 Task: Open Card Business Continuity Planning in Board Customer Retention Strategy and Program Development to Workspace Business Process Management and add a team member Softage.1@softage.net, a label Yellow, a checklist Editing, an attachment from Trello, a color Yellow and finally, add a card description 'Develop and launch new customer acquisition strategy for new market segment' and a comment 'Let us approach this task with a sense of transparency and open communication, ensuring that all stakeholders are informed and involved.'. Add a start date 'Jan 09, 1900' with a due date 'Jan 16, 1900'
Action: Mouse moved to (126, 463)
Screenshot: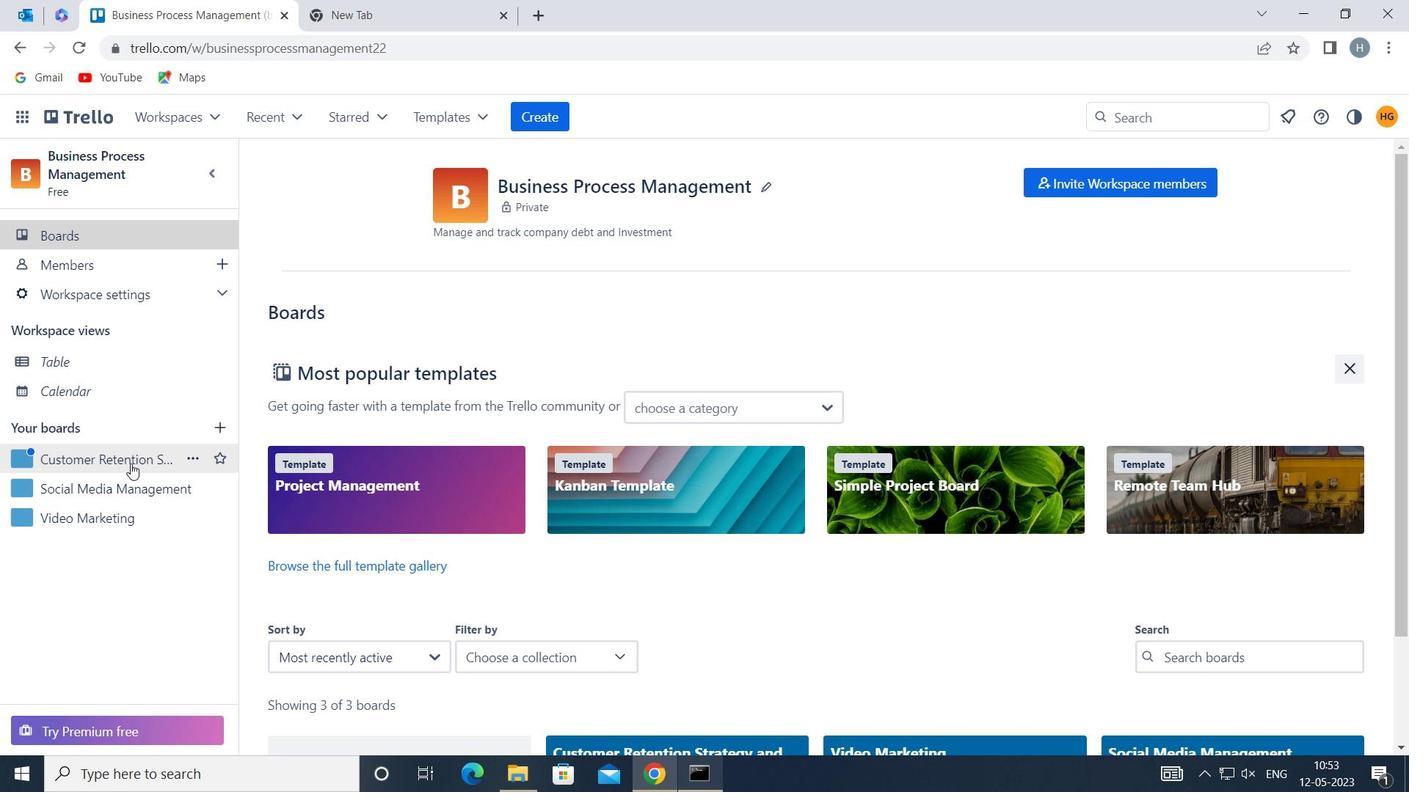 
Action: Mouse pressed left at (126, 463)
Screenshot: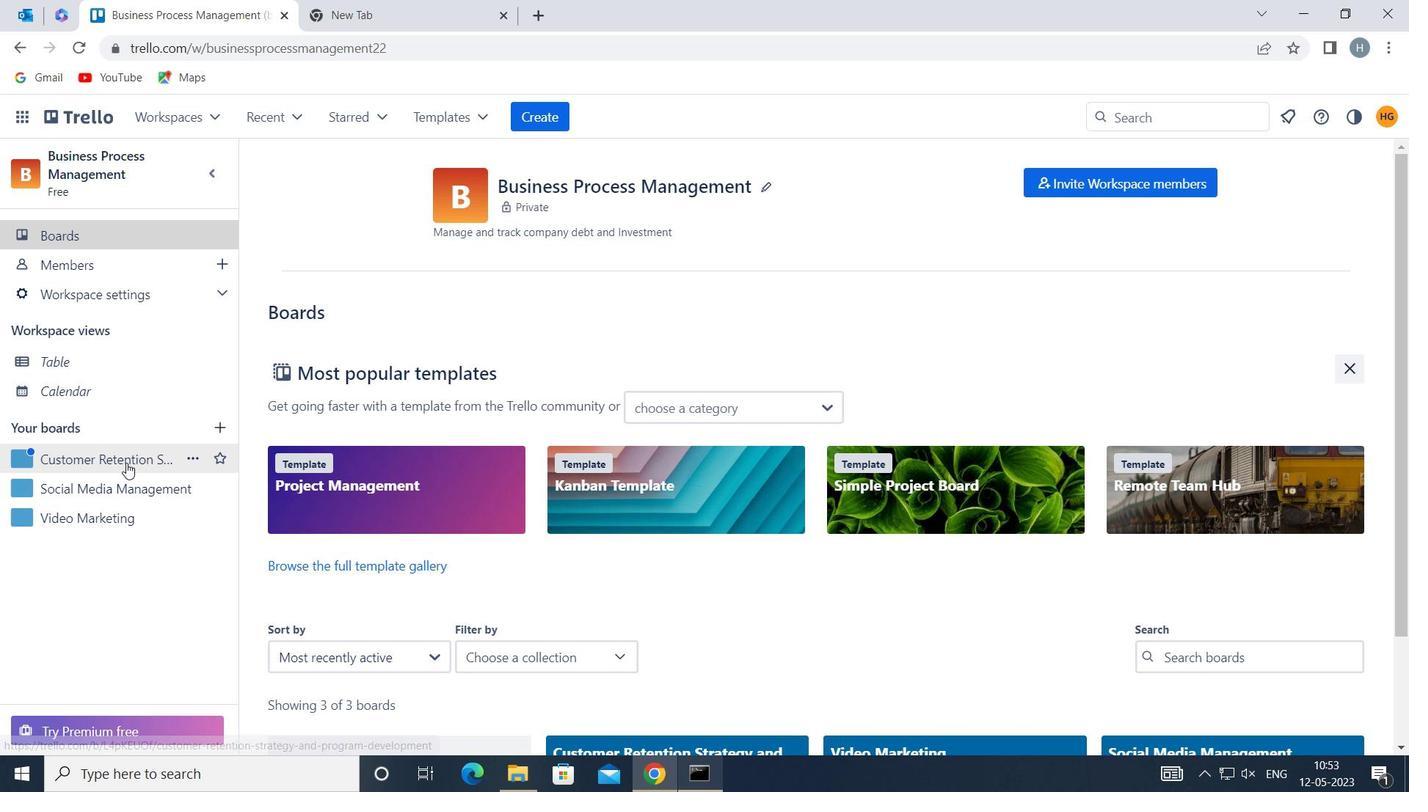 
Action: Mouse moved to (888, 262)
Screenshot: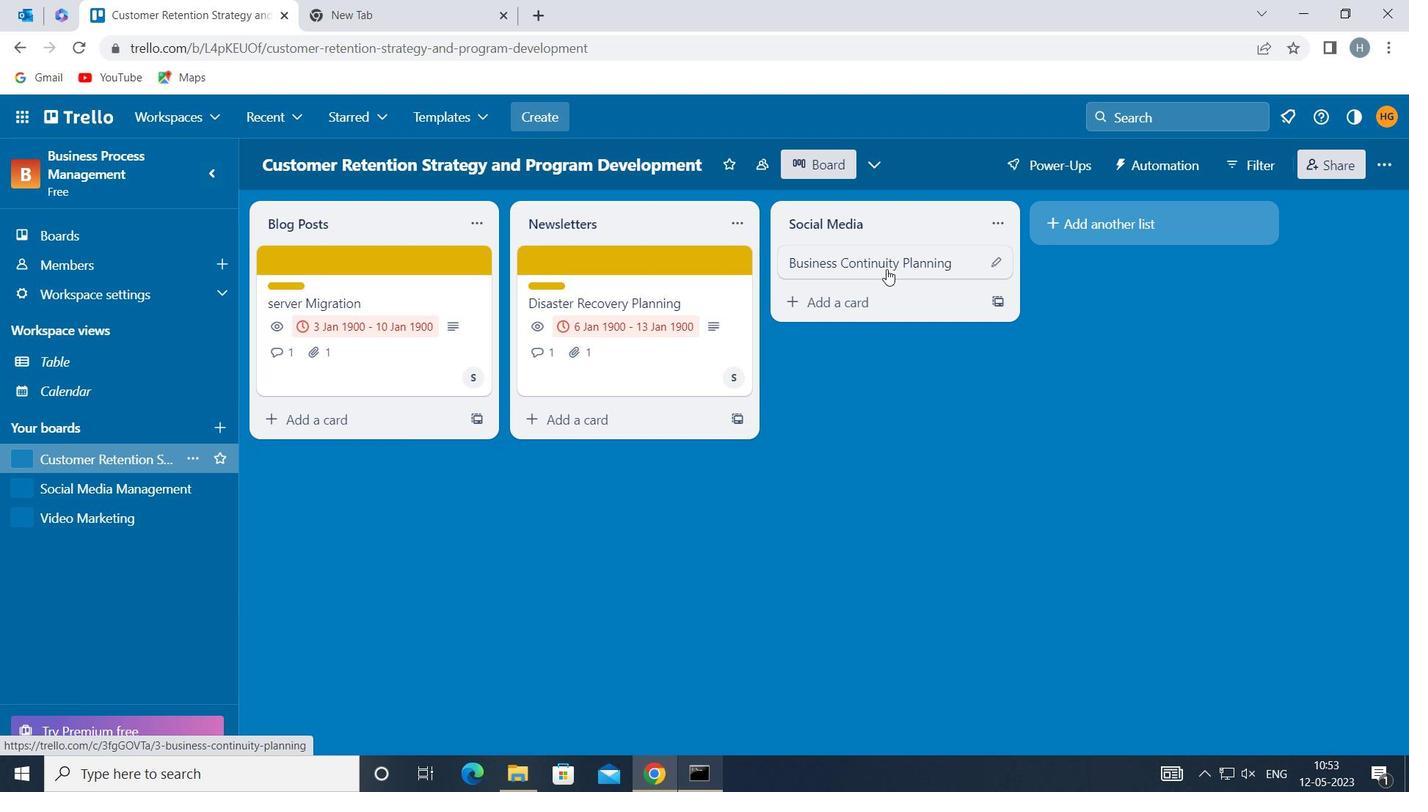 
Action: Mouse pressed left at (888, 262)
Screenshot: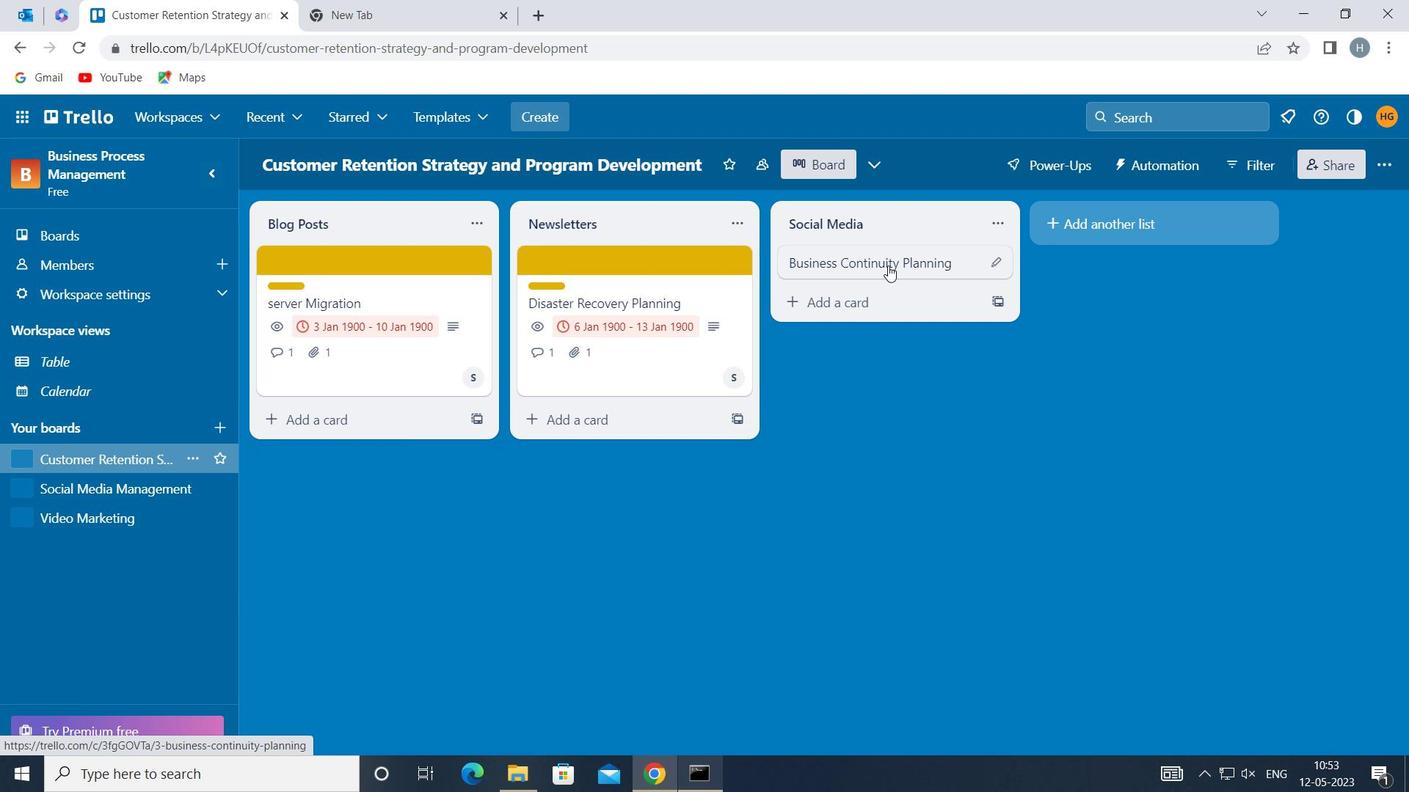
Action: Mouse moved to (924, 322)
Screenshot: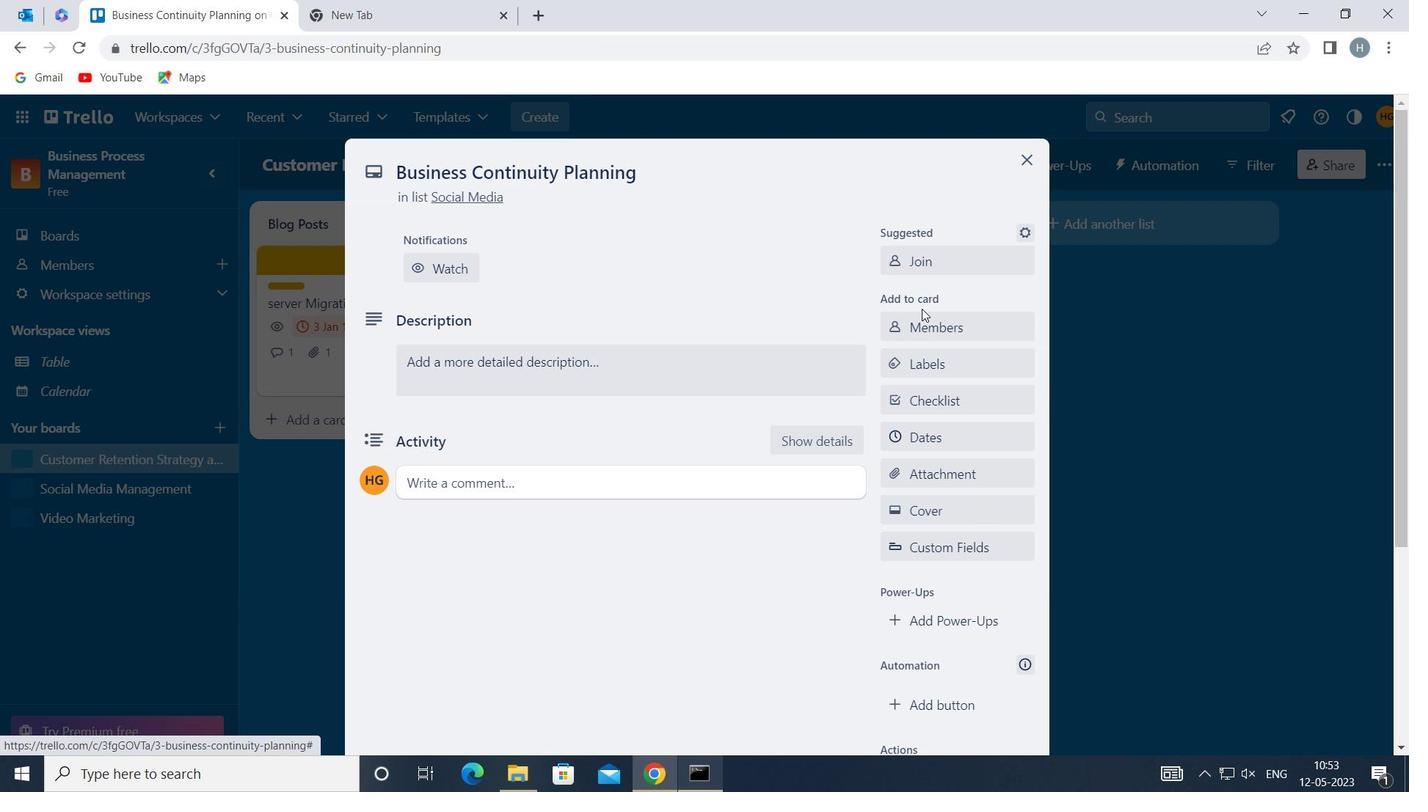 
Action: Mouse pressed left at (924, 322)
Screenshot: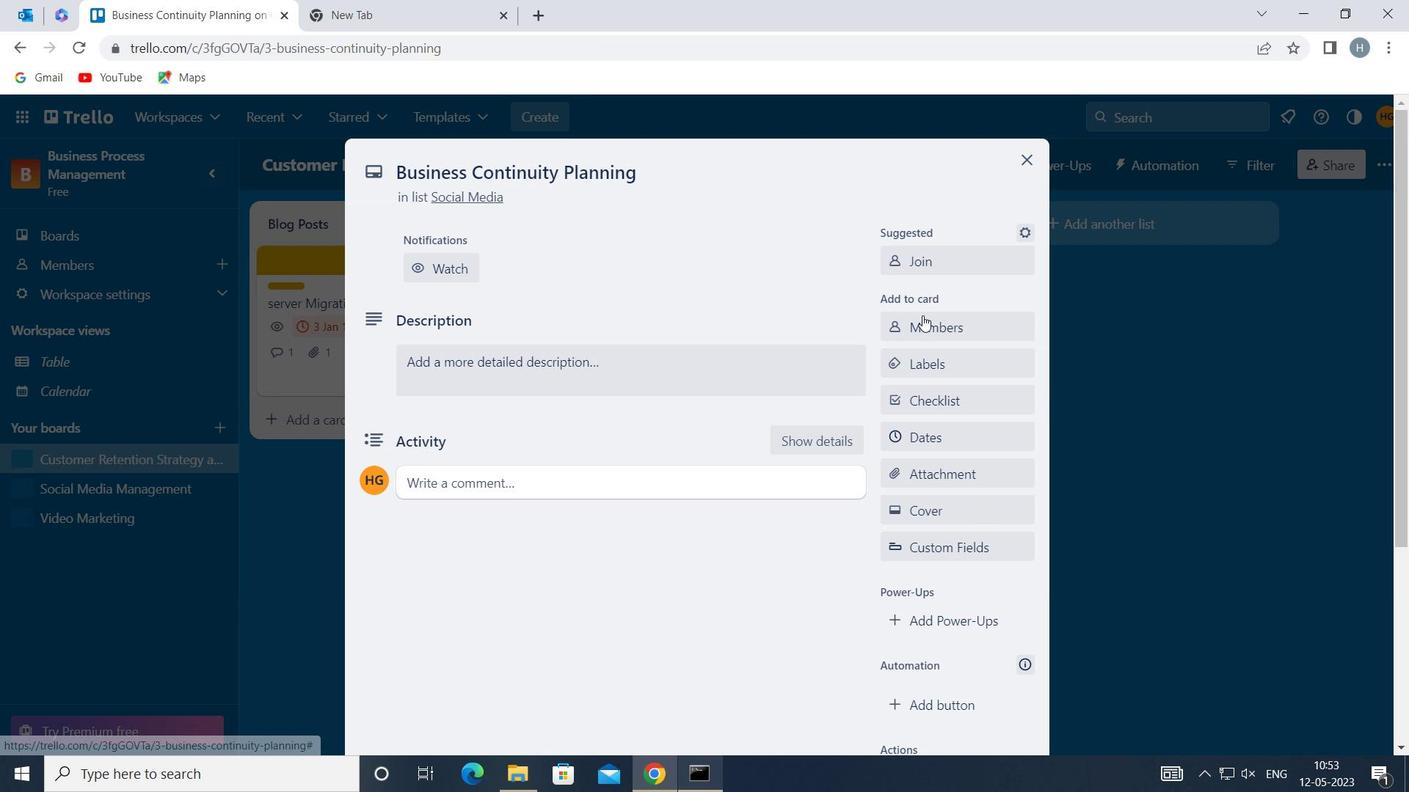 
Action: Key pressed softage
Screenshot: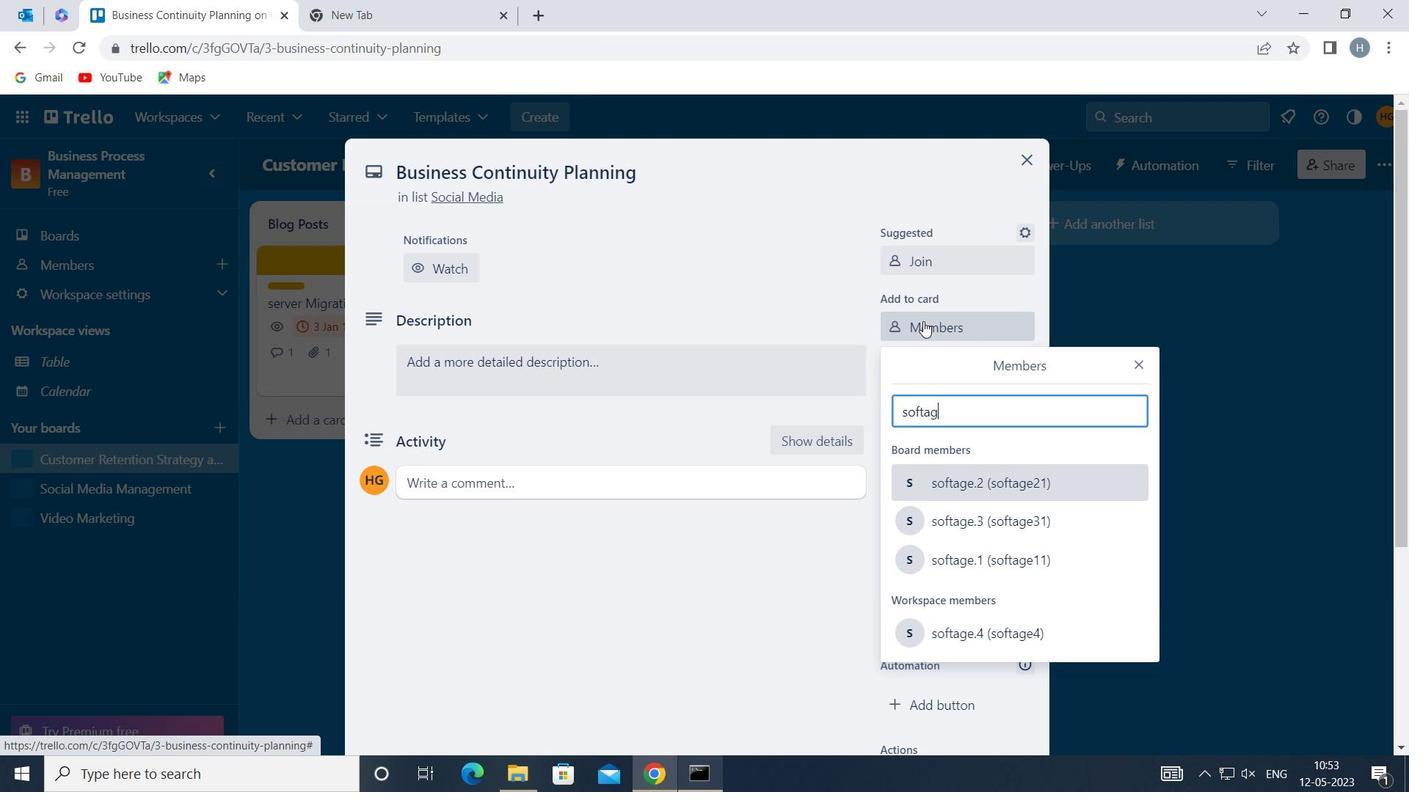 
Action: Mouse moved to (982, 554)
Screenshot: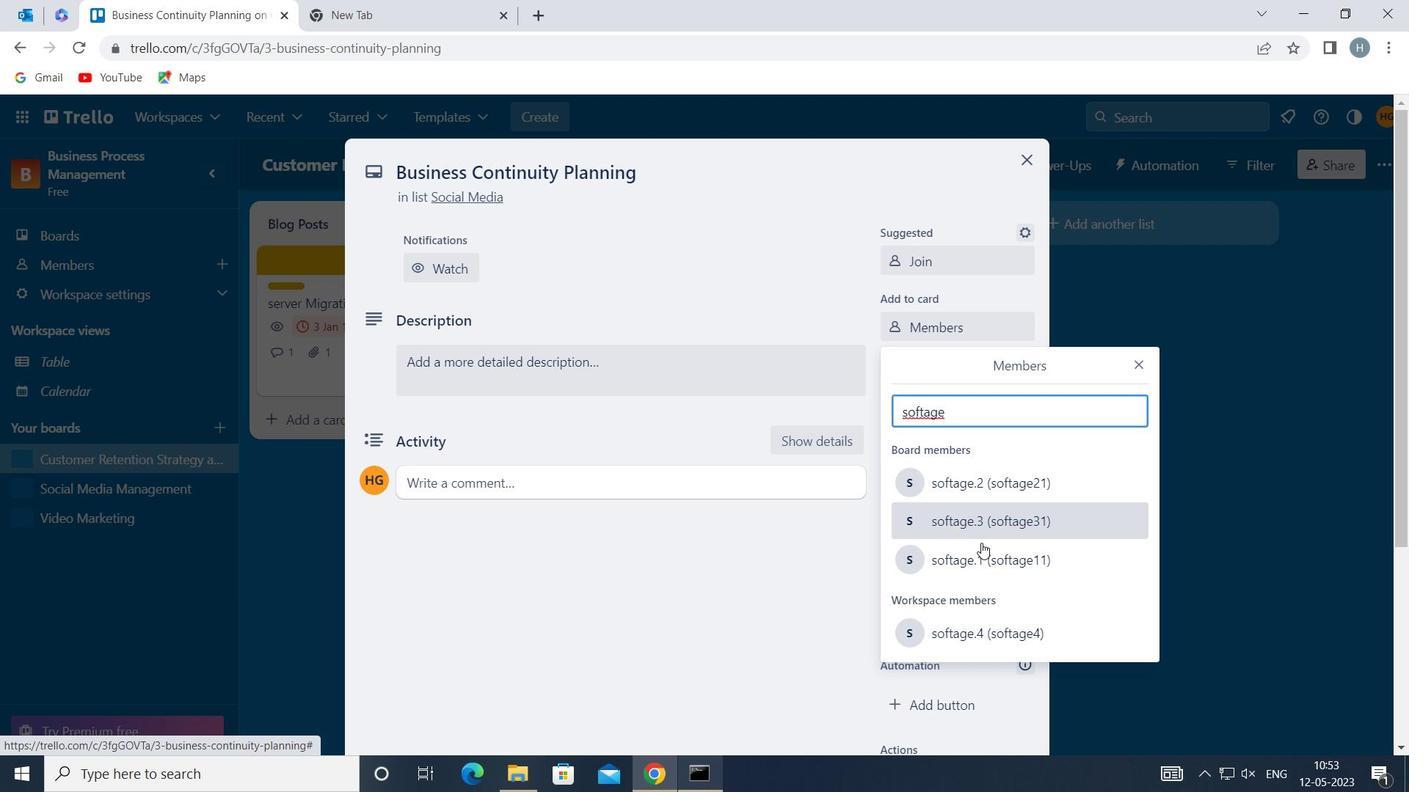 
Action: Mouse pressed left at (982, 554)
Screenshot: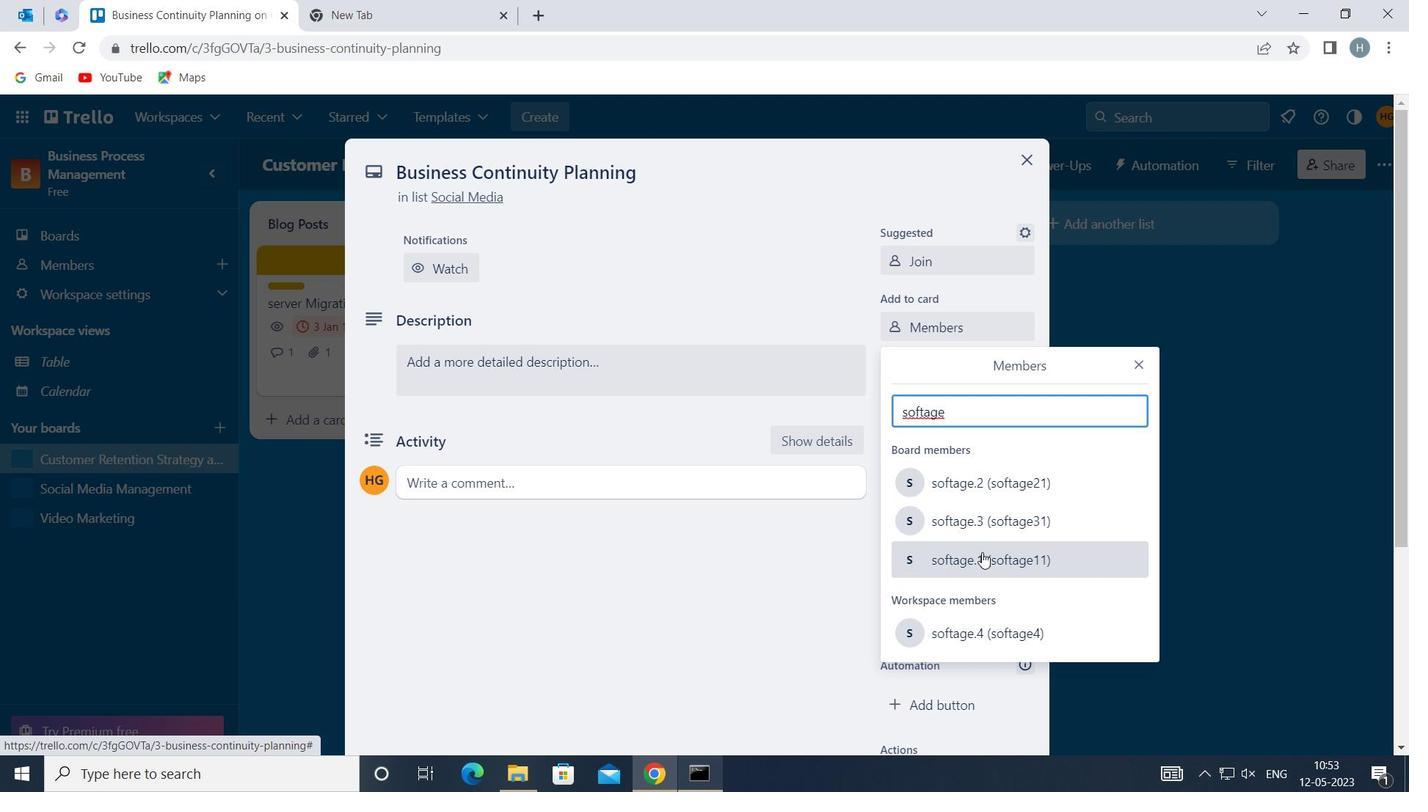 
Action: Mouse moved to (1139, 358)
Screenshot: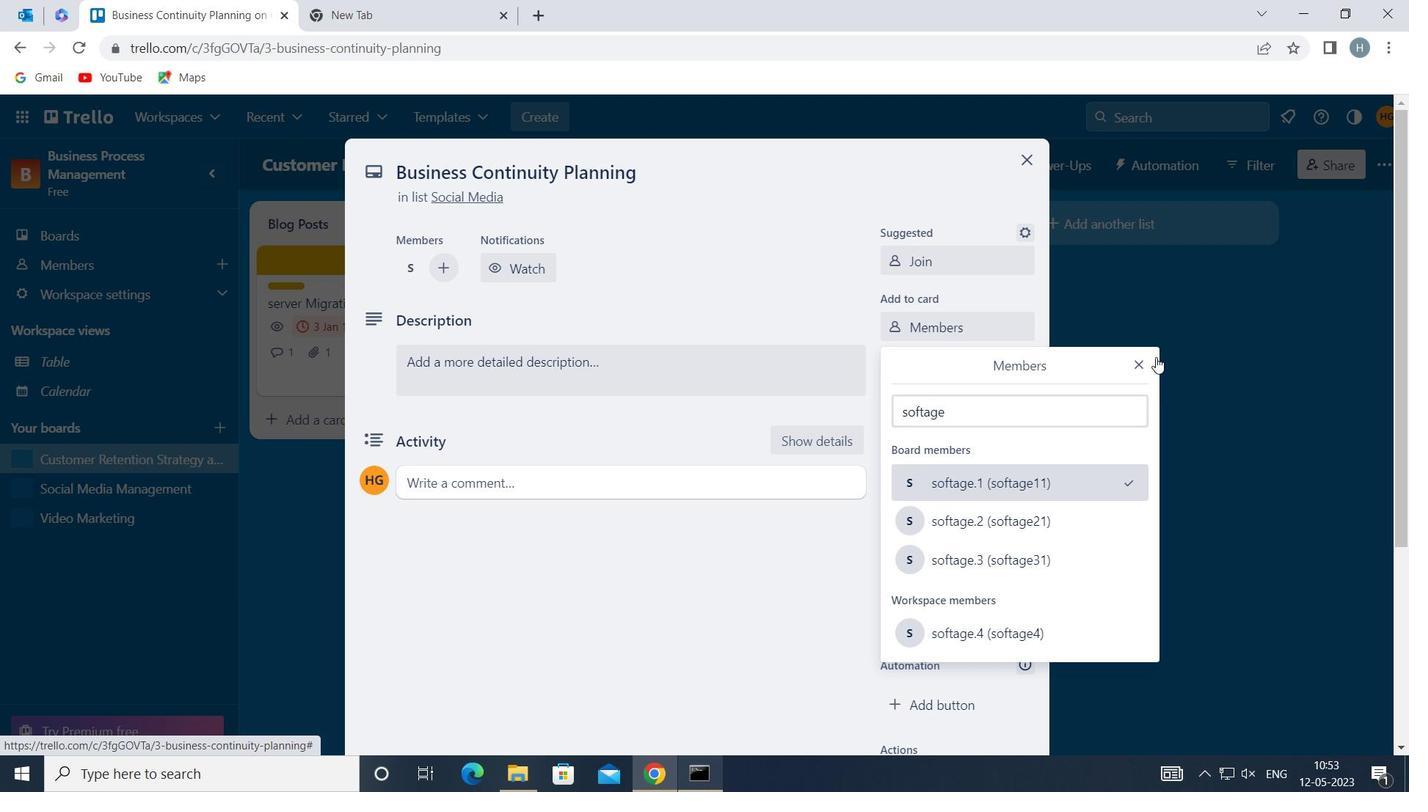 
Action: Mouse pressed left at (1139, 358)
Screenshot: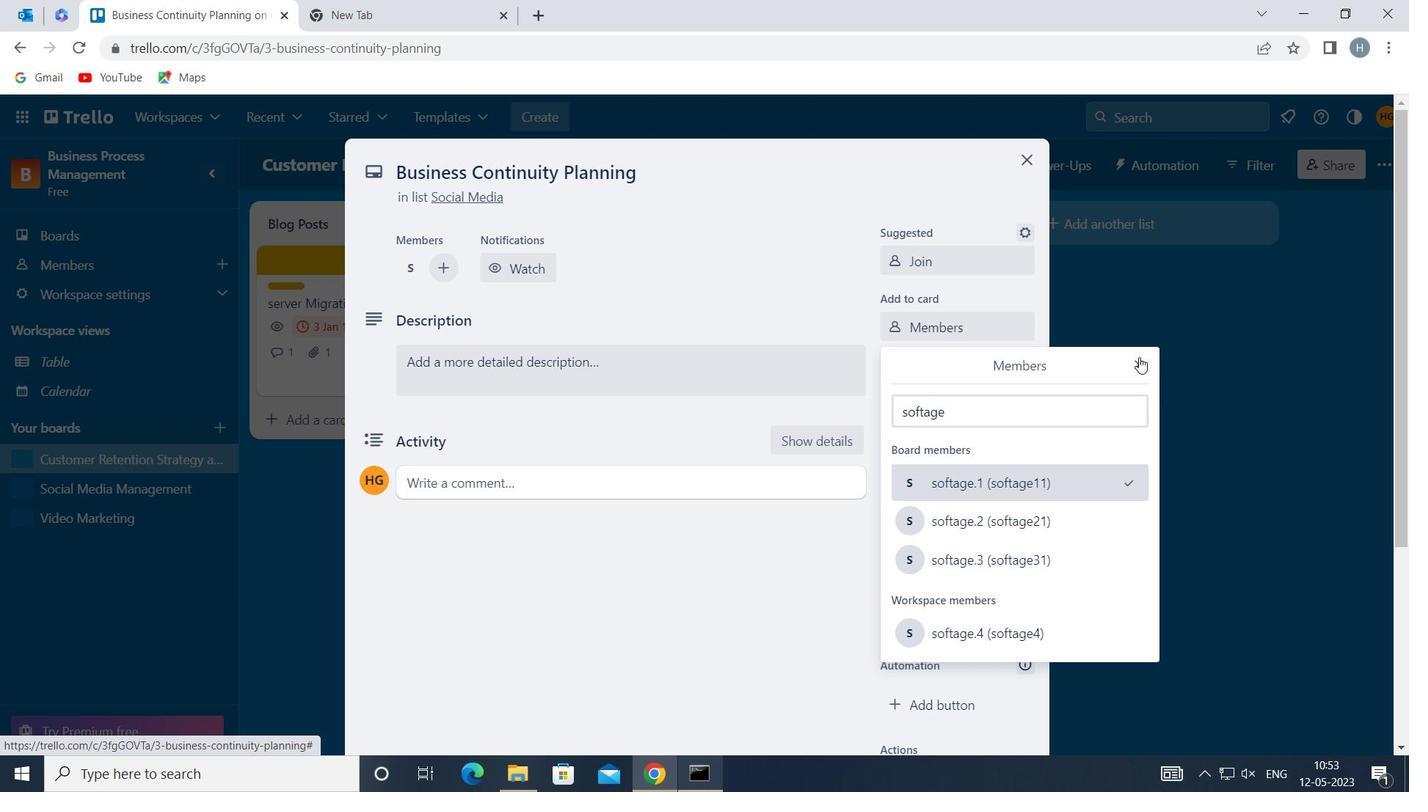 
Action: Mouse moved to (968, 366)
Screenshot: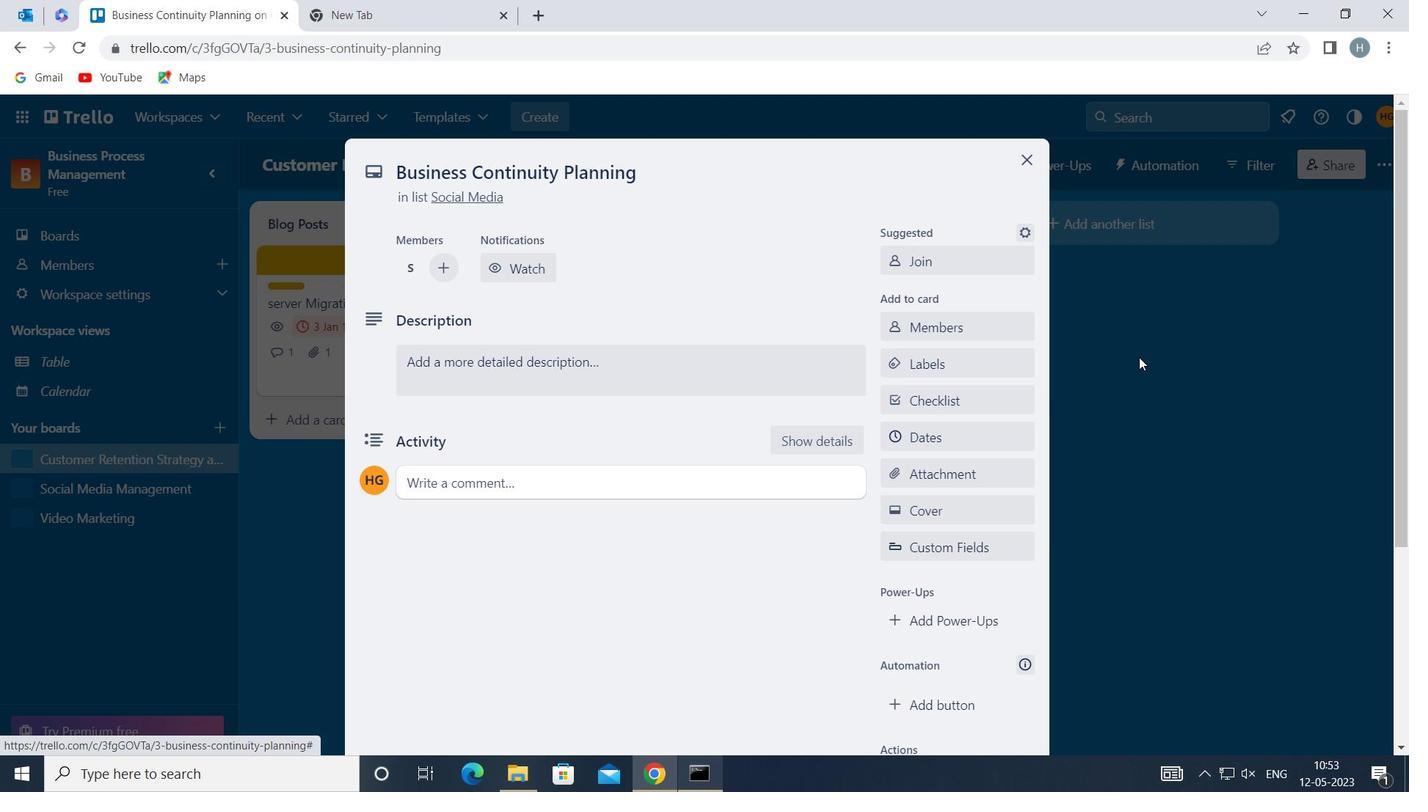 
Action: Mouse pressed left at (968, 366)
Screenshot: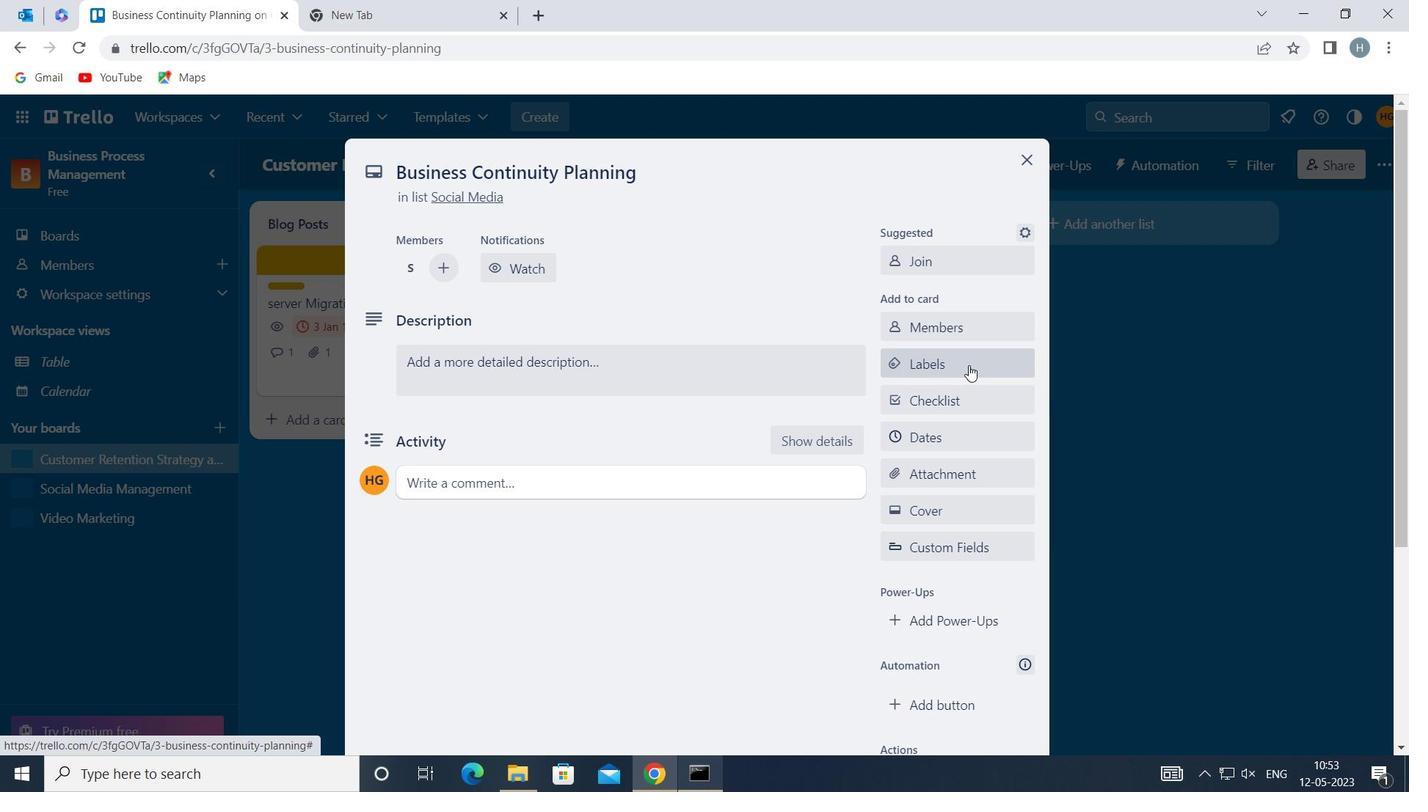 
Action: Mouse moved to (989, 303)
Screenshot: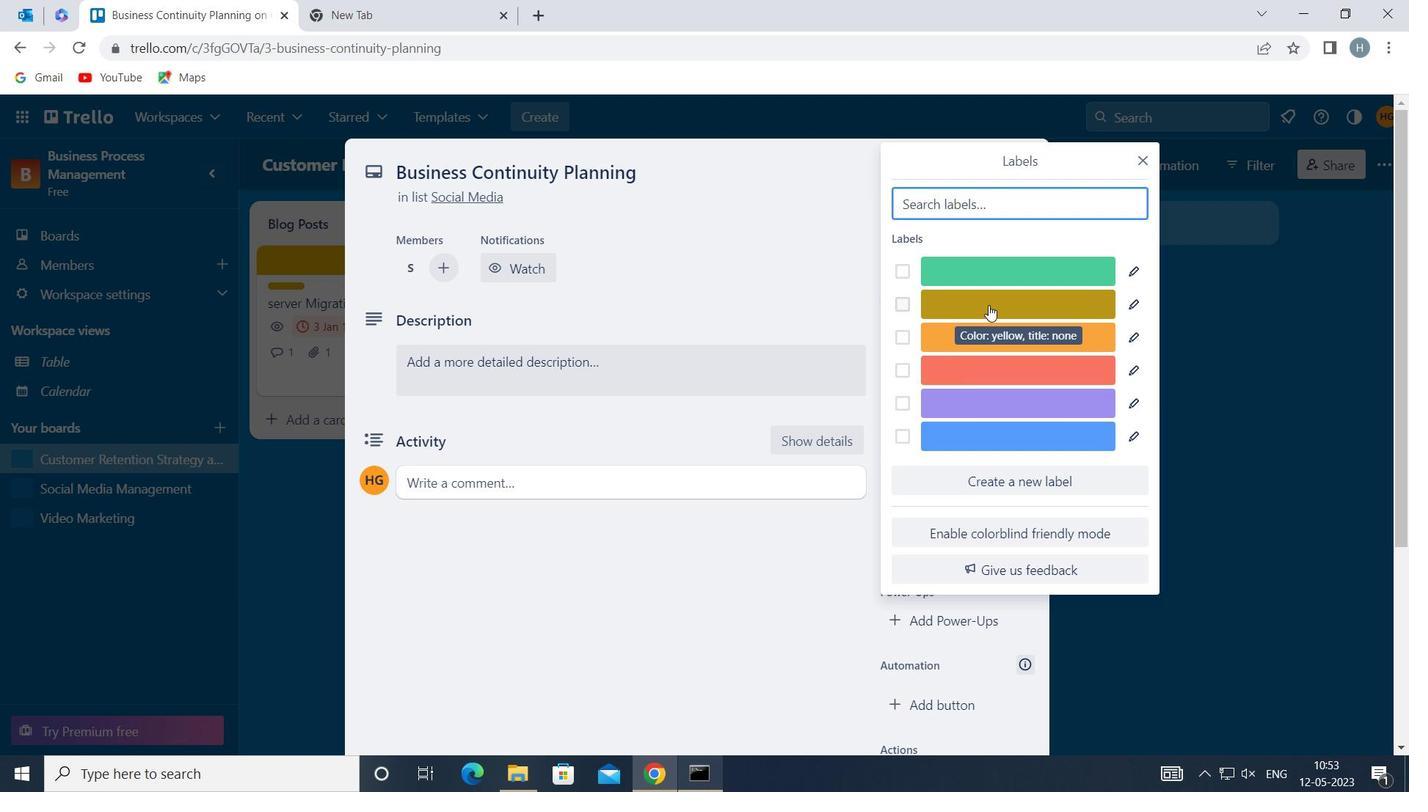 
Action: Mouse pressed left at (989, 303)
Screenshot: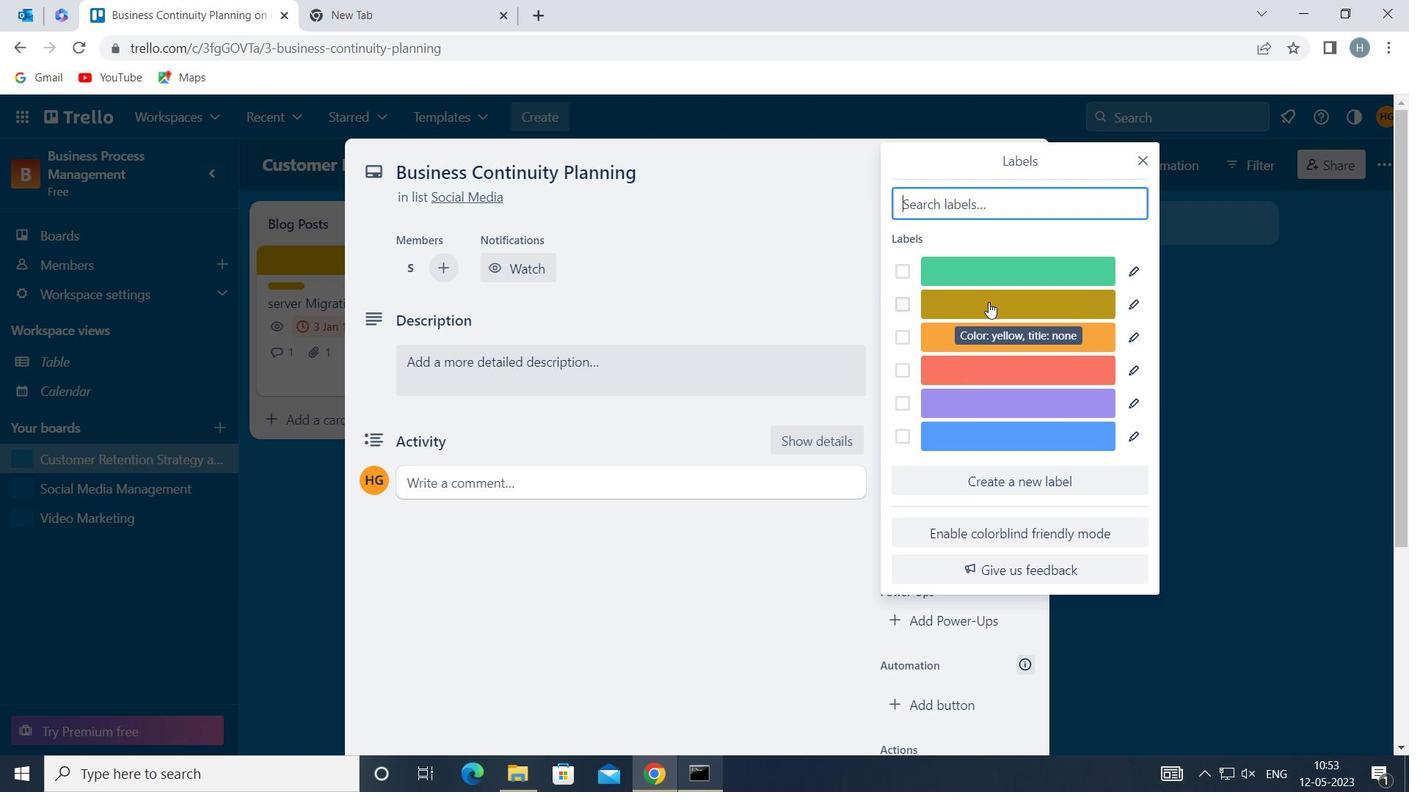 
Action: Mouse moved to (1146, 150)
Screenshot: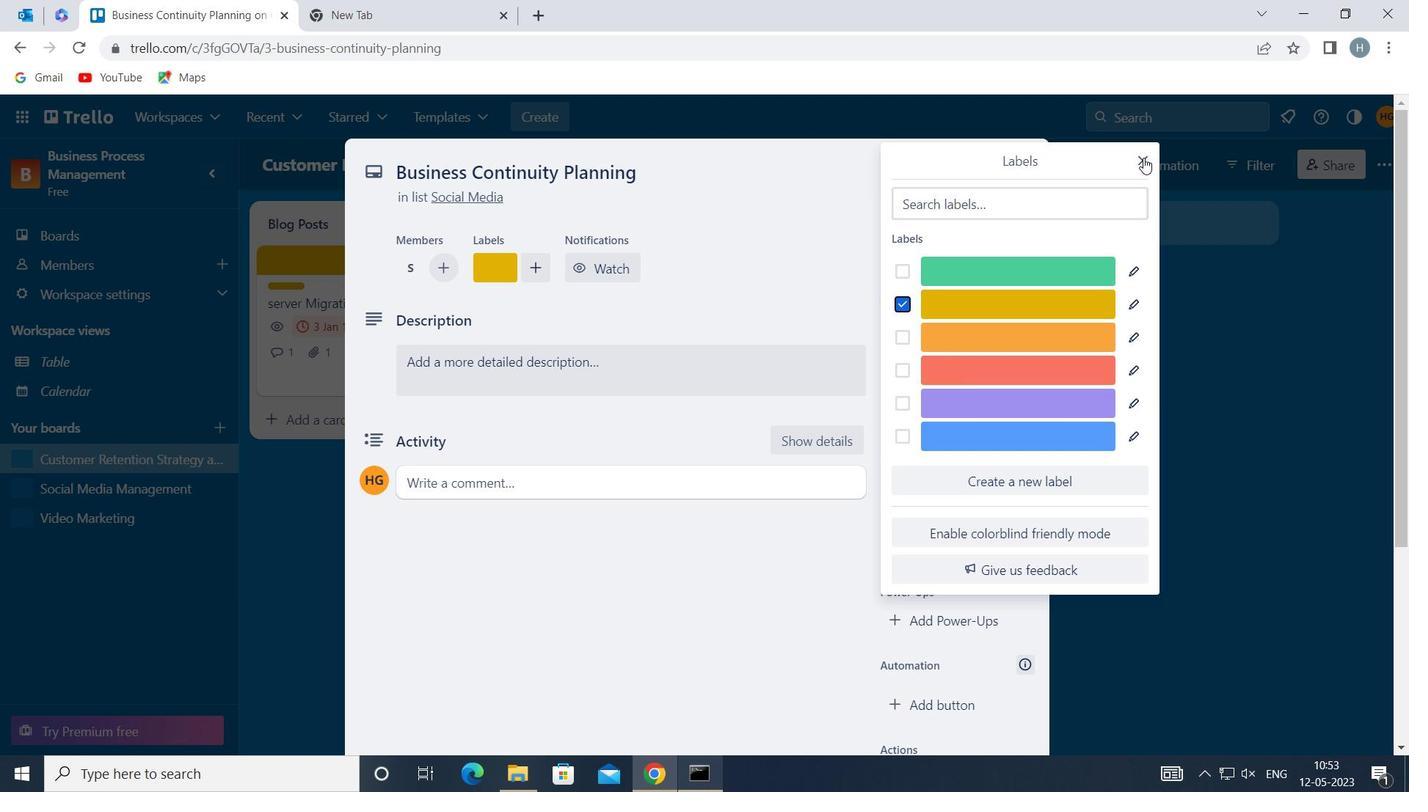 
Action: Mouse pressed left at (1146, 150)
Screenshot: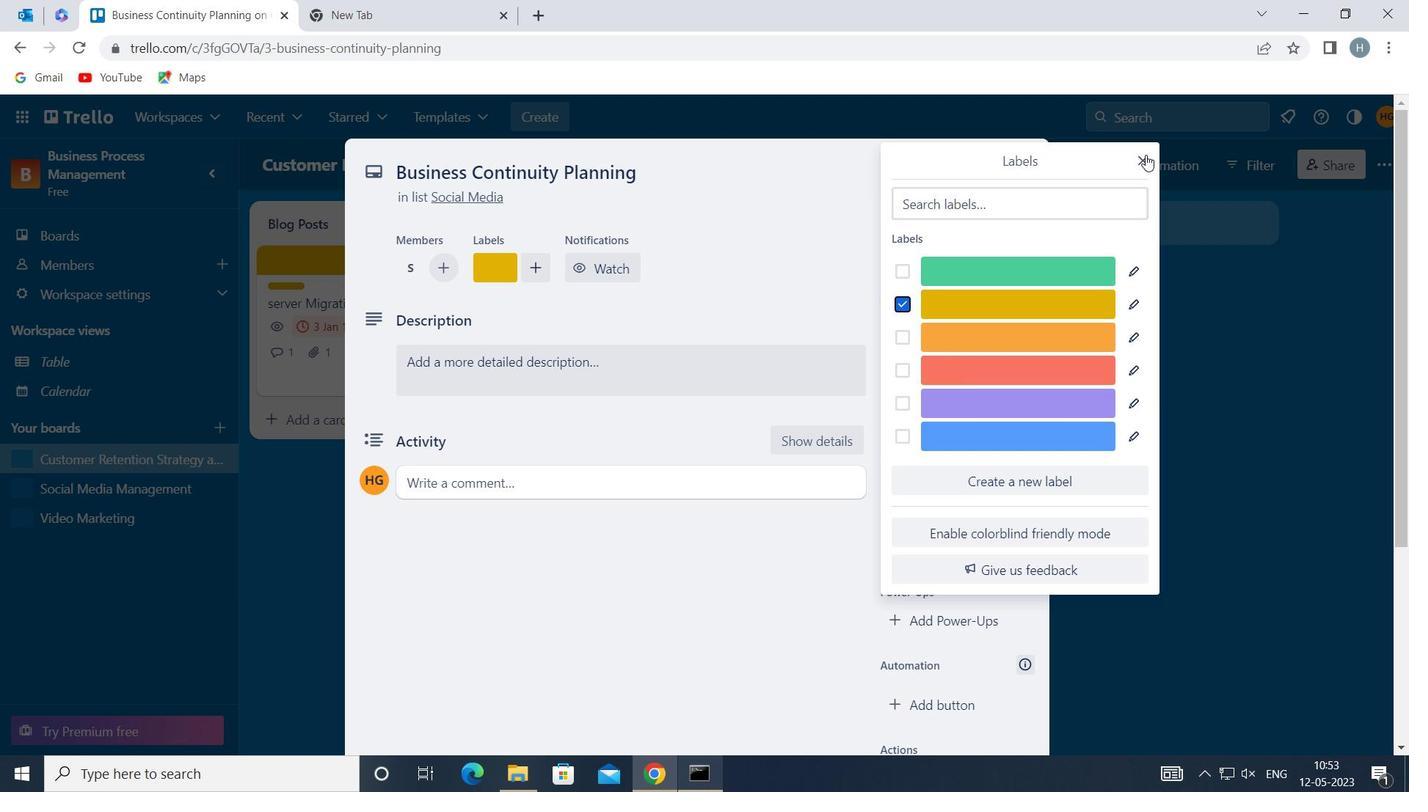 
Action: Mouse moved to (1144, 160)
Screenshot: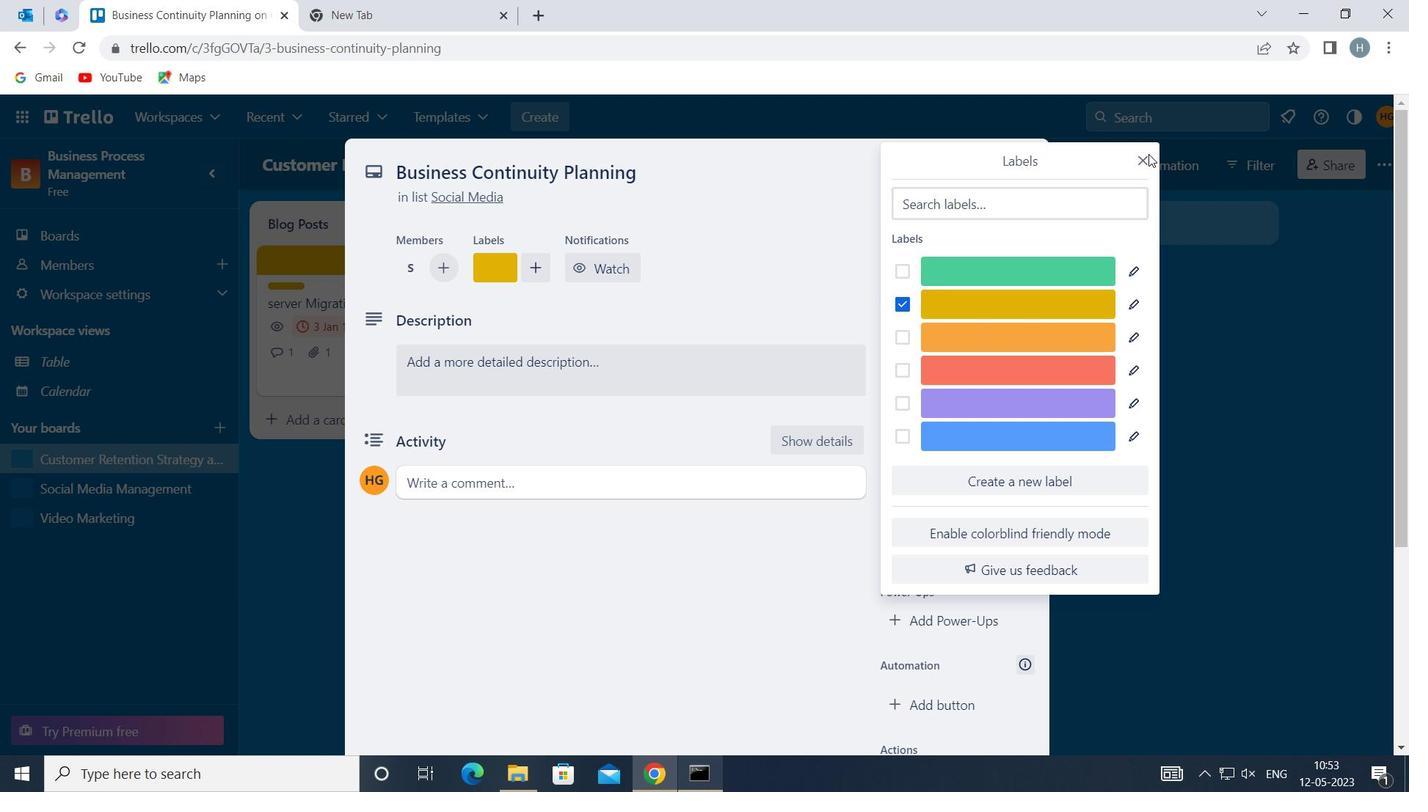 
Action: Mouse pressed left at (1144, 160)
Screenshot: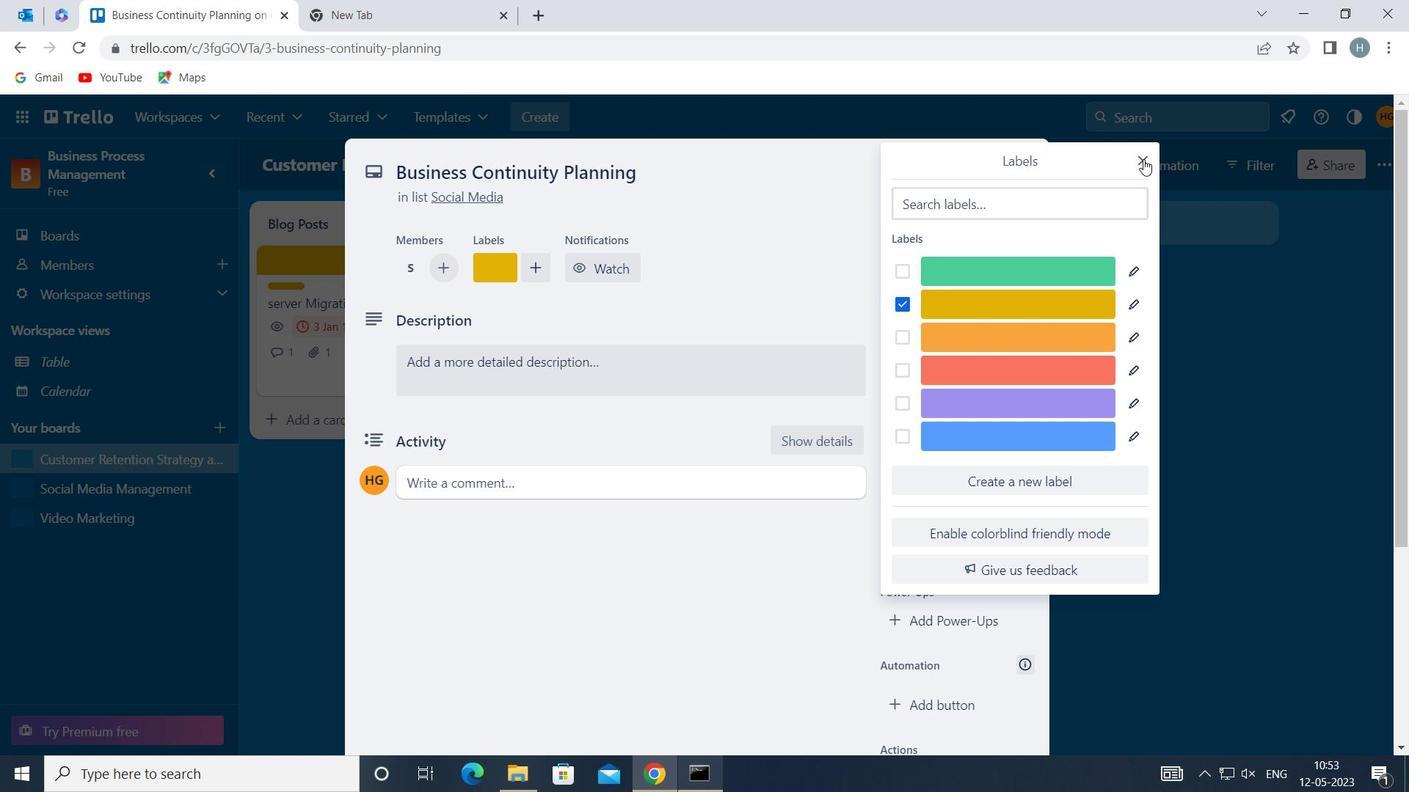 
Action: Mouse moved to (978, 391)
Screenshot: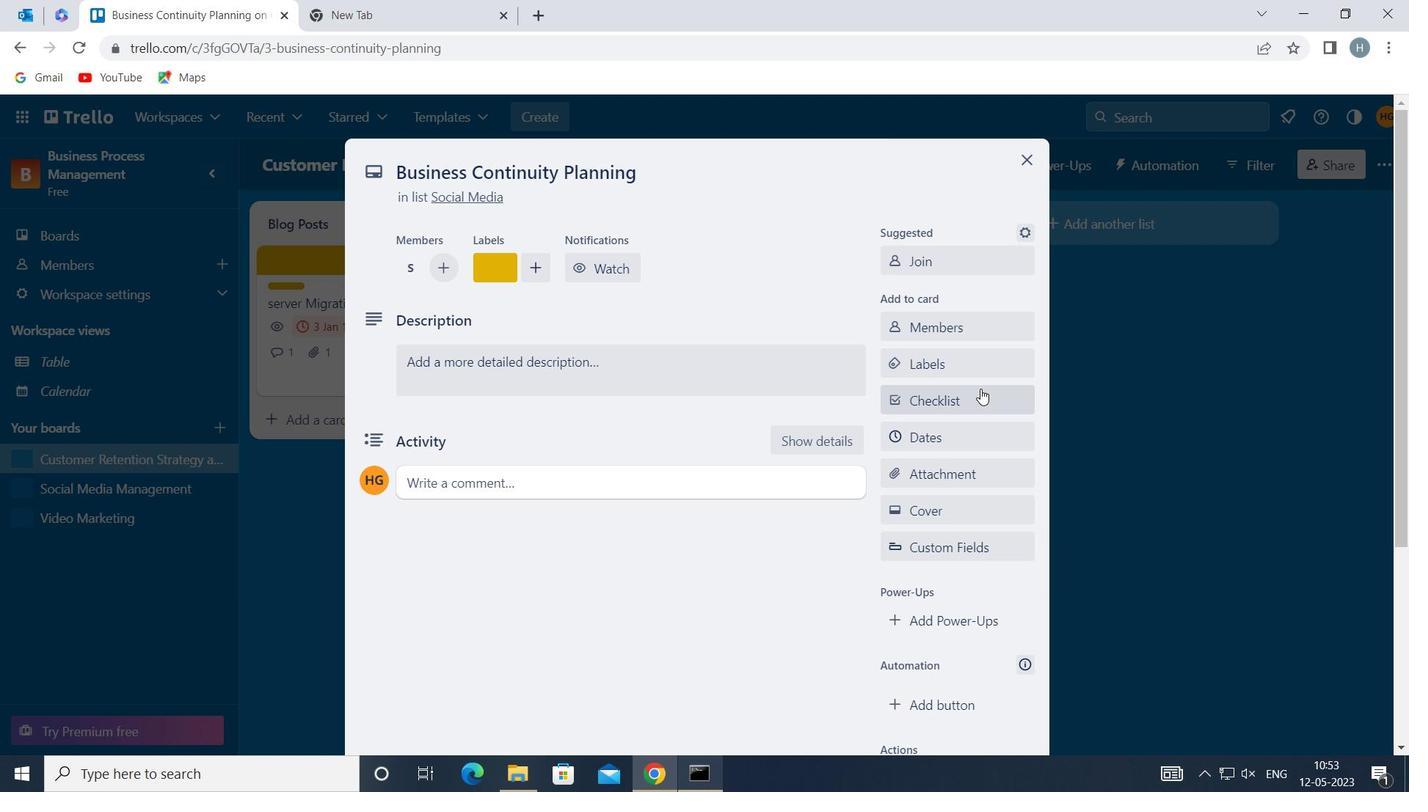 
Action: Mouse pressed left at (978, 391)
Screenshot: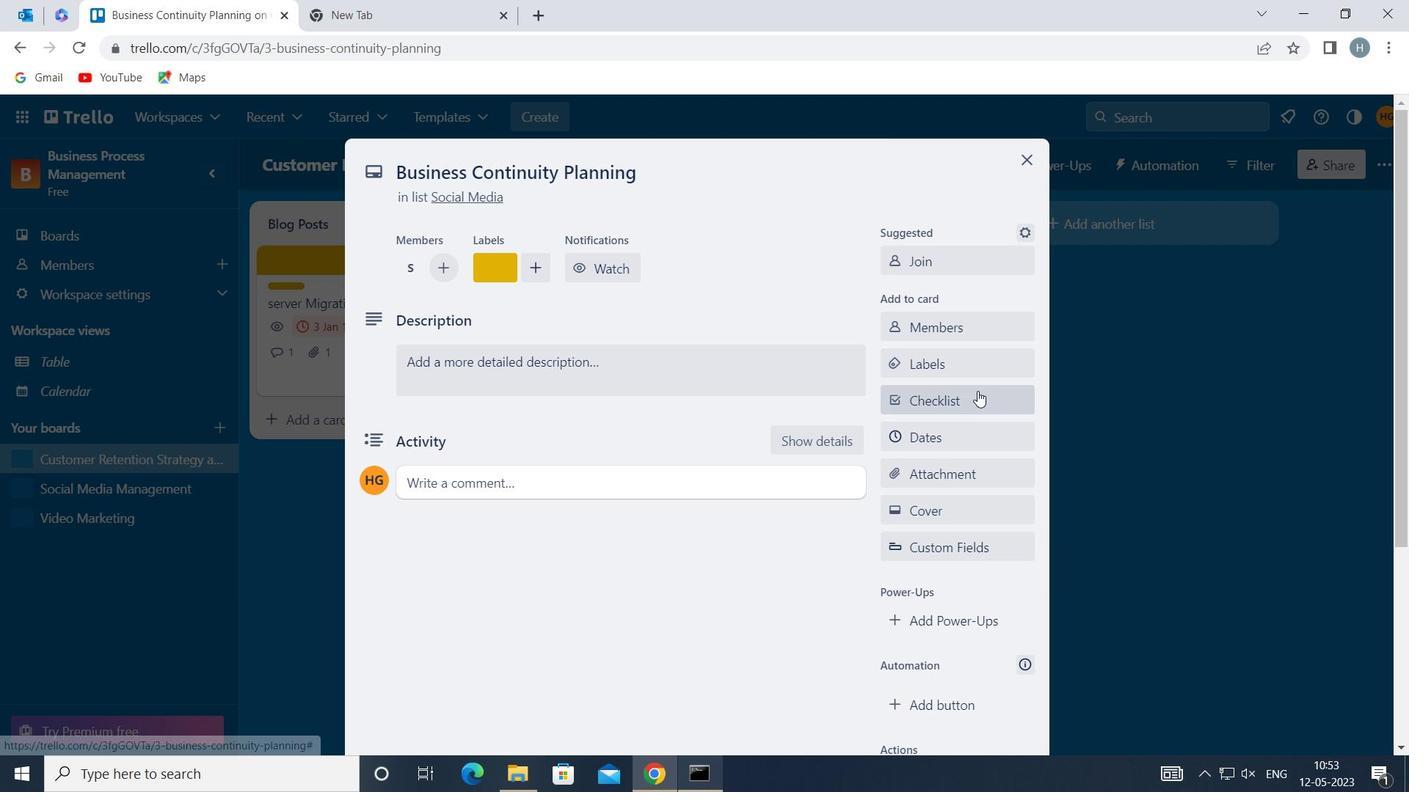 
Action: Mouse moved to (978, 392)
Screenshot: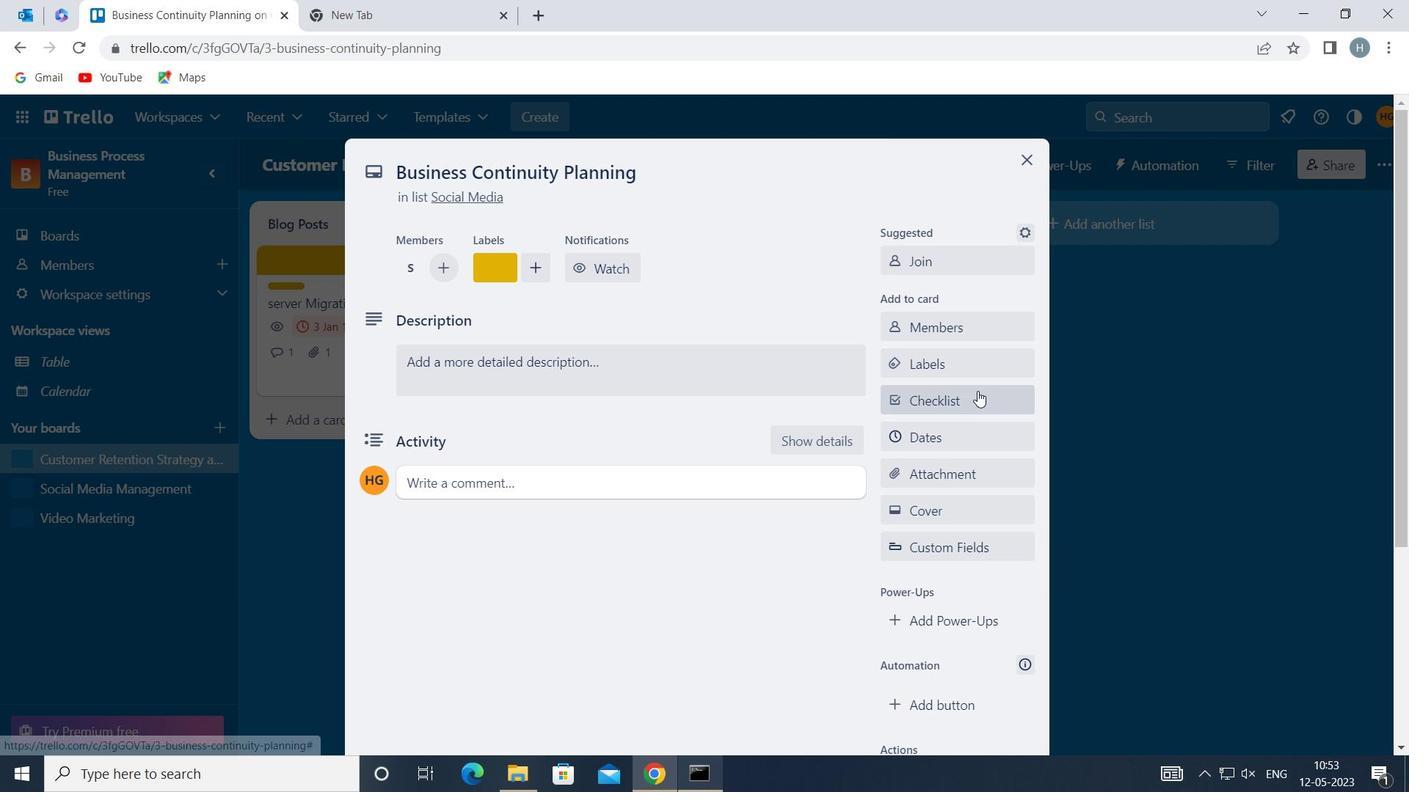 
Action: Key pressed <Key.shift>E
Screenshot: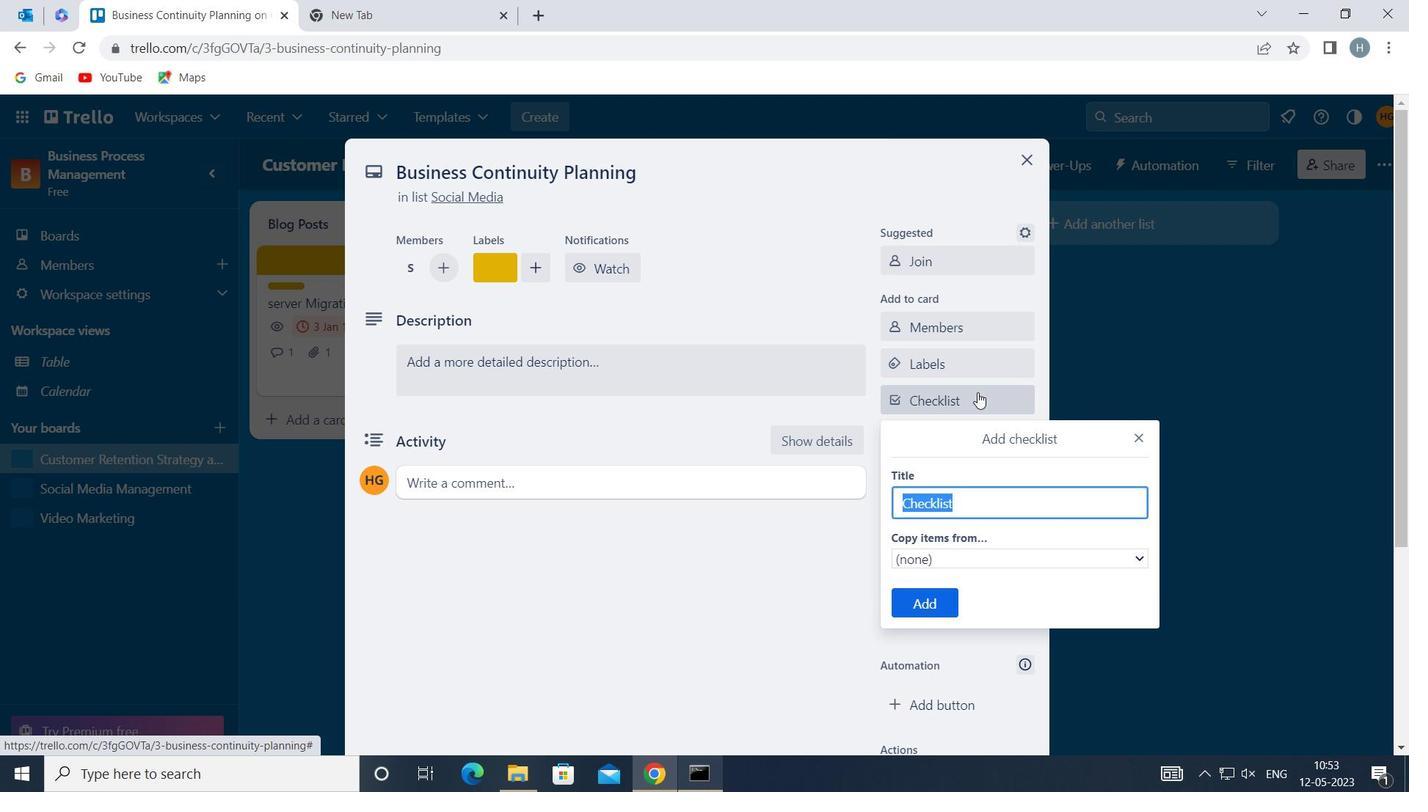 
Action: Mouse moved to (1015, 554)
Screenshot: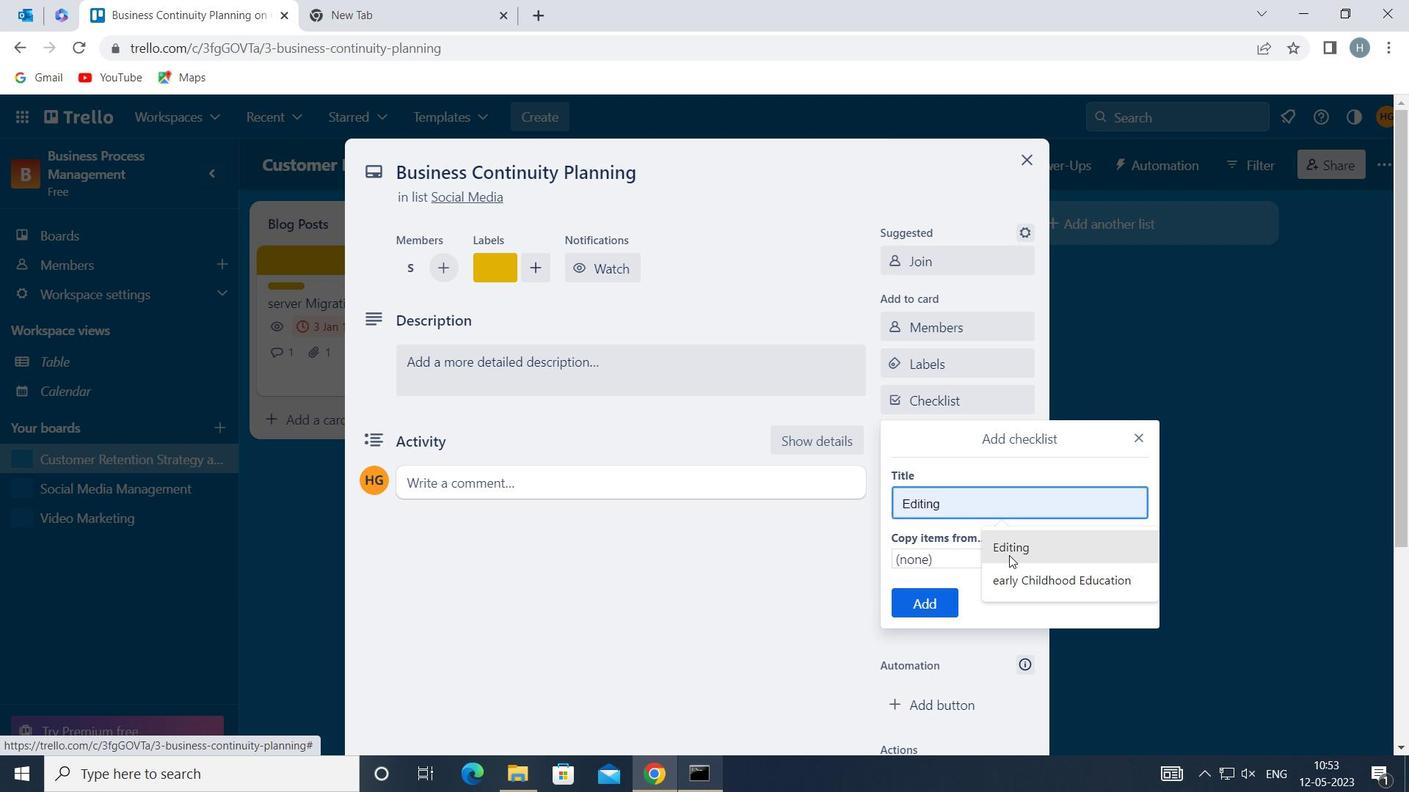 
Action: Mouse pressed left at (1015, 554)
Screenshot: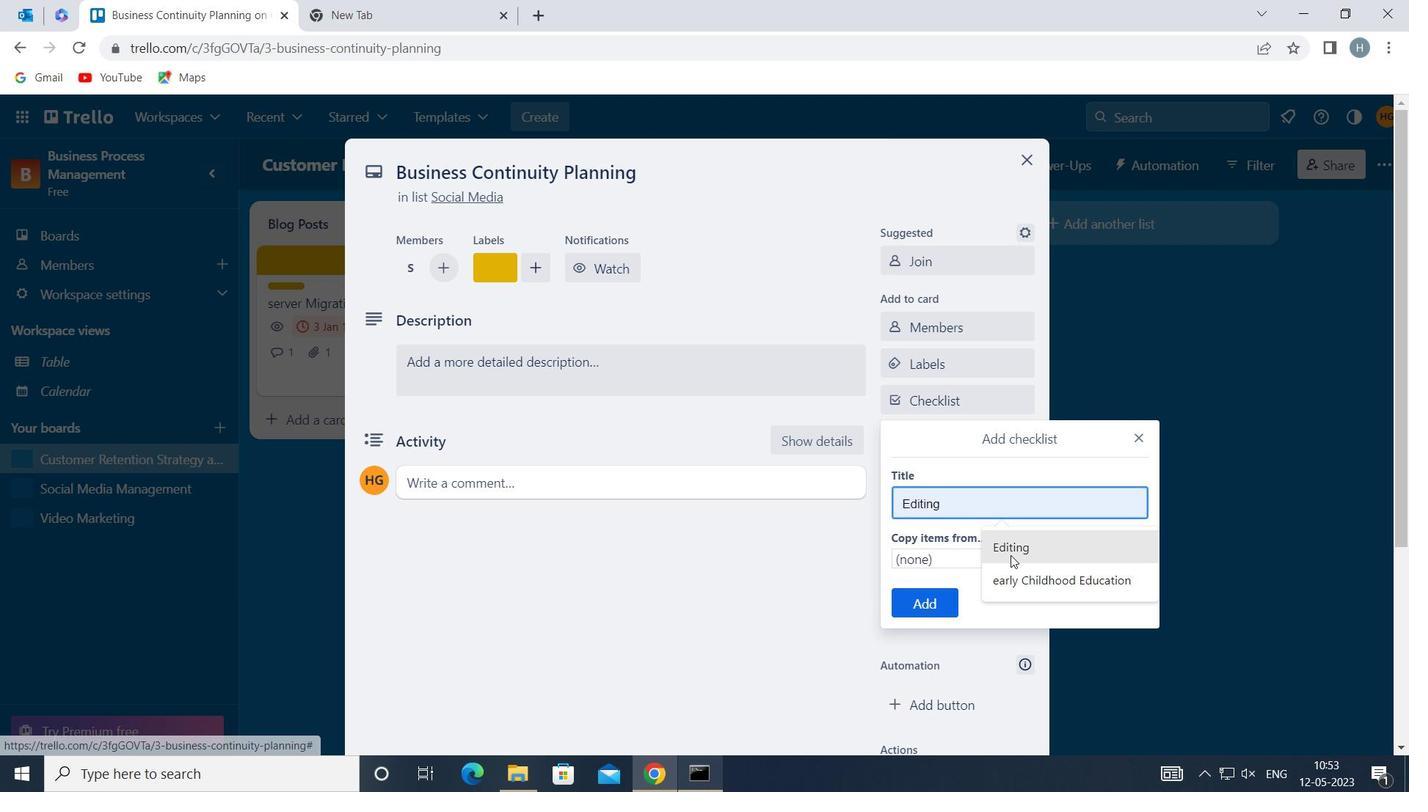 
Action: Mouse moved to (930, 595)
Screenshot: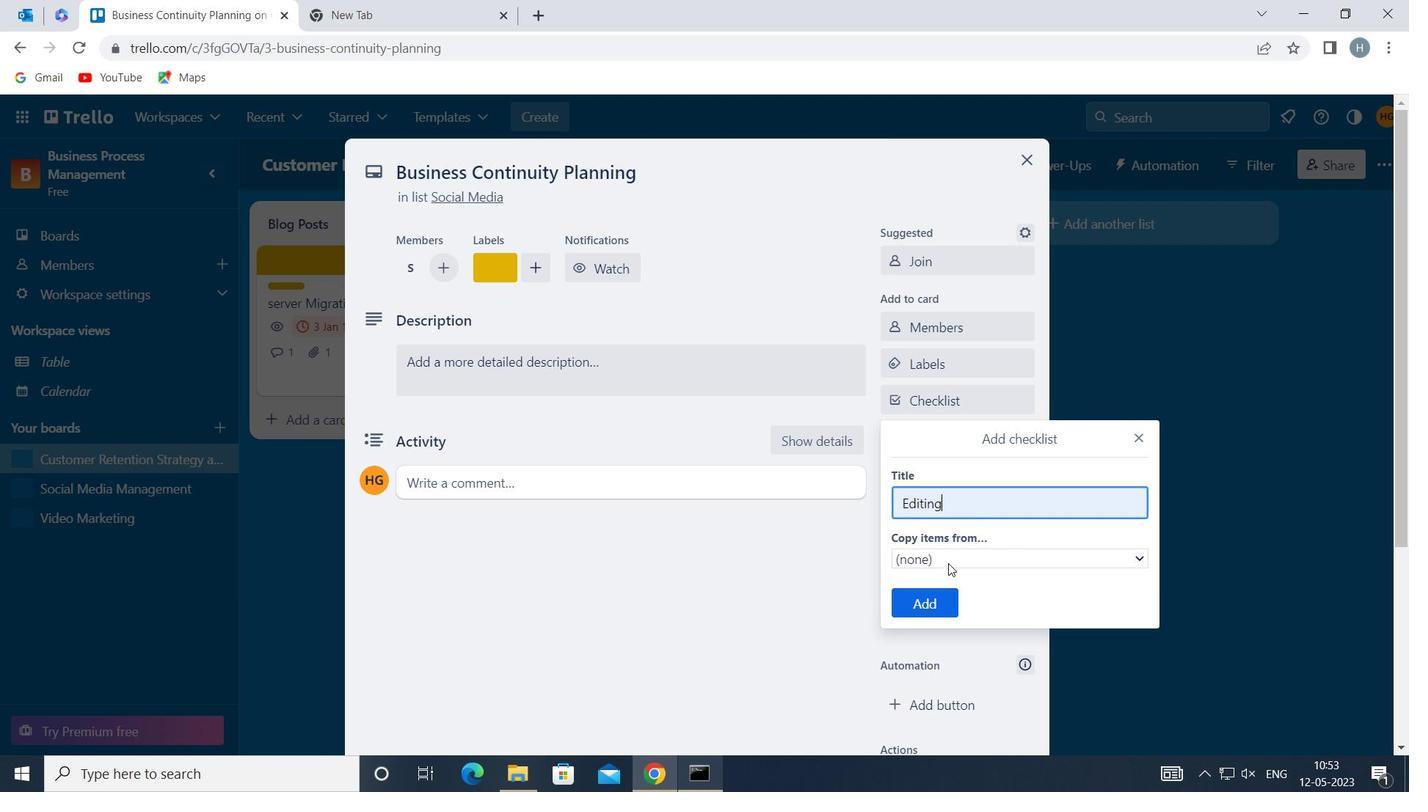 
Action: Mouse pressed left at (930, 595)
Screenshot: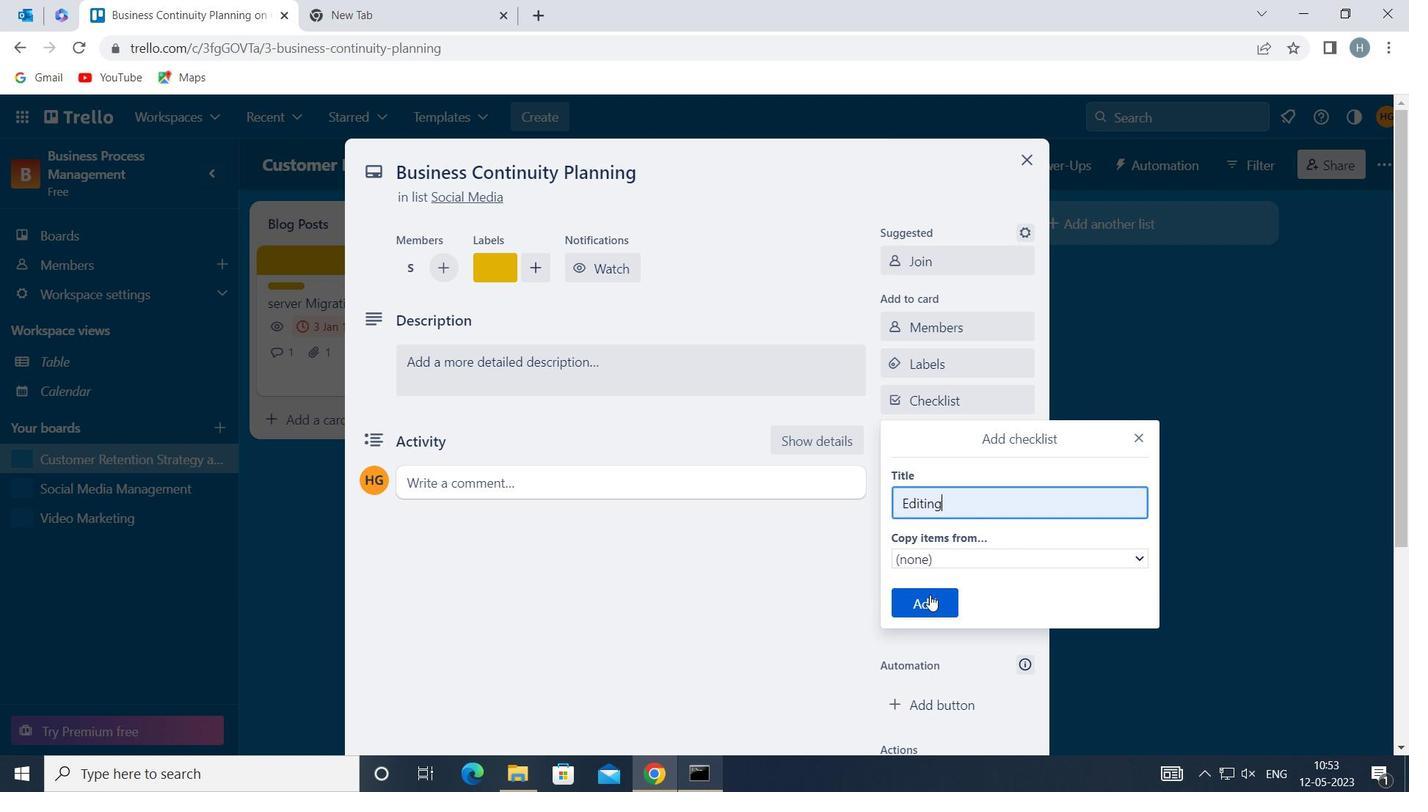 
Action: Mouse moved to (967, 466)
Screenshot: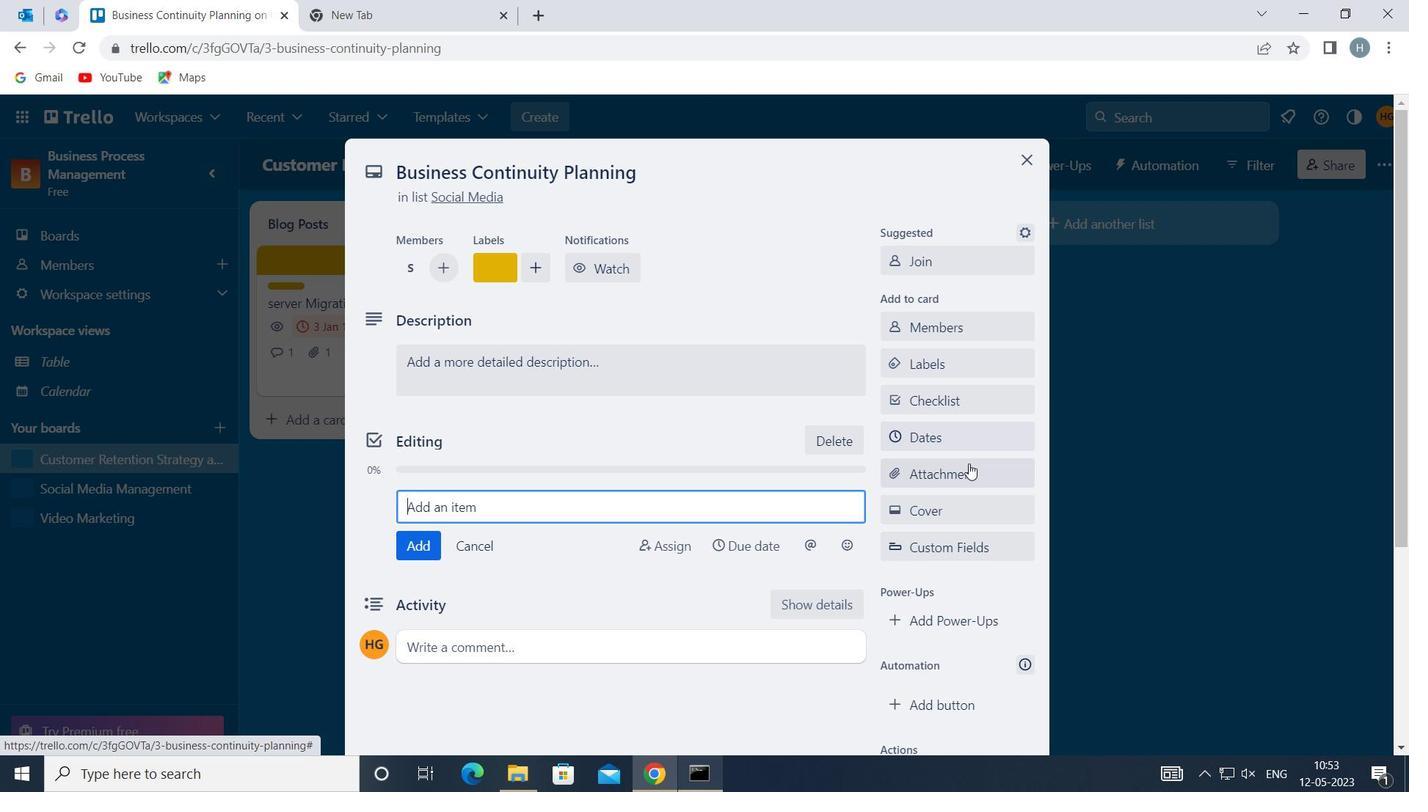
Action: Mouse pressed left at (967, 466)
Screenshot: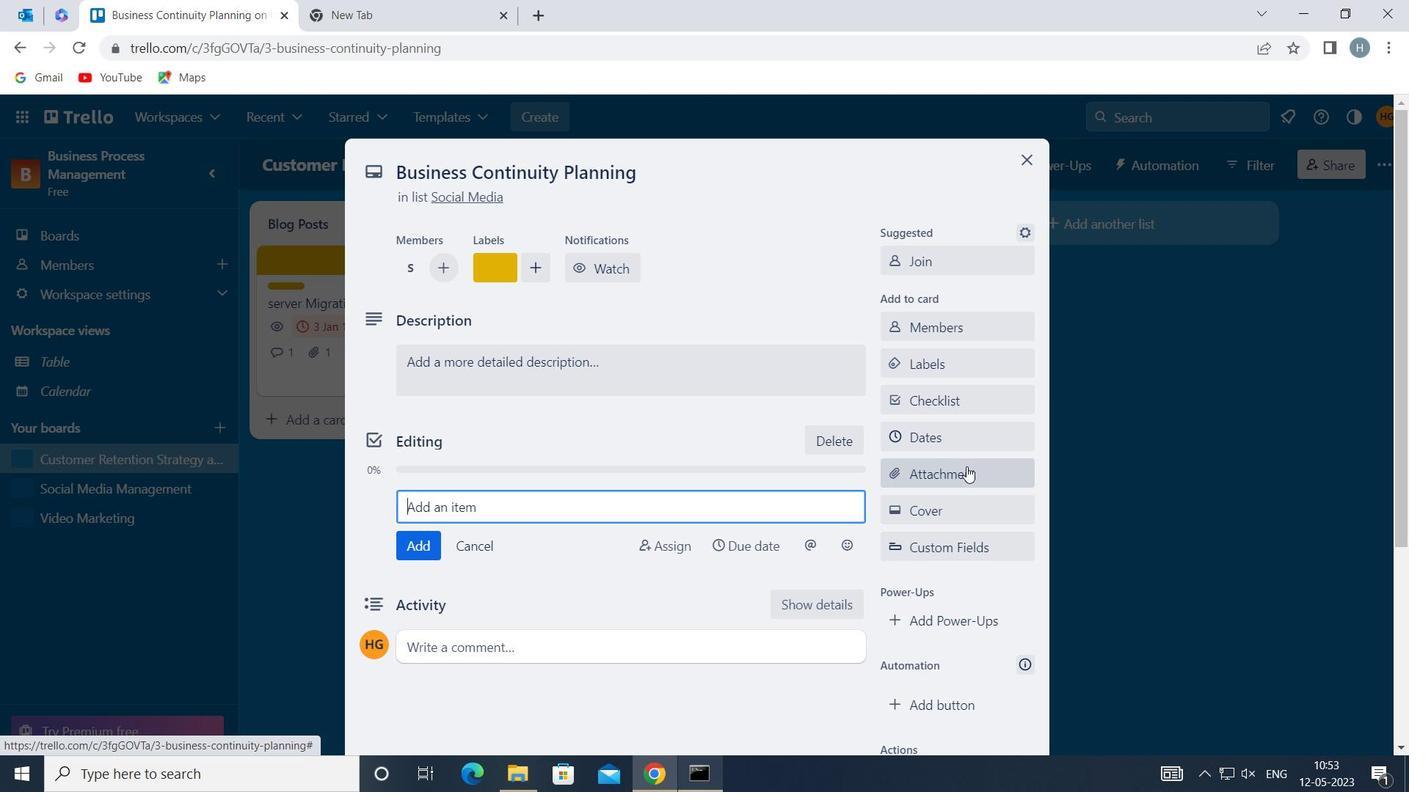 
Action: Mouse moved to (989, 224)
Screenshot: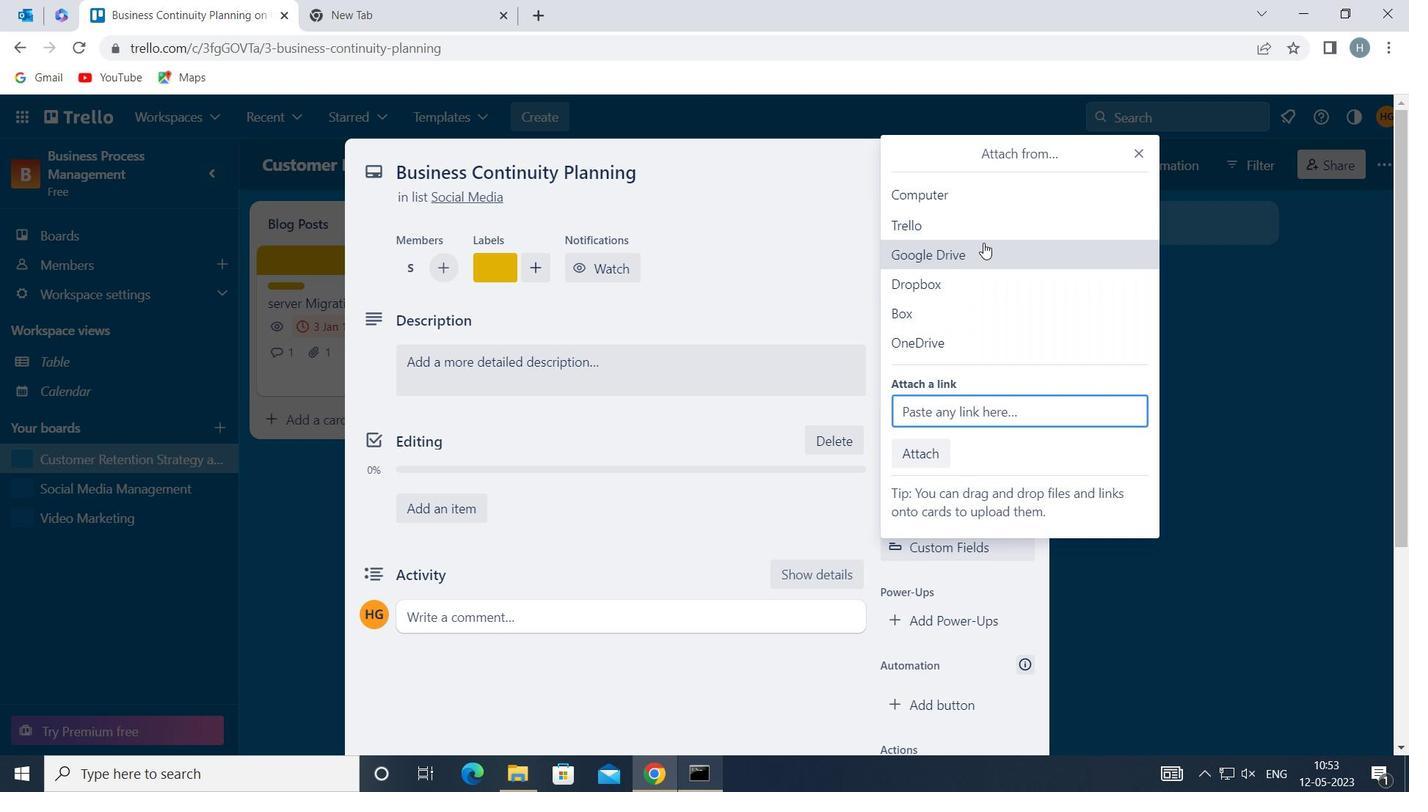 
Action: Mouse pressed left at (989, 224)
Screenshot: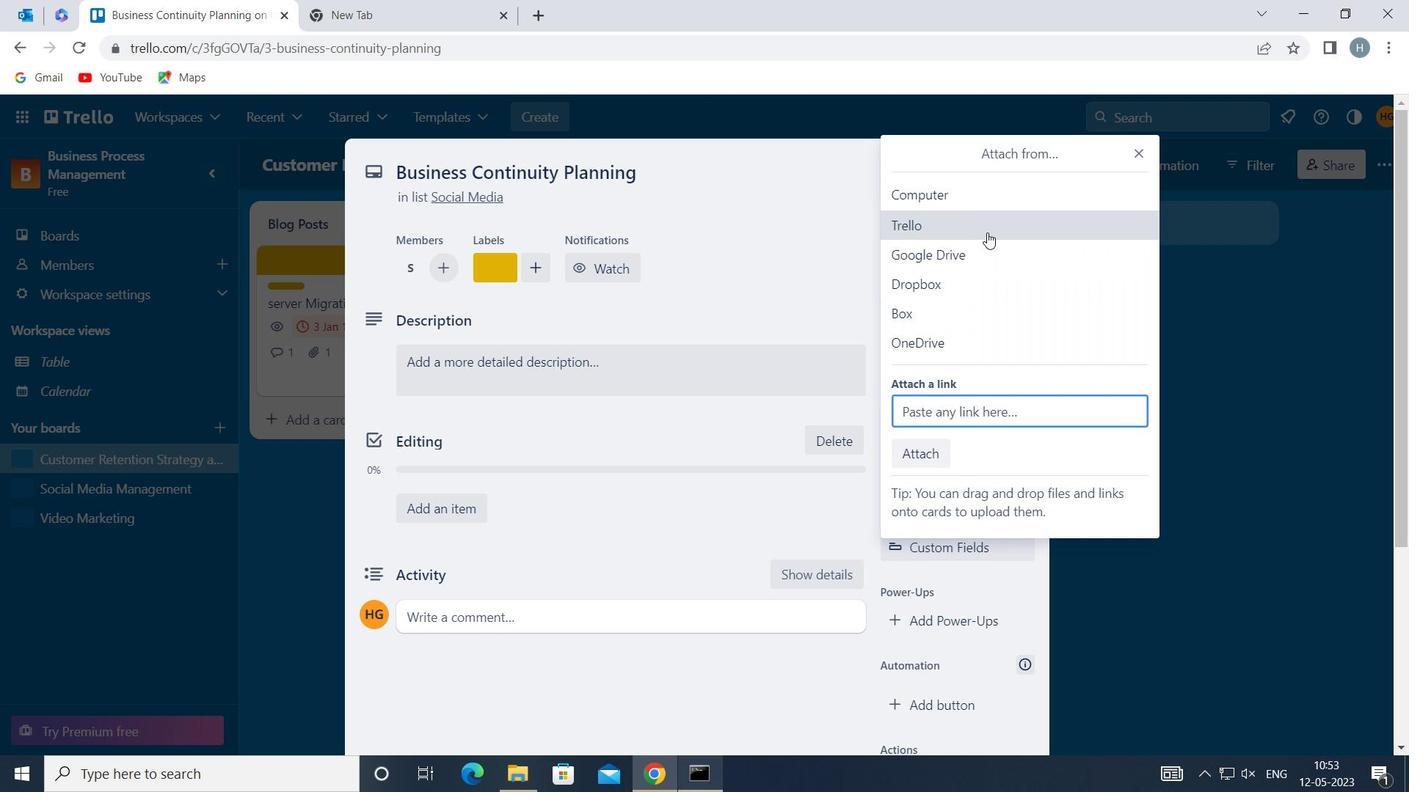 
Action: Mouse moved to (1015, 328)
Screenshot: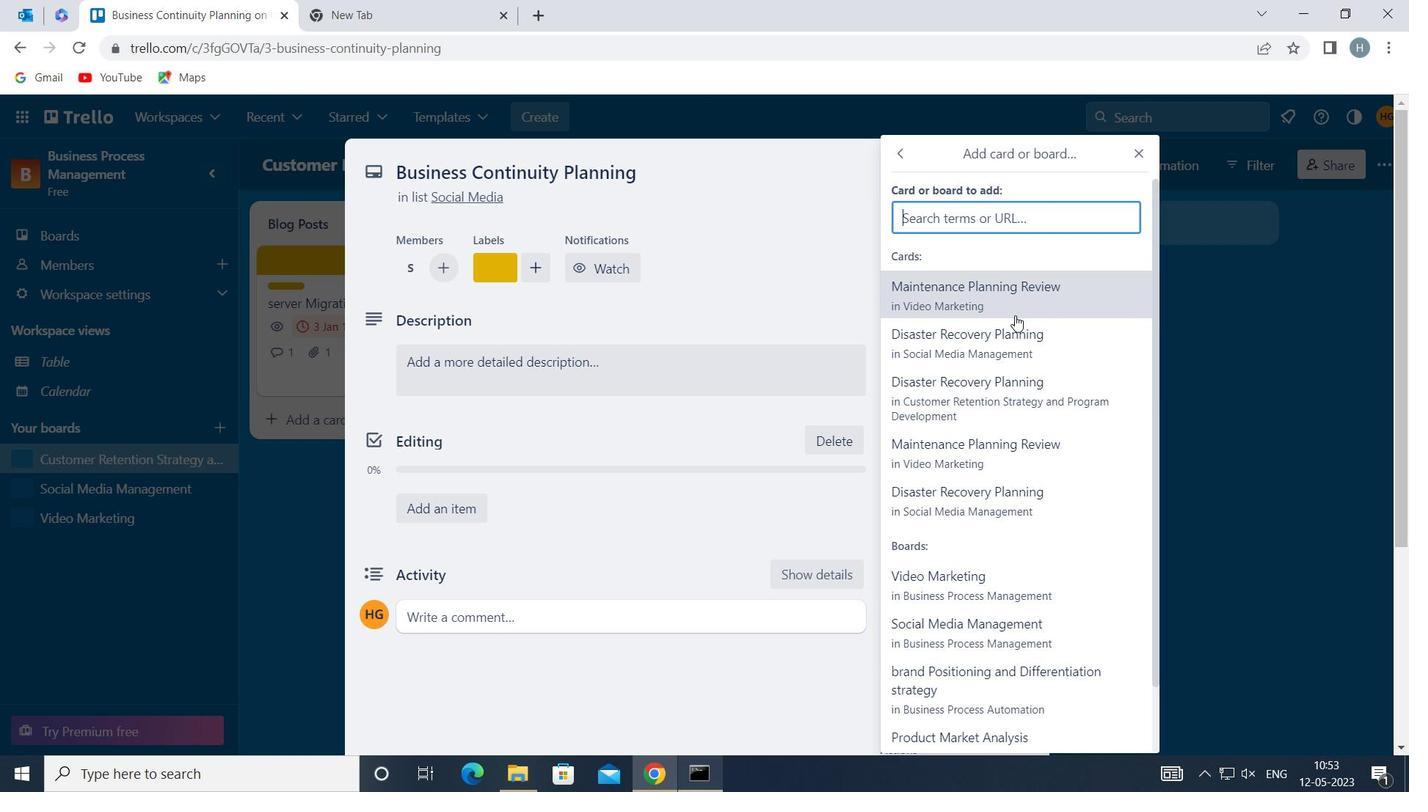 
Action: Mouse pressed left at (1015, 328)
Screenshot: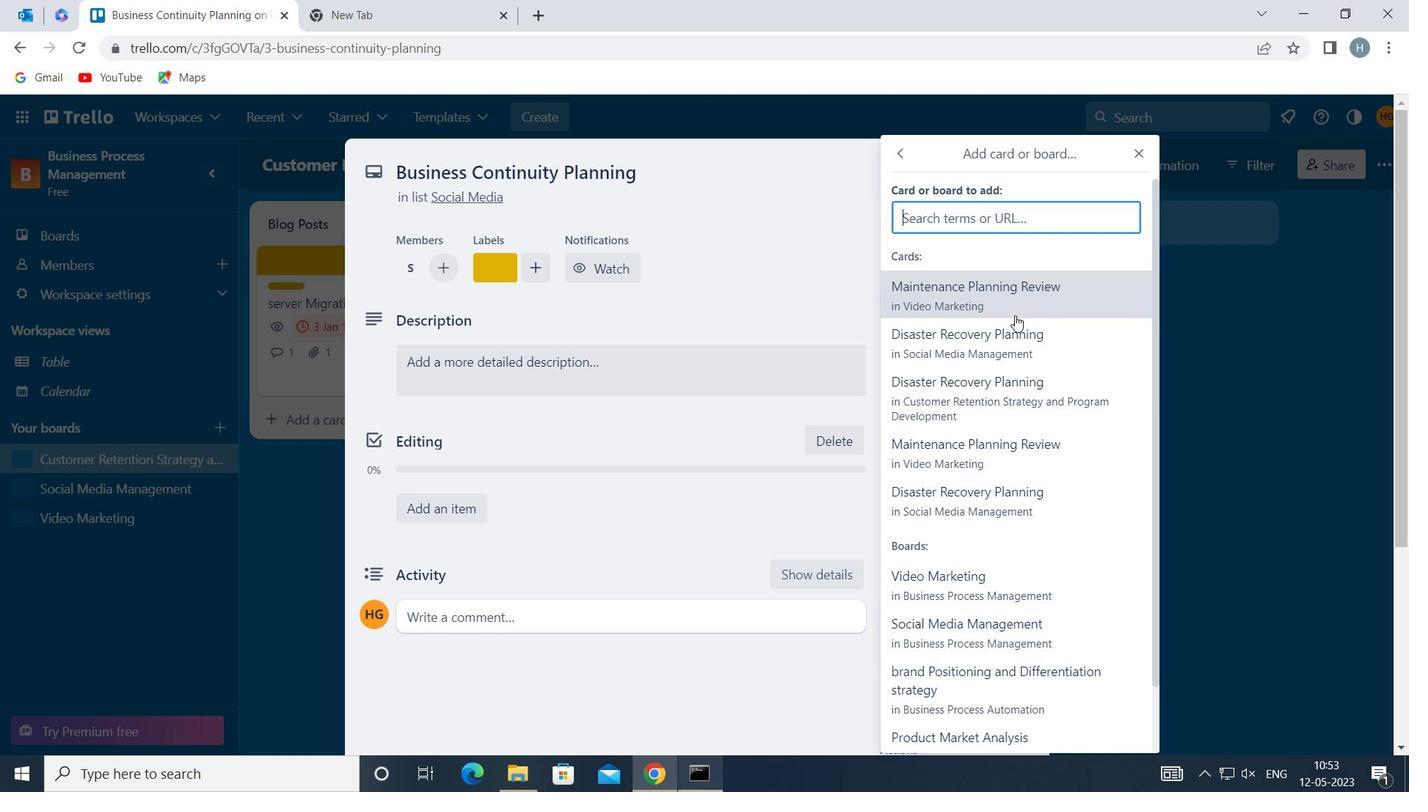 
Action: Mouse moved to (969, 513)
Screenshot: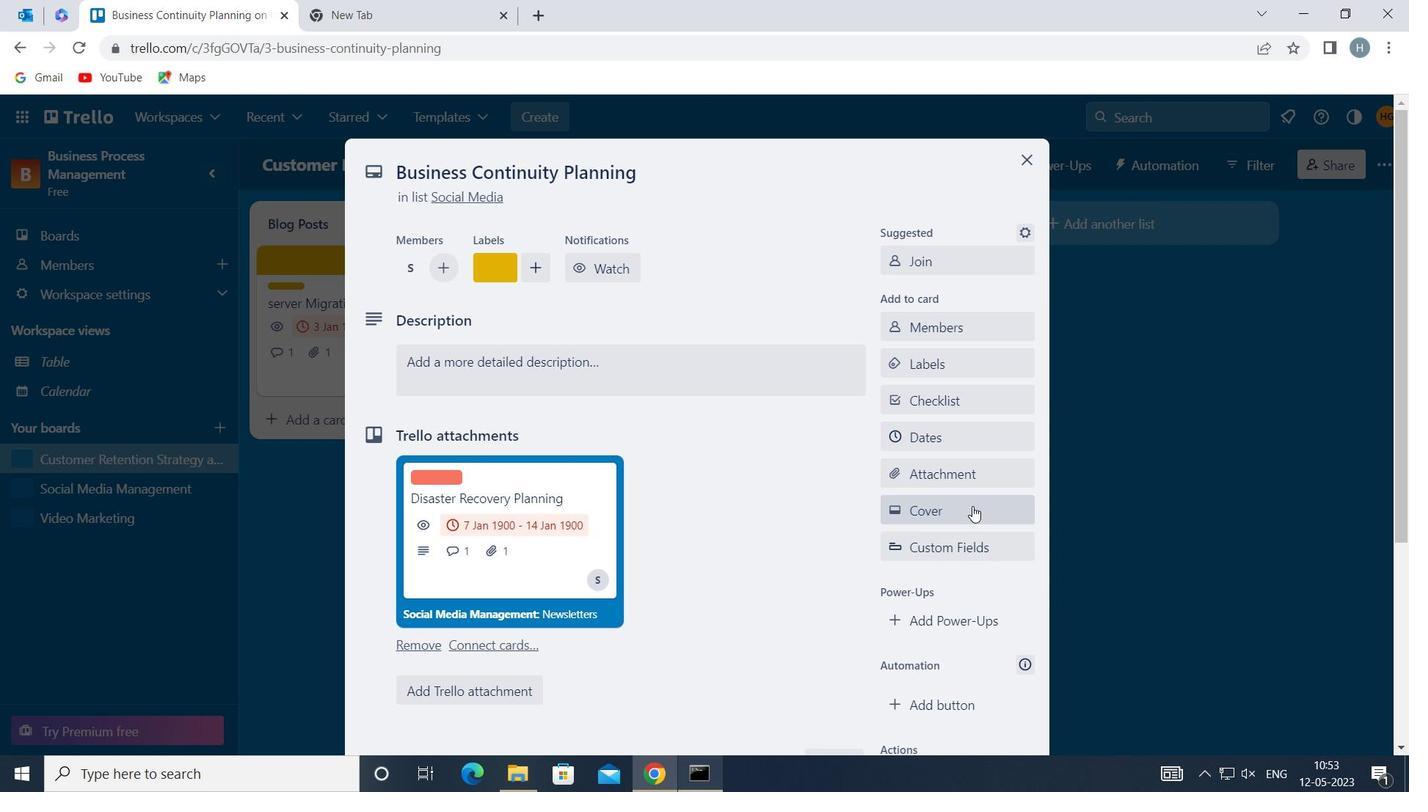 
Action: Mouse pressed left at (969, 513)
Screenshot: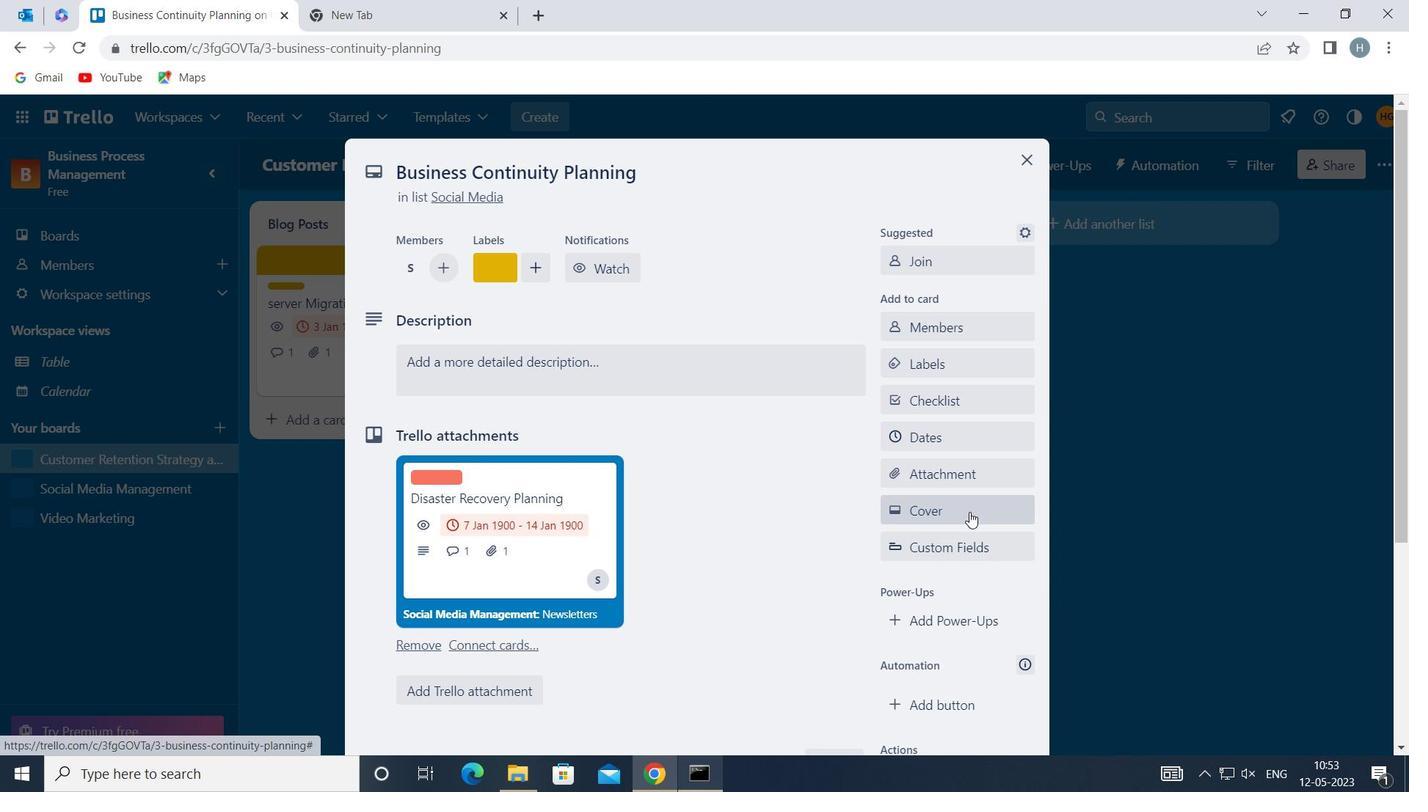 
Action: Mouse moved to (976, 328)
Screenshot: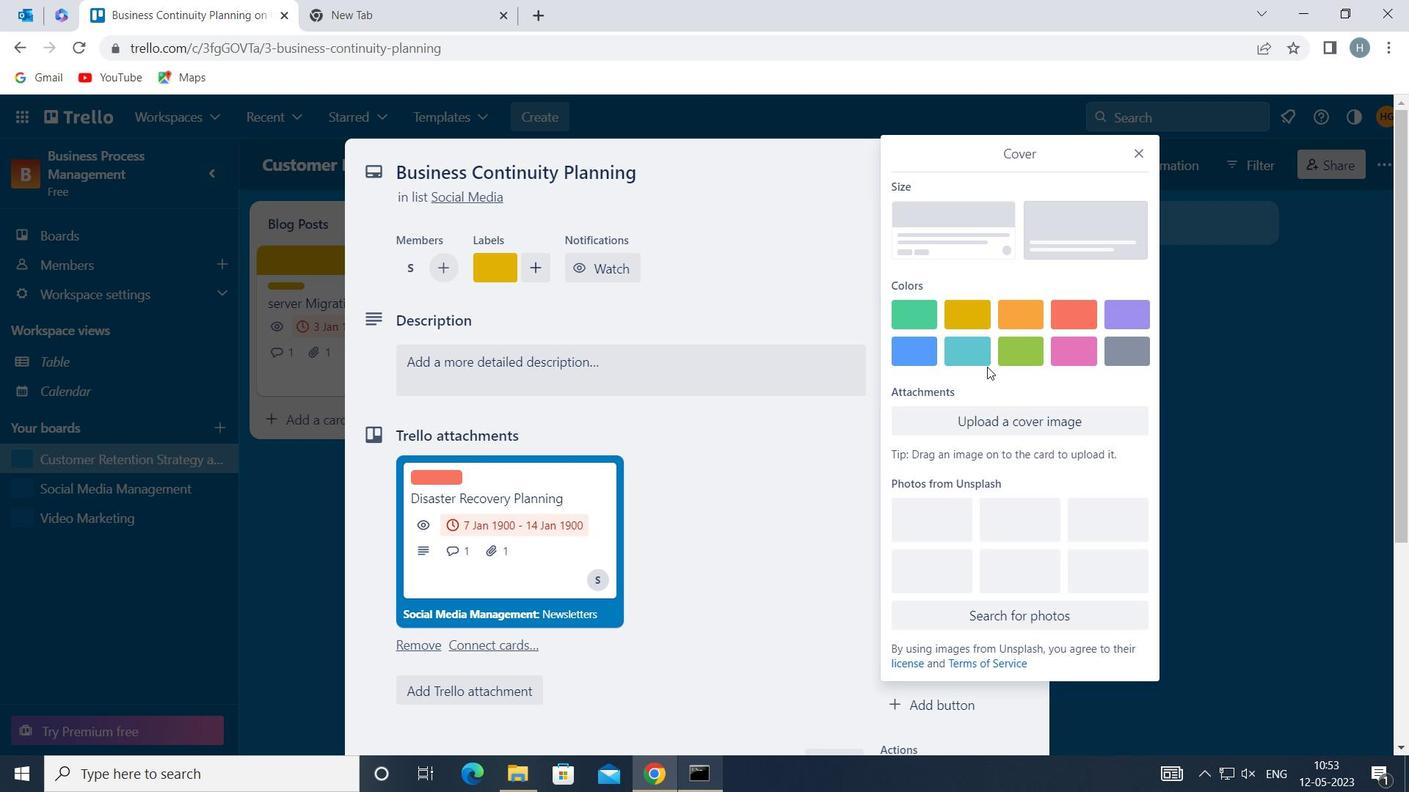 
Action: Mouse pressed left at (976, 328)
Screenshot: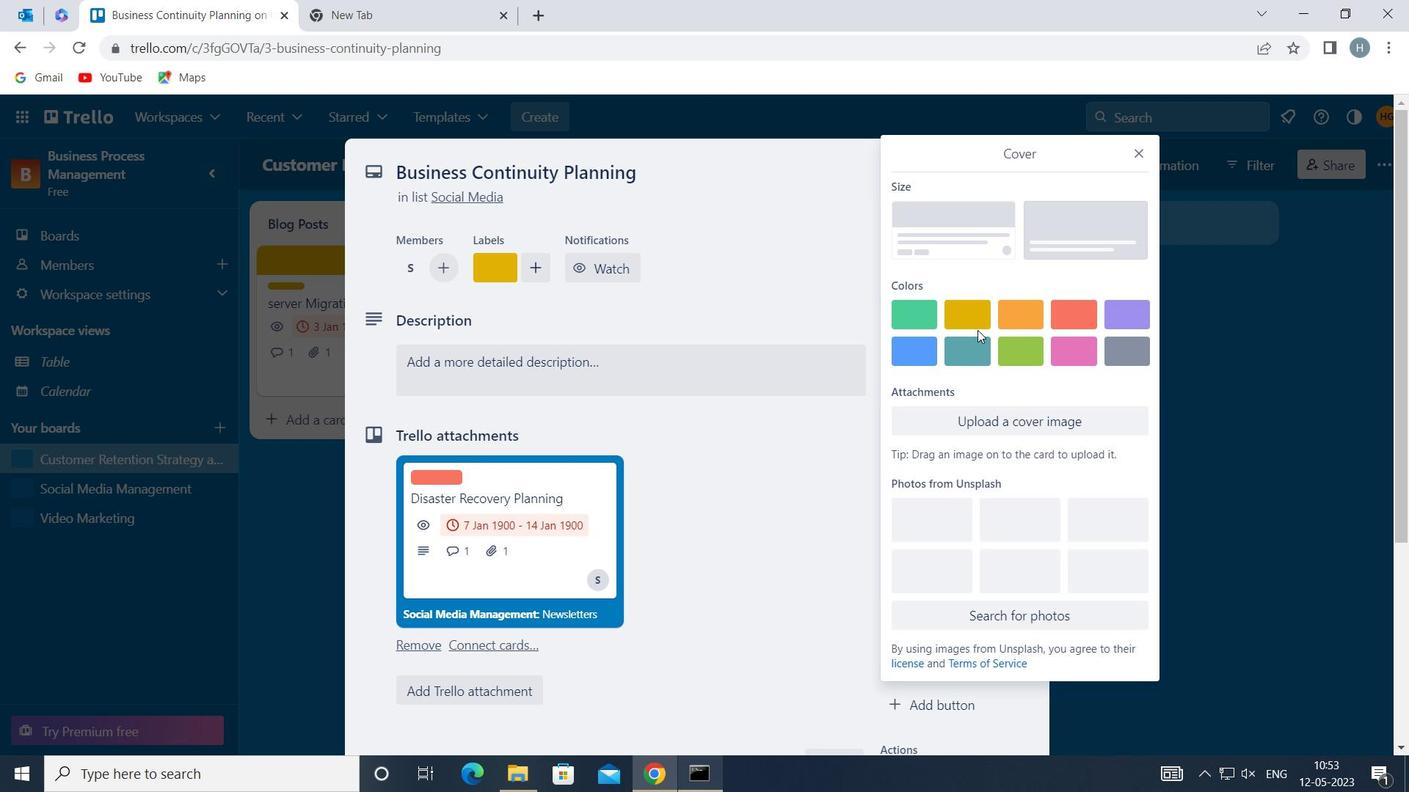 
Action: Mouse moved to (1142, 152)
Screenshot: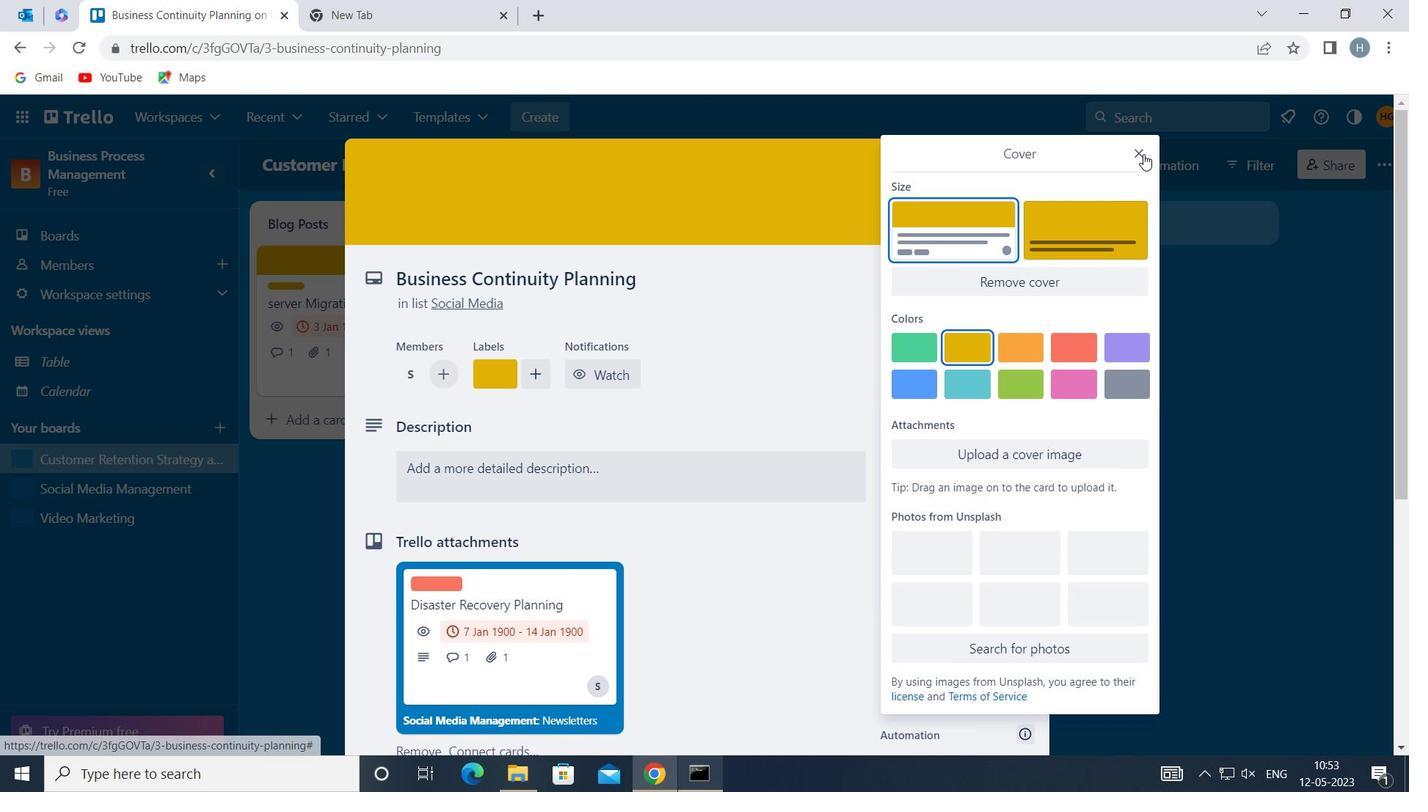 
Action: Mouse pressed left at (1142, 152)
Screenshot: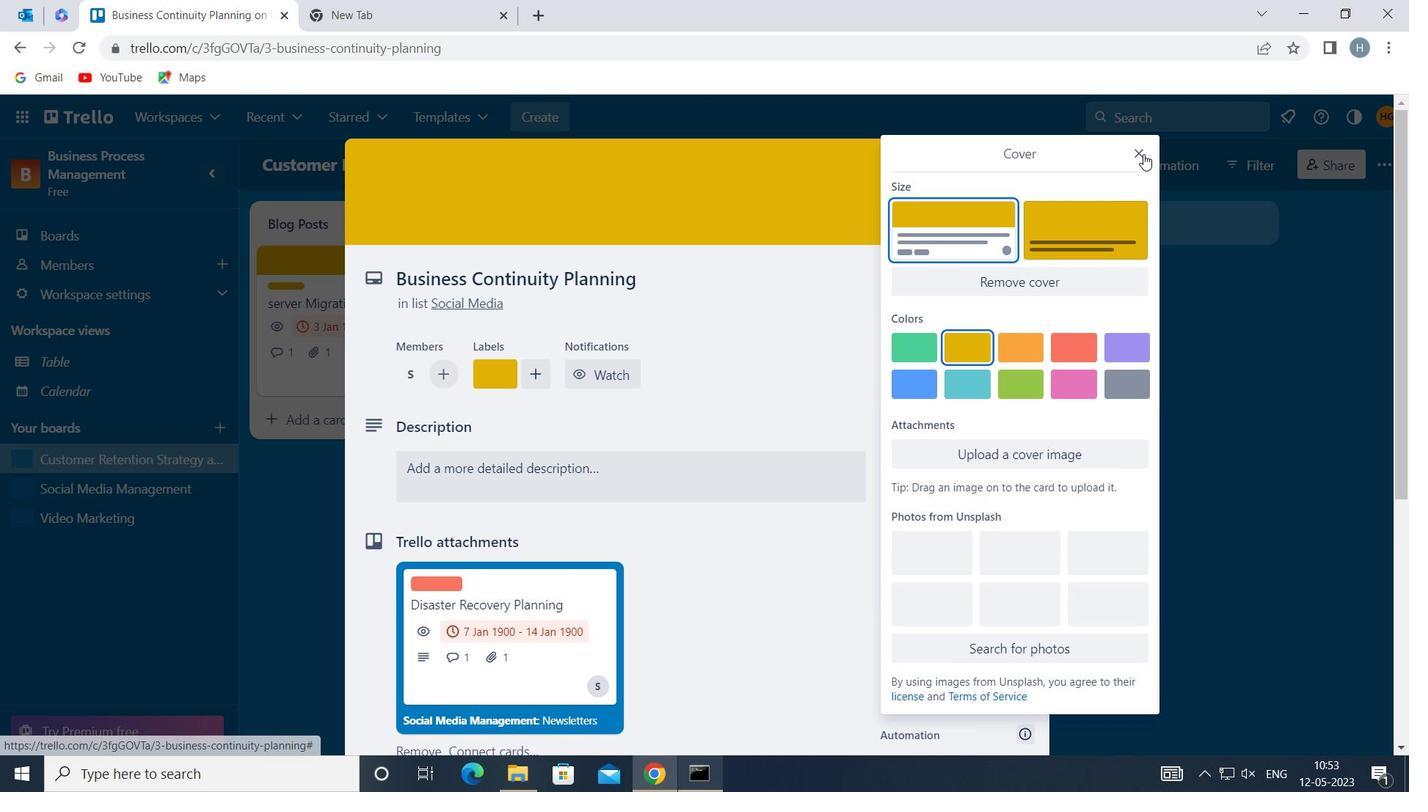 
Action: Mouse moved to (735, 474)
Screenshot: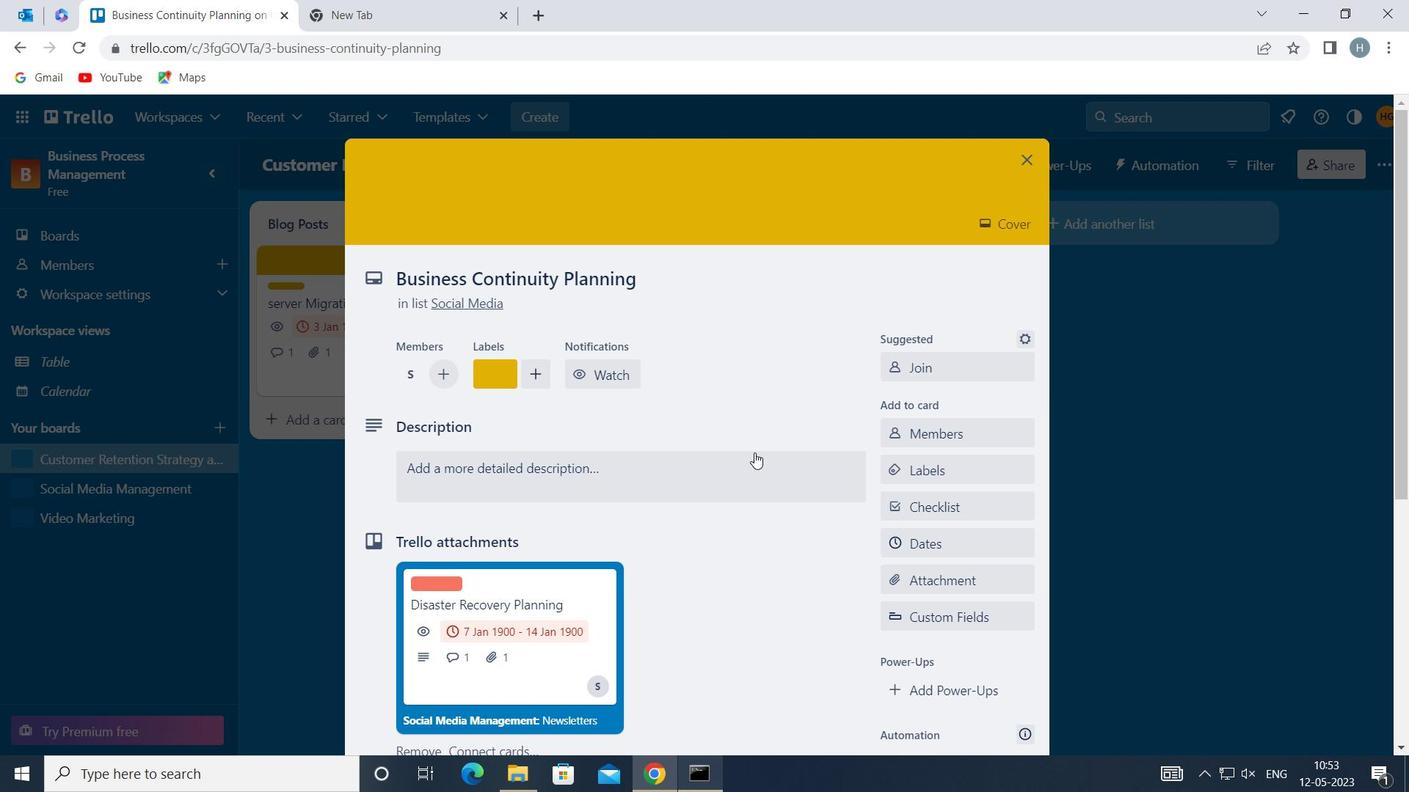 
Action: Mouse pressed left at (735, 474)
Screenshot: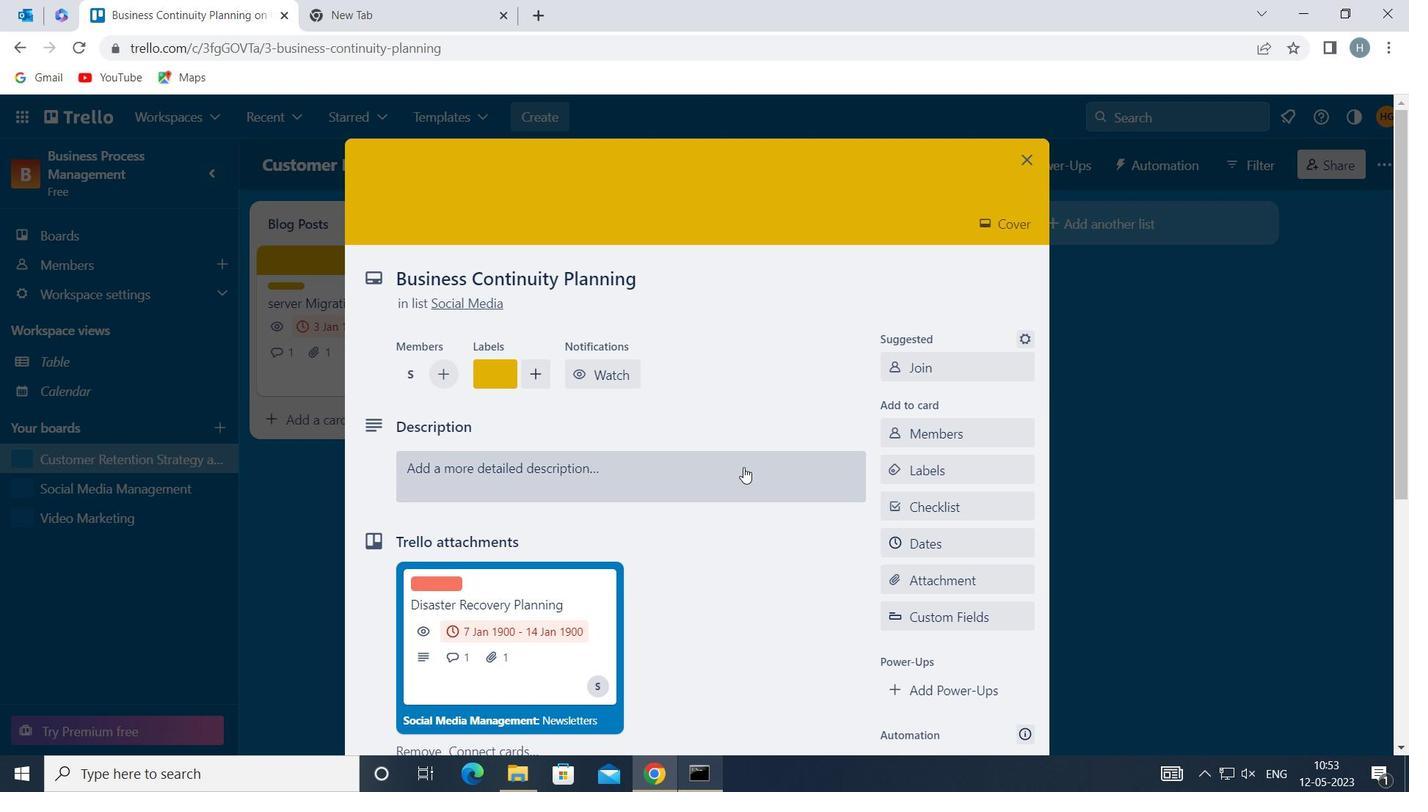 
Action: Mouse moved to (587, 532)
Screenshot: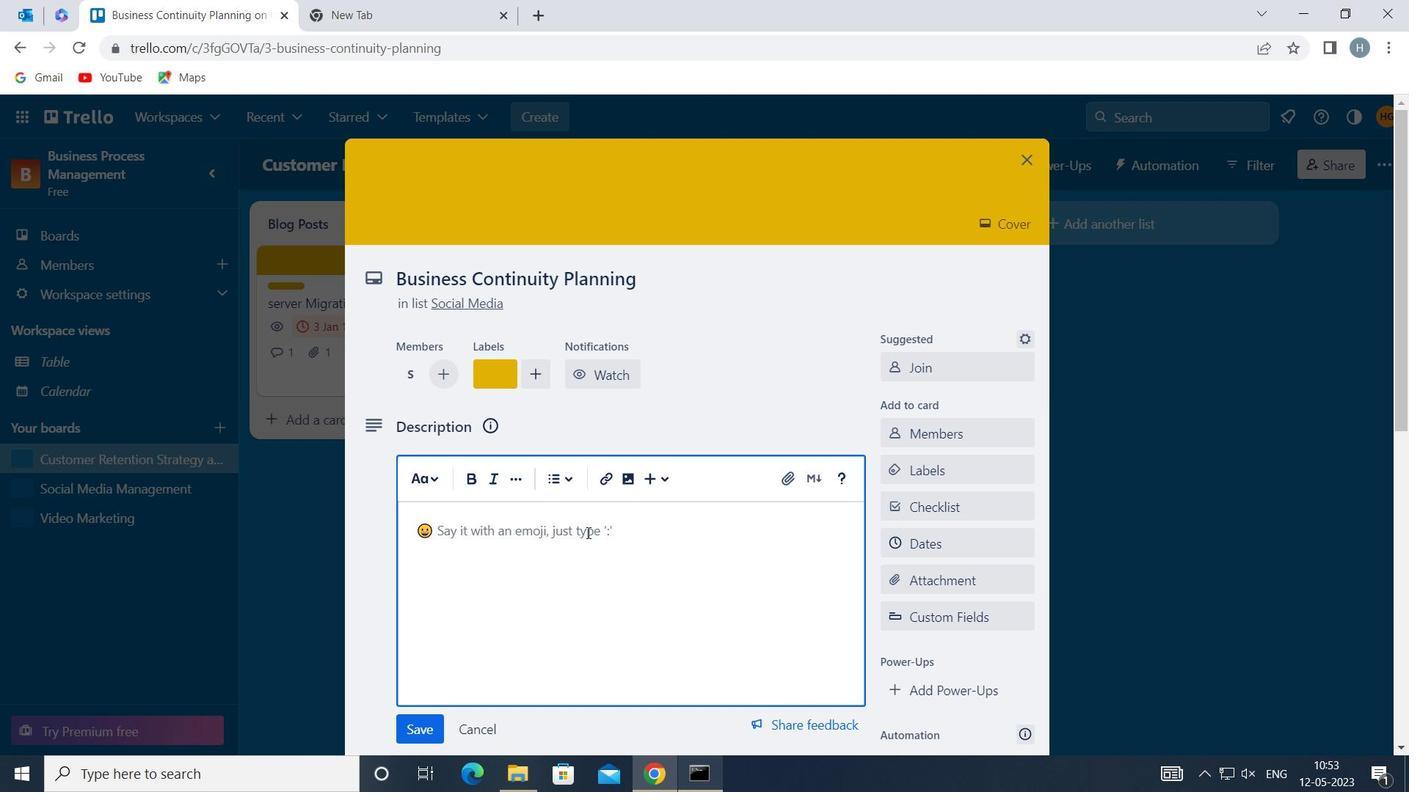 
Action: Mouse pressed left at (587, 532)
Screenshot: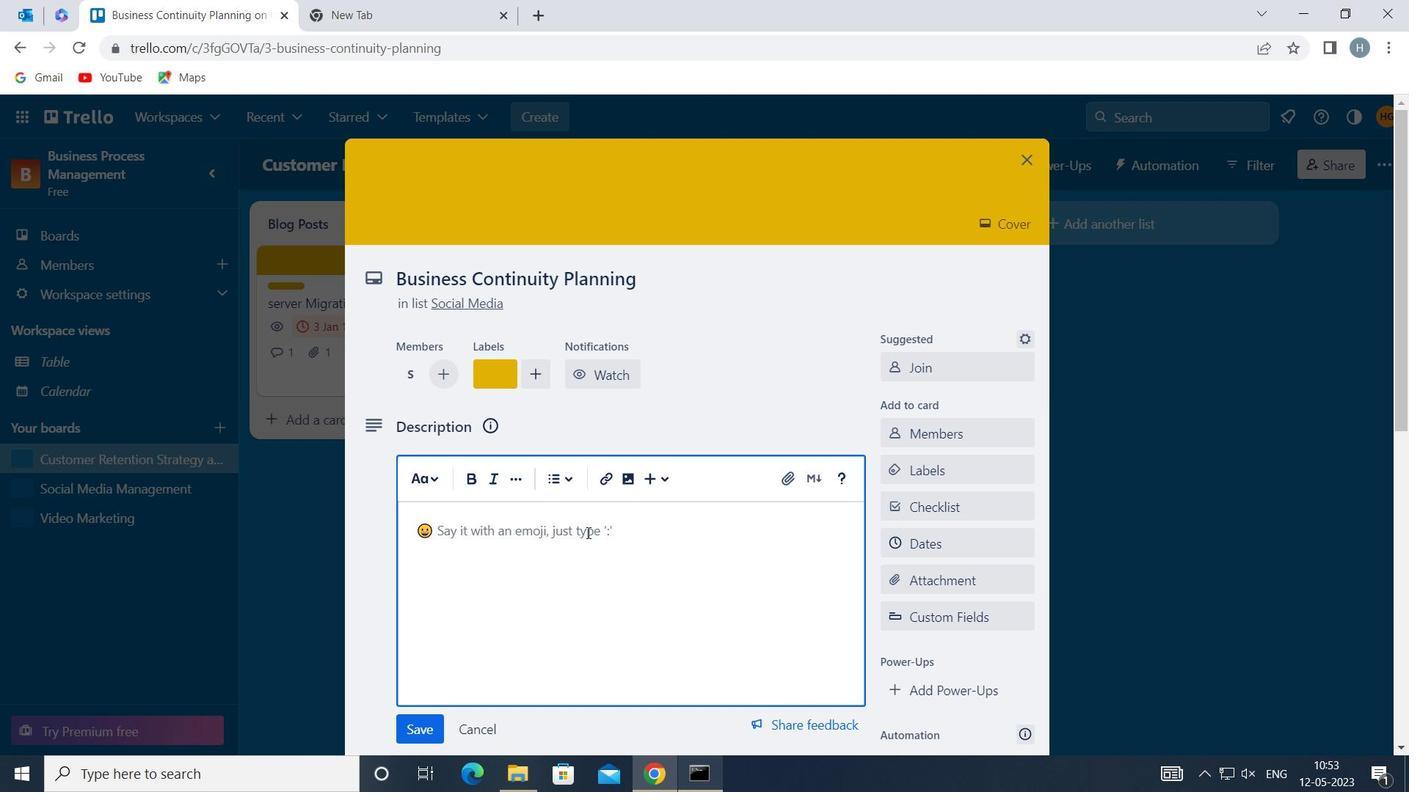 
Action: Mouse moved to (587, 532)
Screenshot: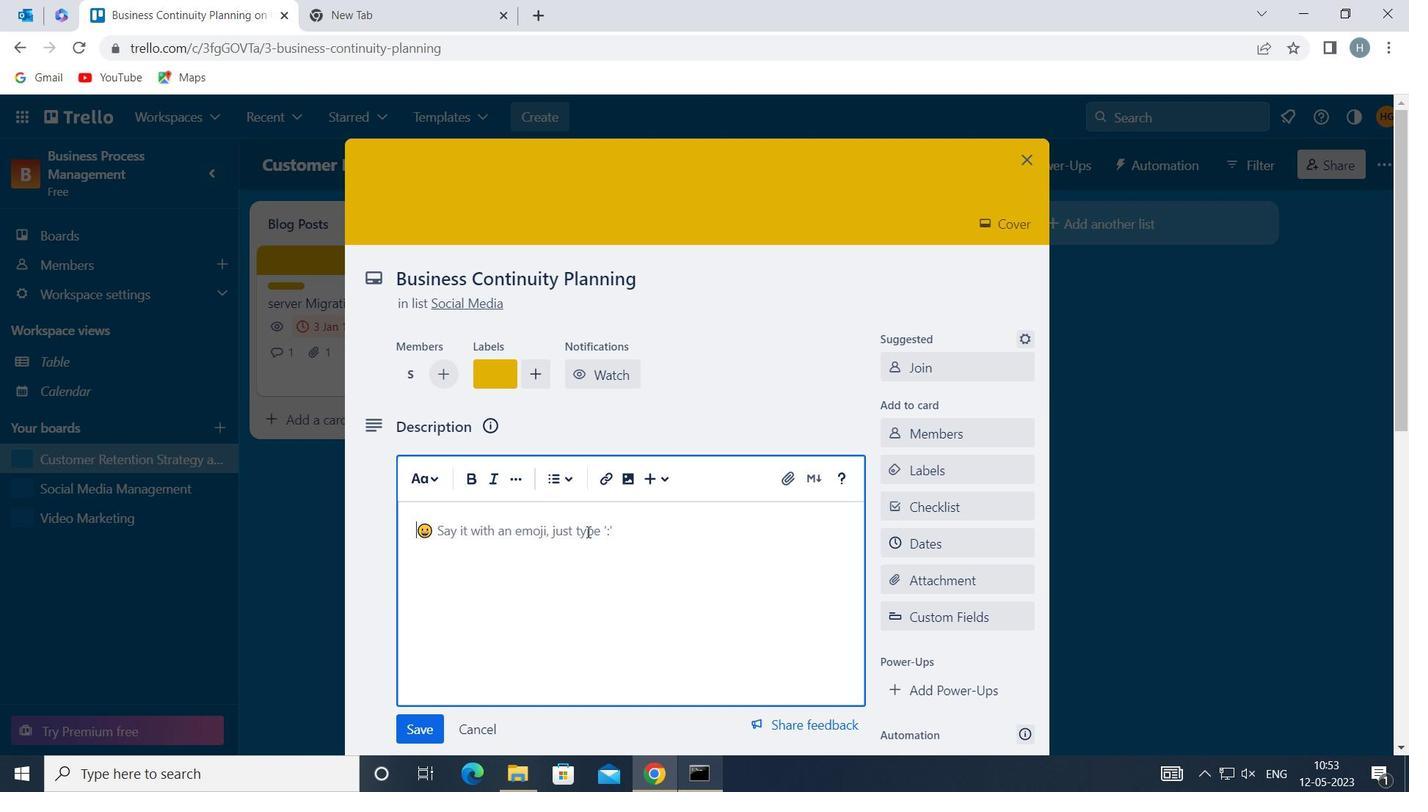 
Action: Key pressed <Key.shift><Key.shift><Key.shift><Key.shift>DEVELOP<Key.space>AND<Key.space>LAUNCH<Key.space>NEW<Key.space>CUSTOMER<Key.space>C<Key.backspace>Z<Key.backspace>ACQUISITION<Key.space>STRATEGY<Key.space>FOR<Key.space>NEW<Key.space>MARKET<Key.space>SEGMENT<Key.space>
Screenshot: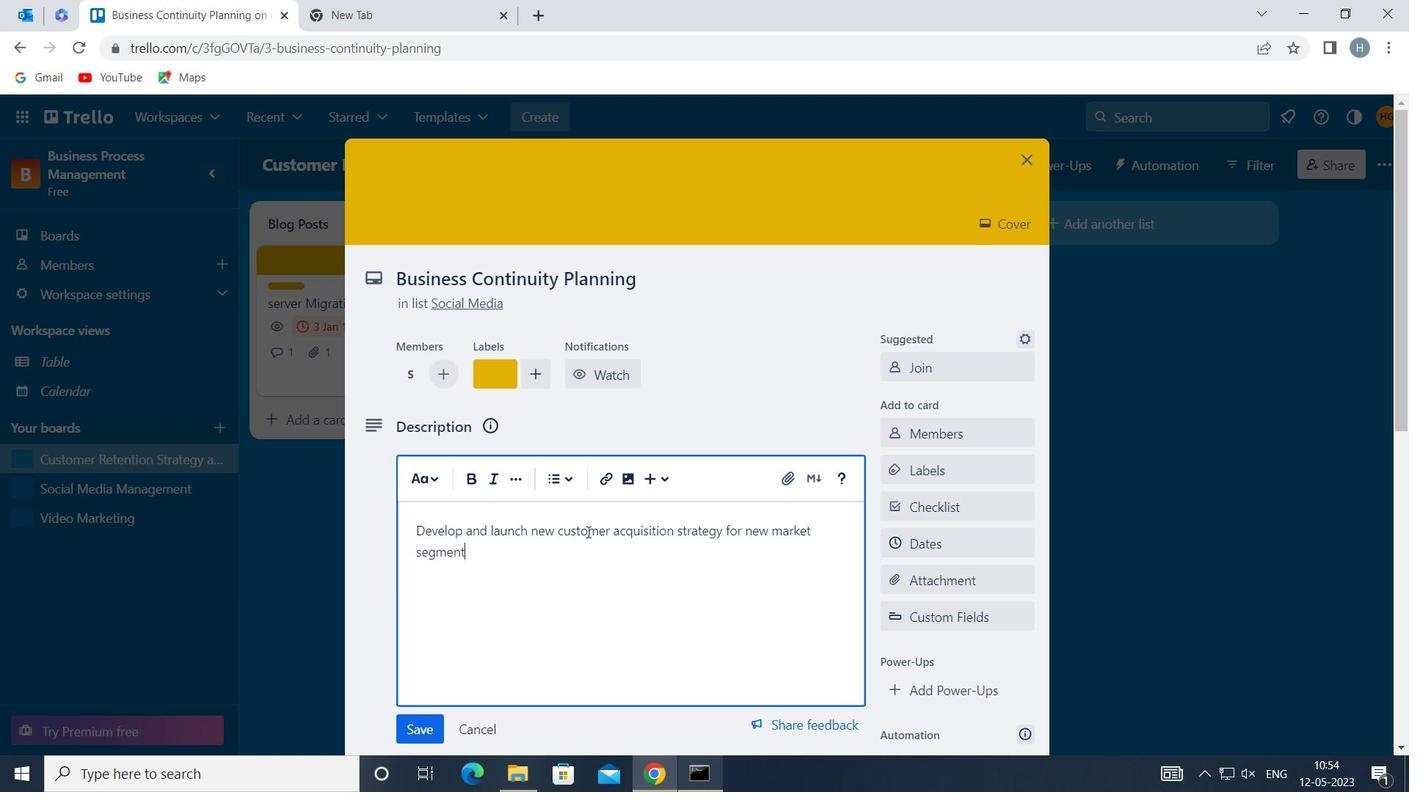 
Action: Mouse moved to (423, 722)
Screenshot: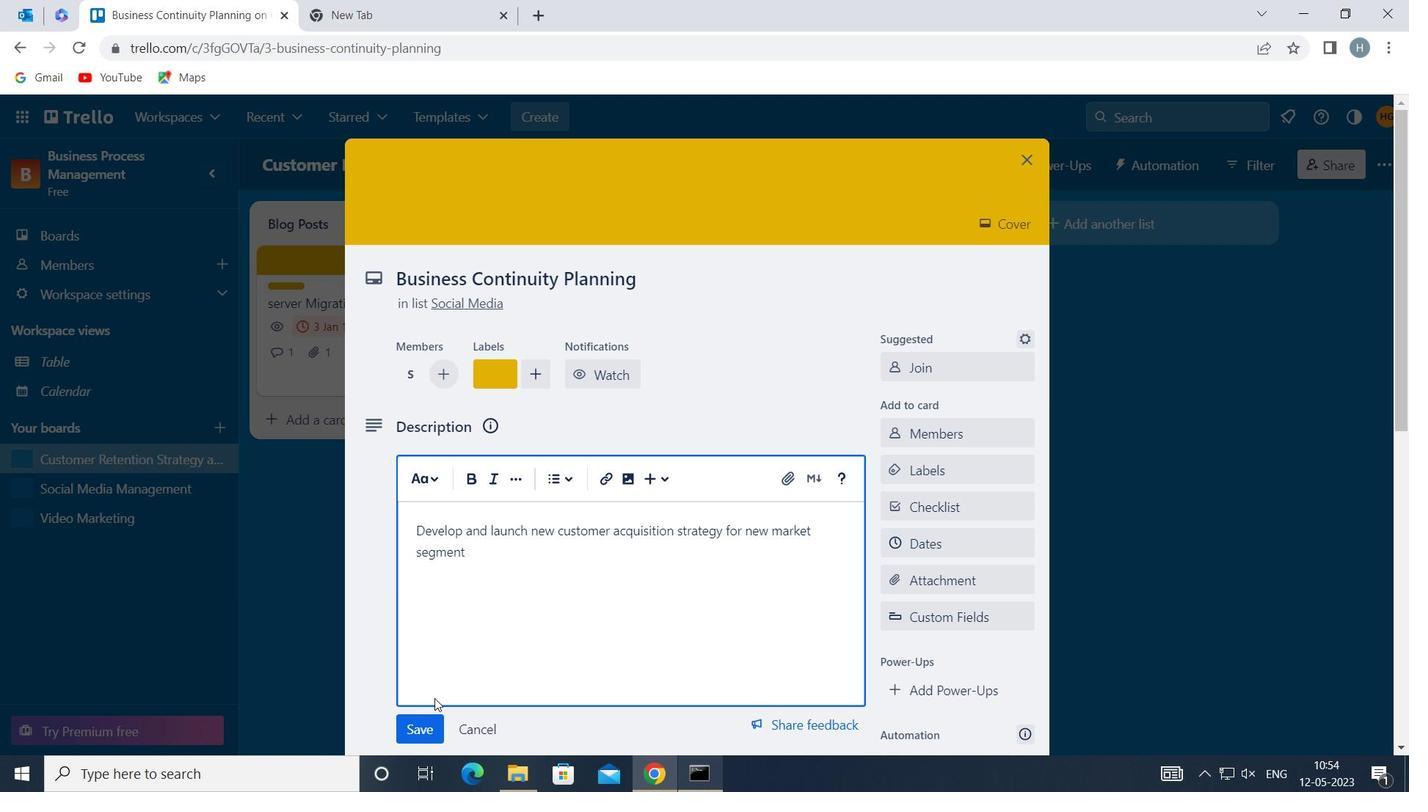 
Action: Mouse pressed left at (423, 722)
Screenshot: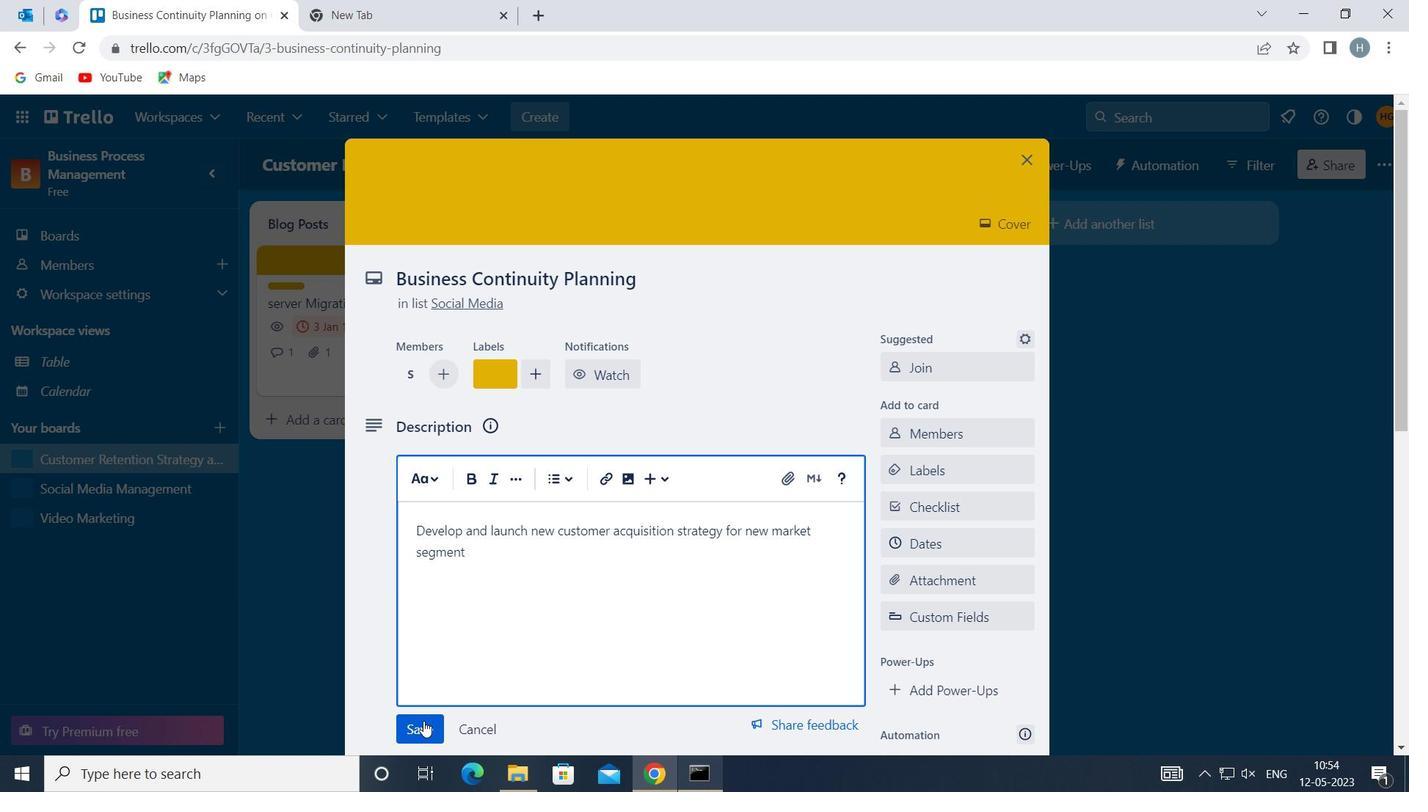 
Action: Mouse moved to (493, 578)
Screenshot: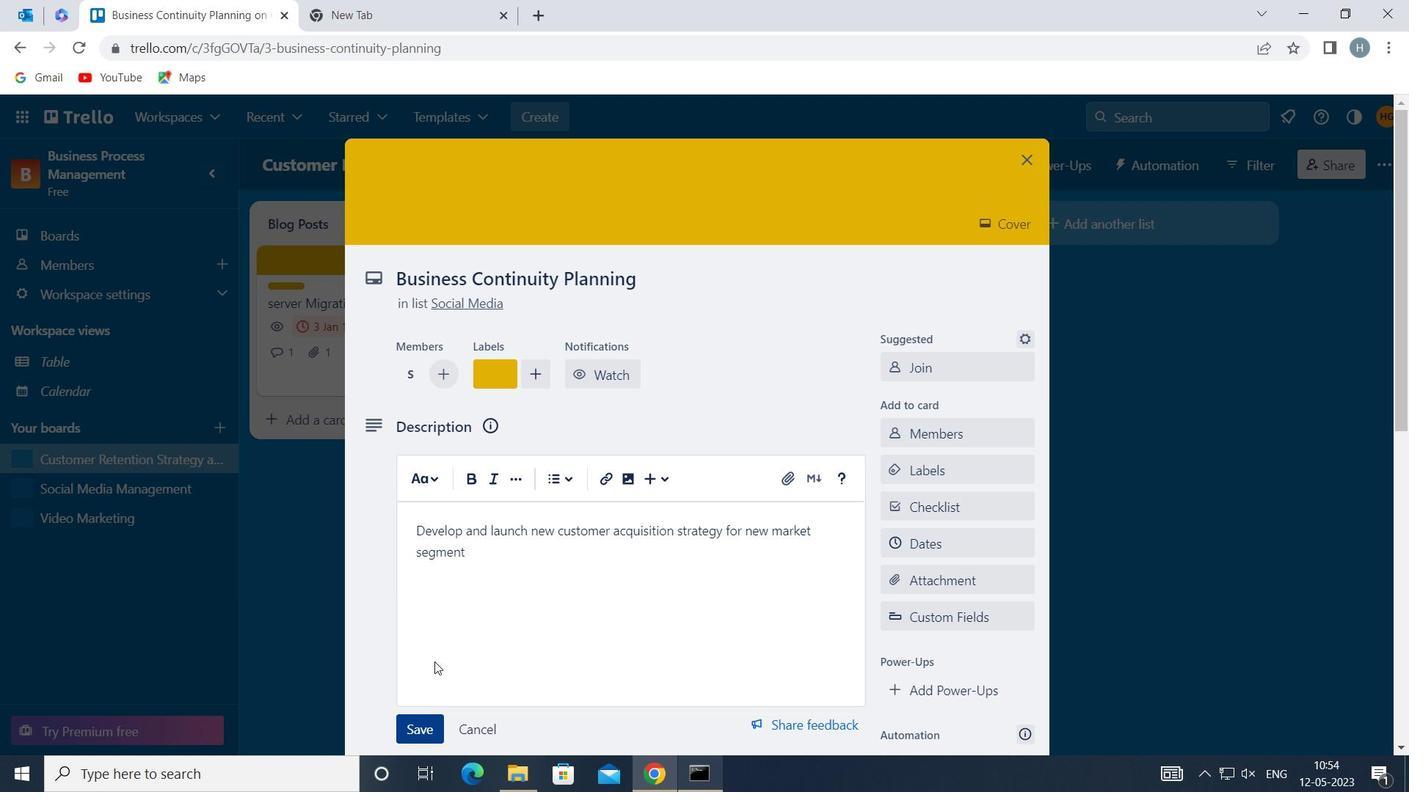 
Action: Mouse scrolled (493, 577) with delta (0, 0)
Screenshot: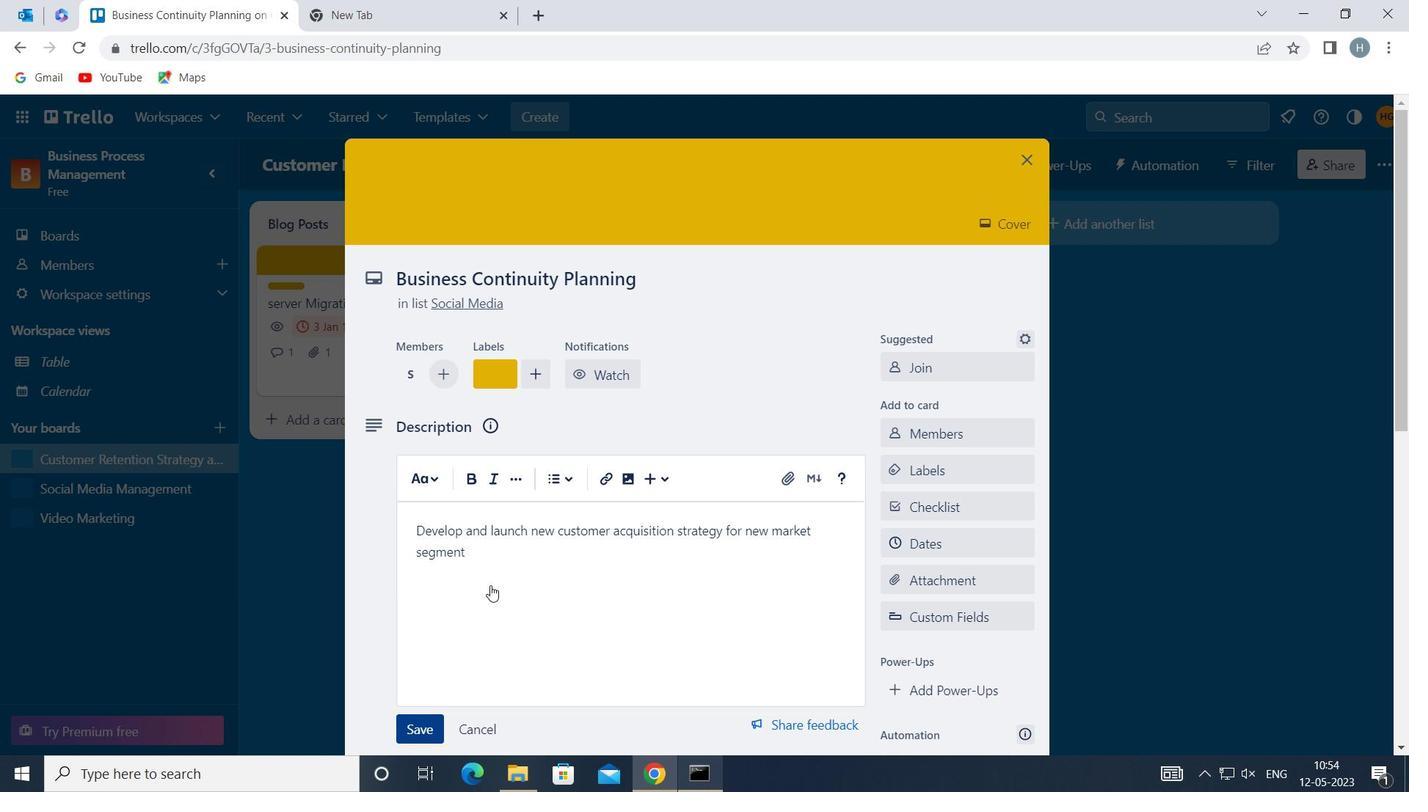 
Action: Mouse scrolled (493, 577) with delta (0, 0)
Screenshot: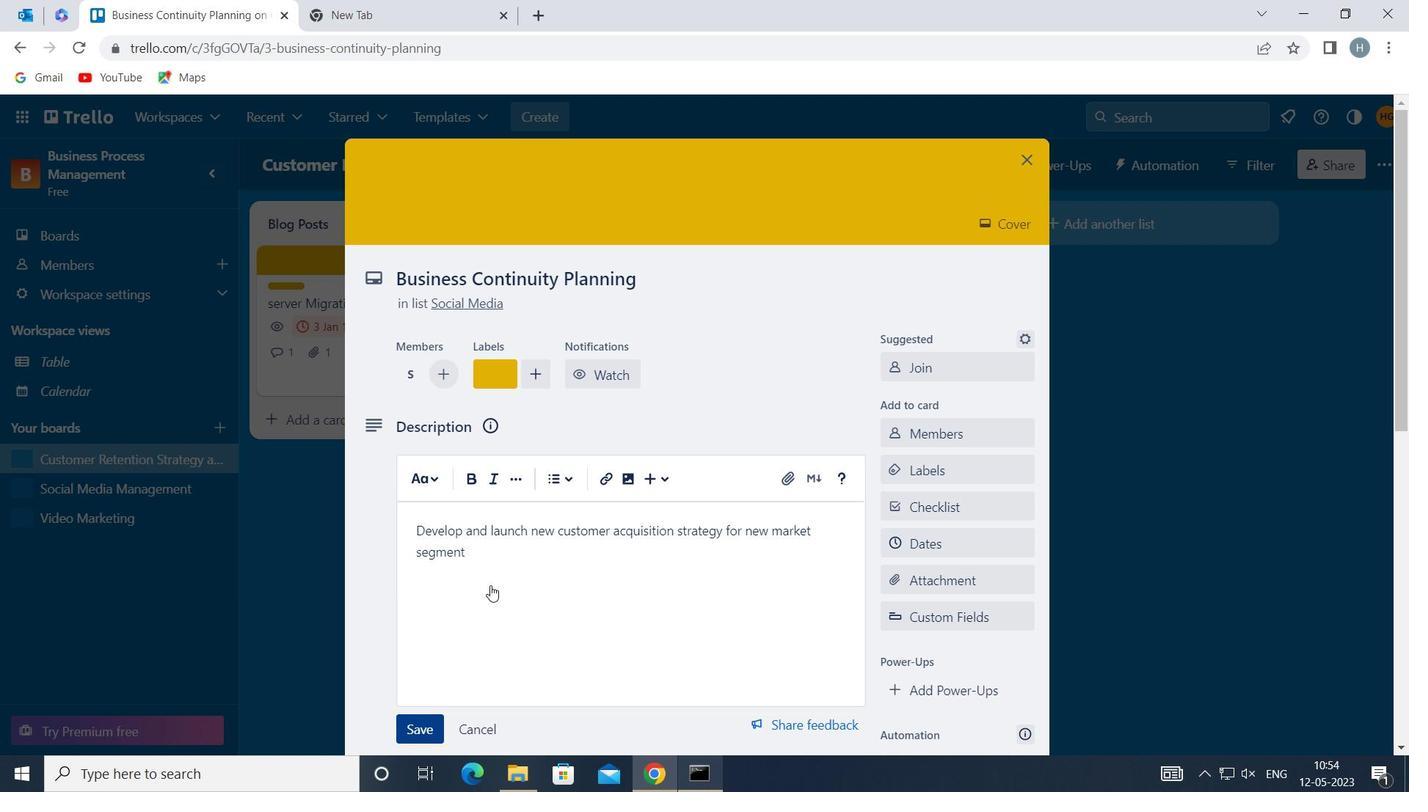 
Action: Mouse scrolled (493, 577) with delta (0, 0)
Screenshot: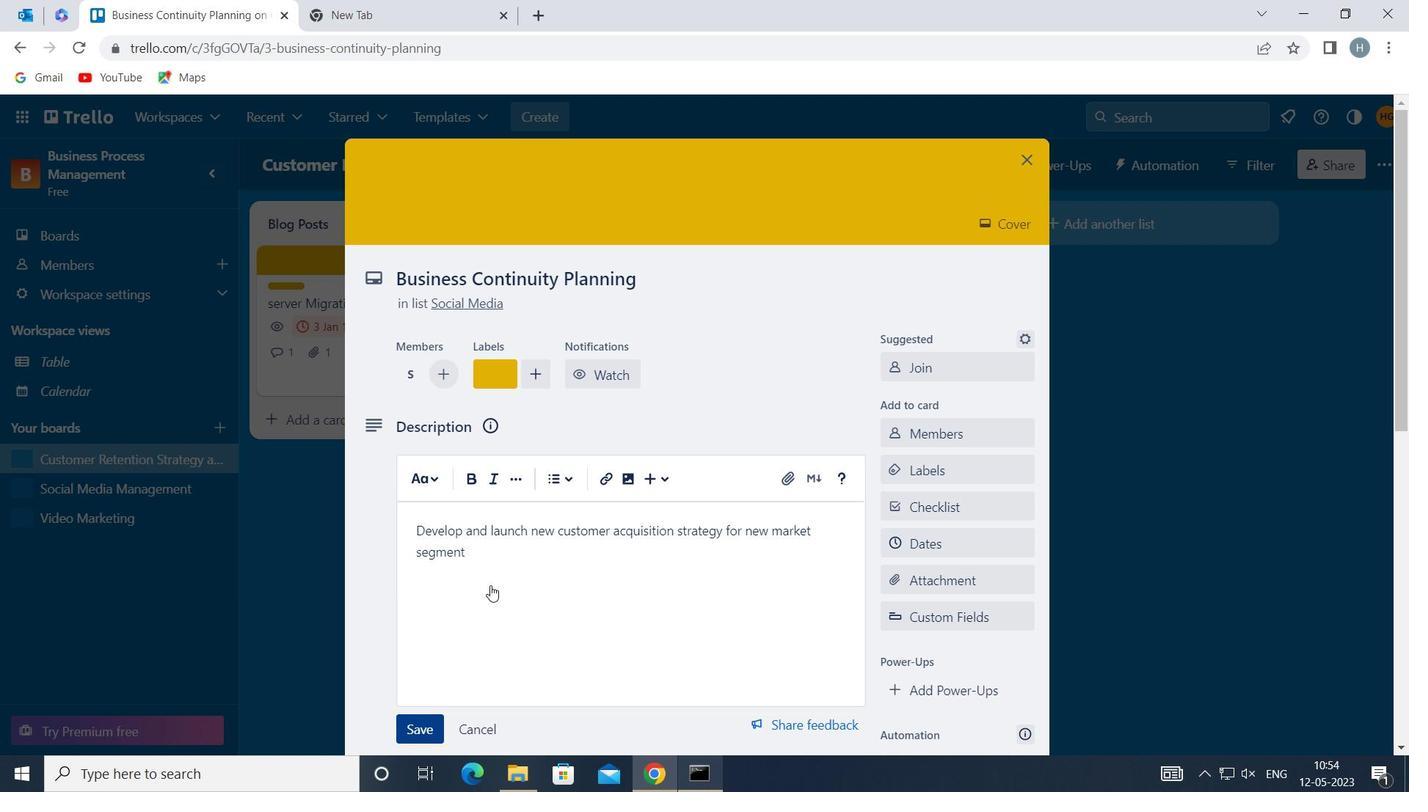 
Action: Mouse scrolled (493, 577) with delta (0, 0)
Screenshot: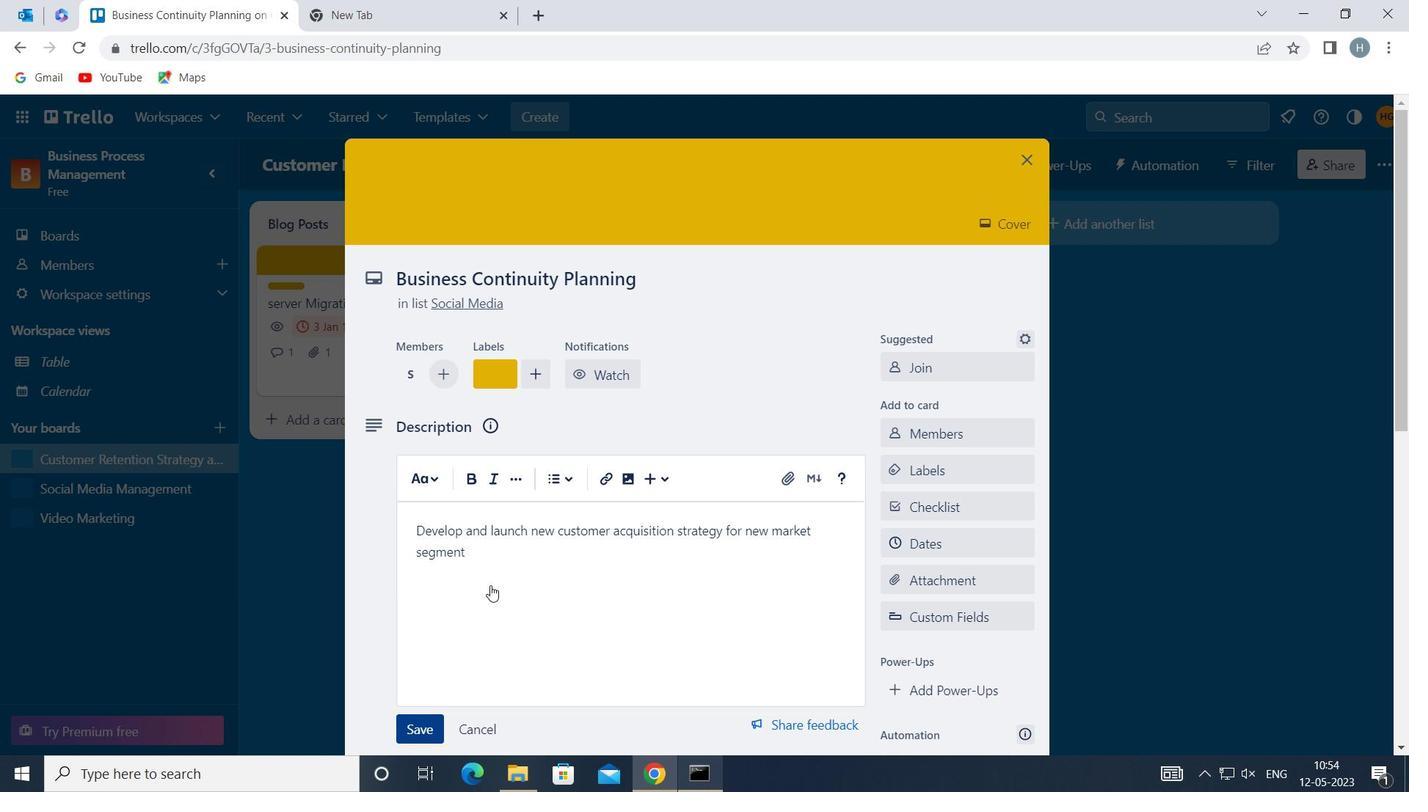 
Action: Mouse moved to (576, 630)
Screenshot: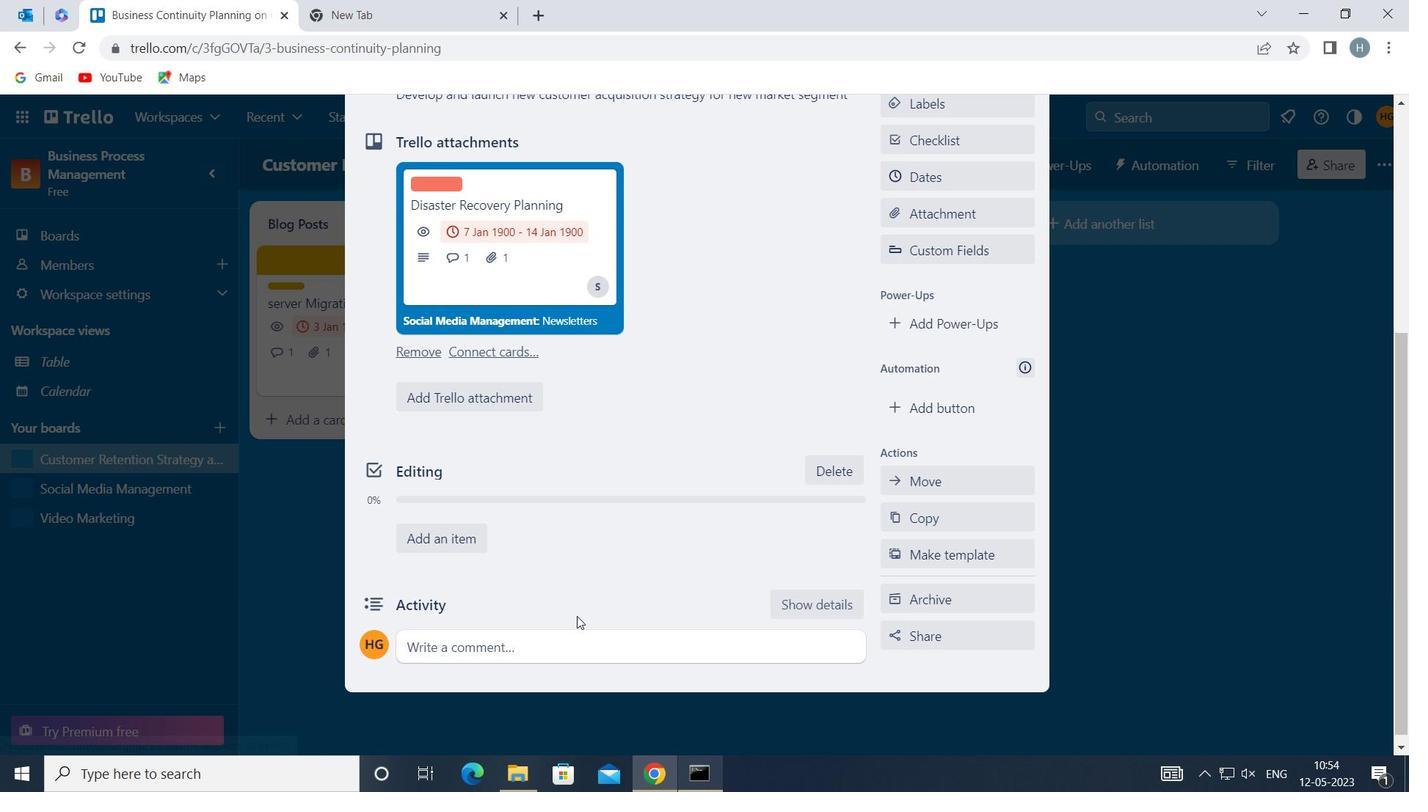 
Action: Mouse pressed left at (576, 630)
Screenshot: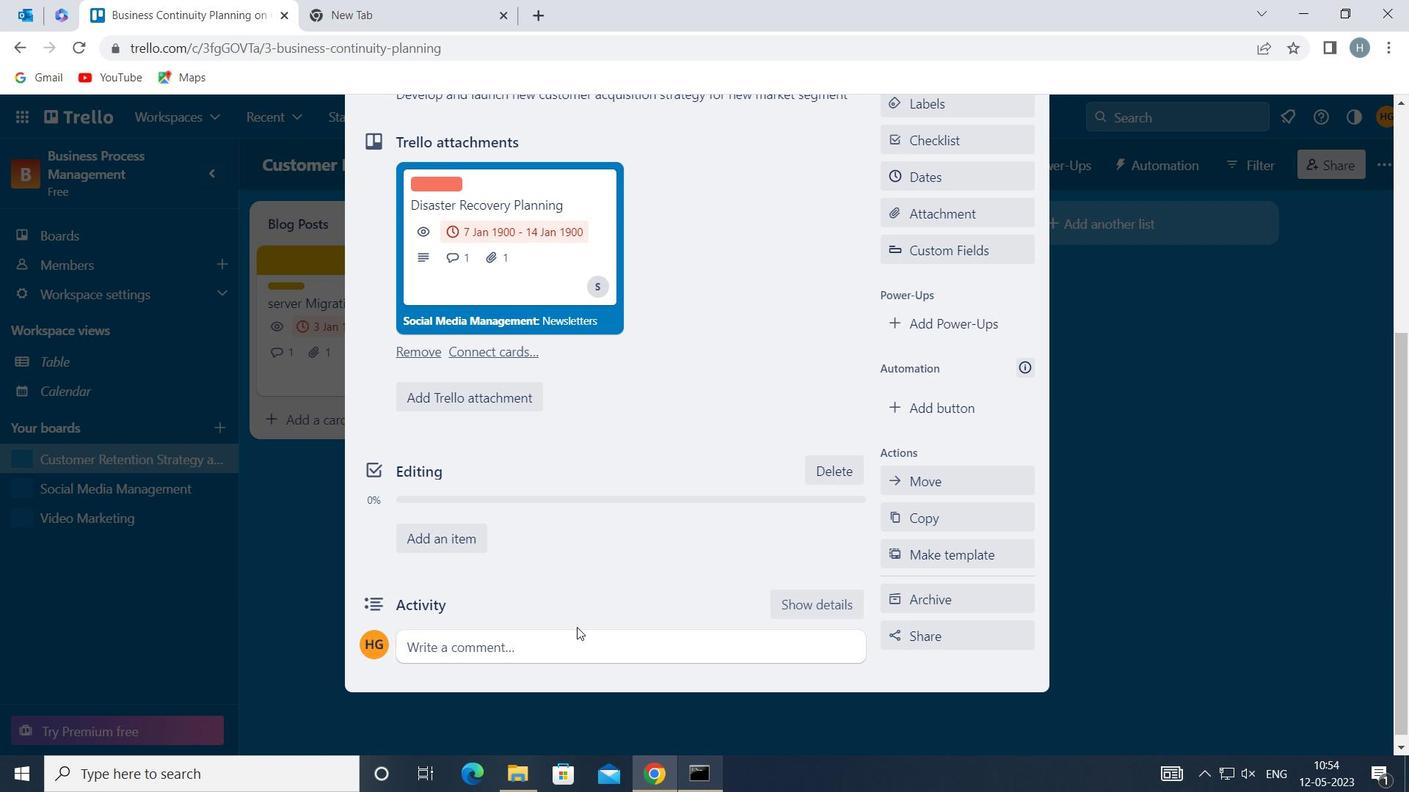 
Action: Mouse moved to (496, 700)
Screenshot: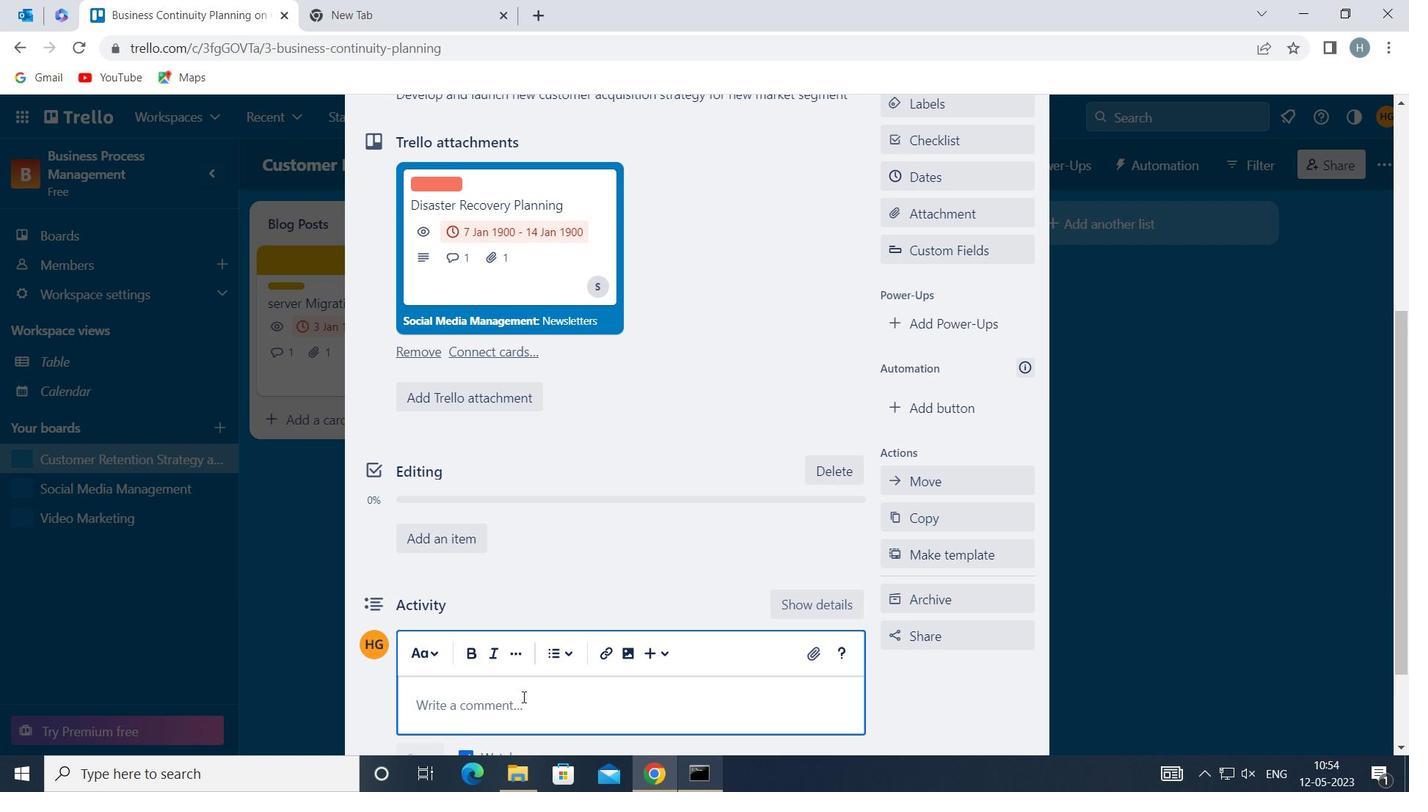 
Action: Mouse pressed left at (496, 700)
Screenshot: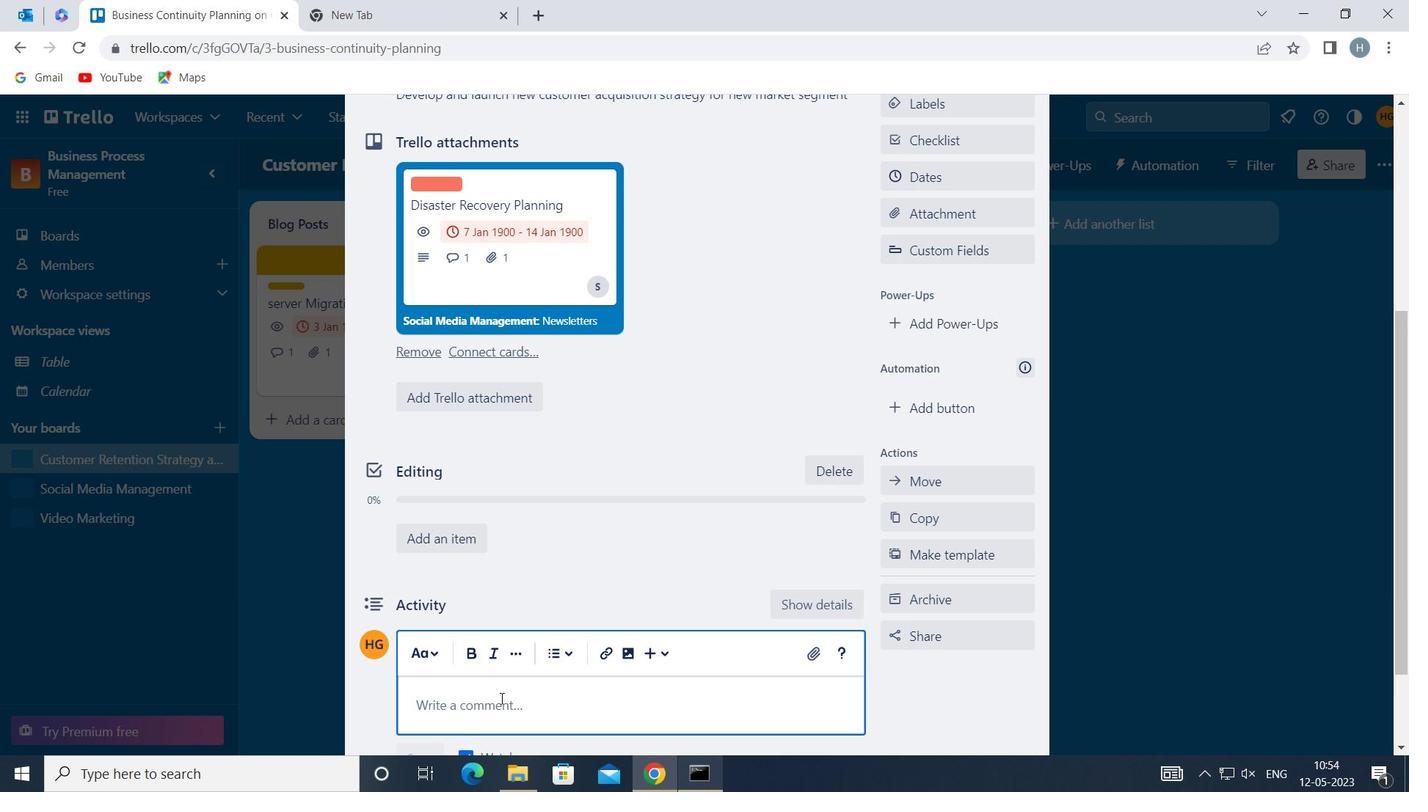 
Action: Mouse moved to (486, 704)
Screenshot: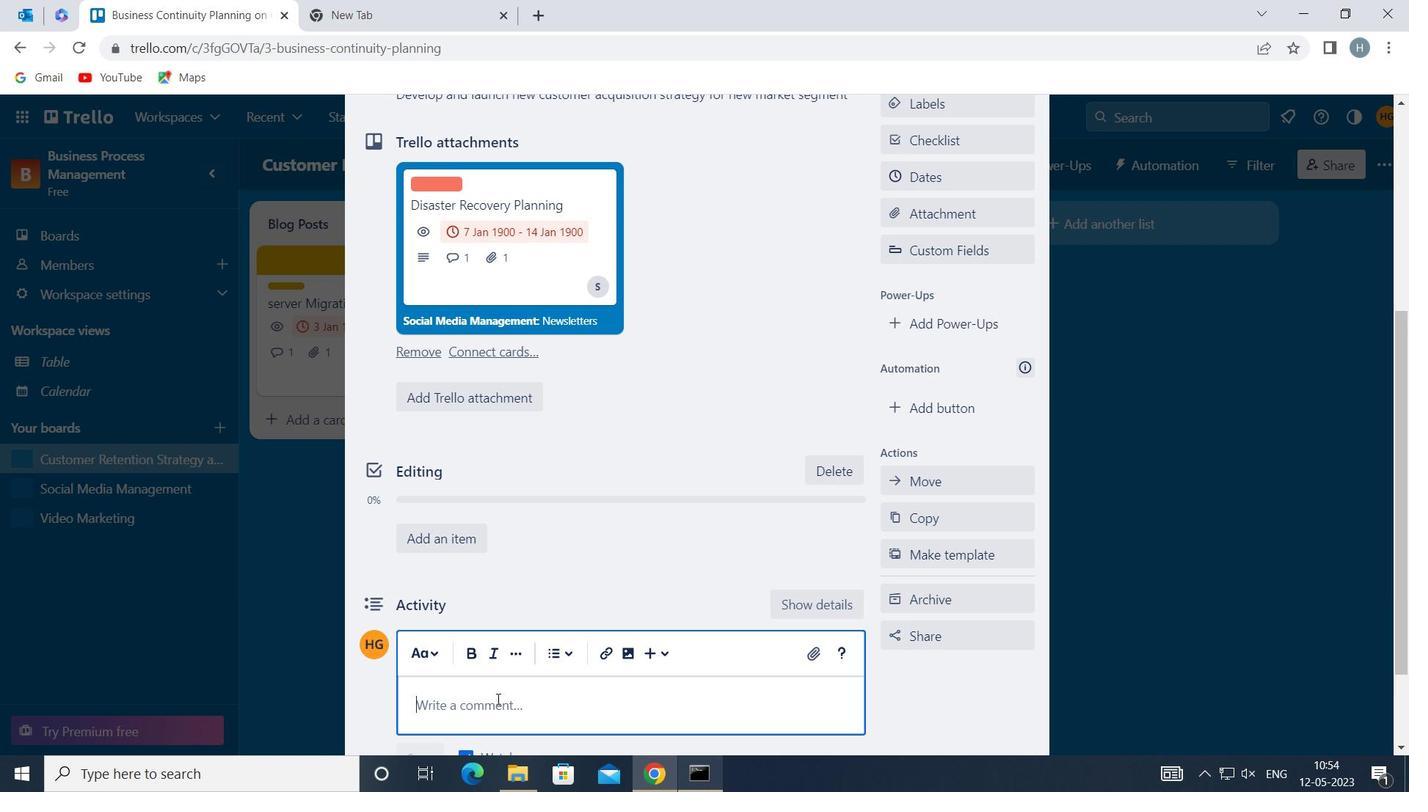 
Action: Key pressed <Key.shift>LET<Key.space>US<Key.space>APPROACH<Key.space>THIS<Key.space>TASK<Key.space>WITH<Key.space>A<Key.space>SEMSE<Key.backspace><Key.backspace><Key.backspace>NSE<Key.space>OF<Key.space>TRANSPARENCY<Key.space>AND<Key.space>OPEN<Key.space>COMMUNICATION,<Key.space>ENSURING<Key.space>THAT<Key.space>ALL<Key.space>STAKEHOLDERS<Key.space>ARE<Key.space>INFORMED<Key.space>AND<Key.space>INVOLVED
Screenshot: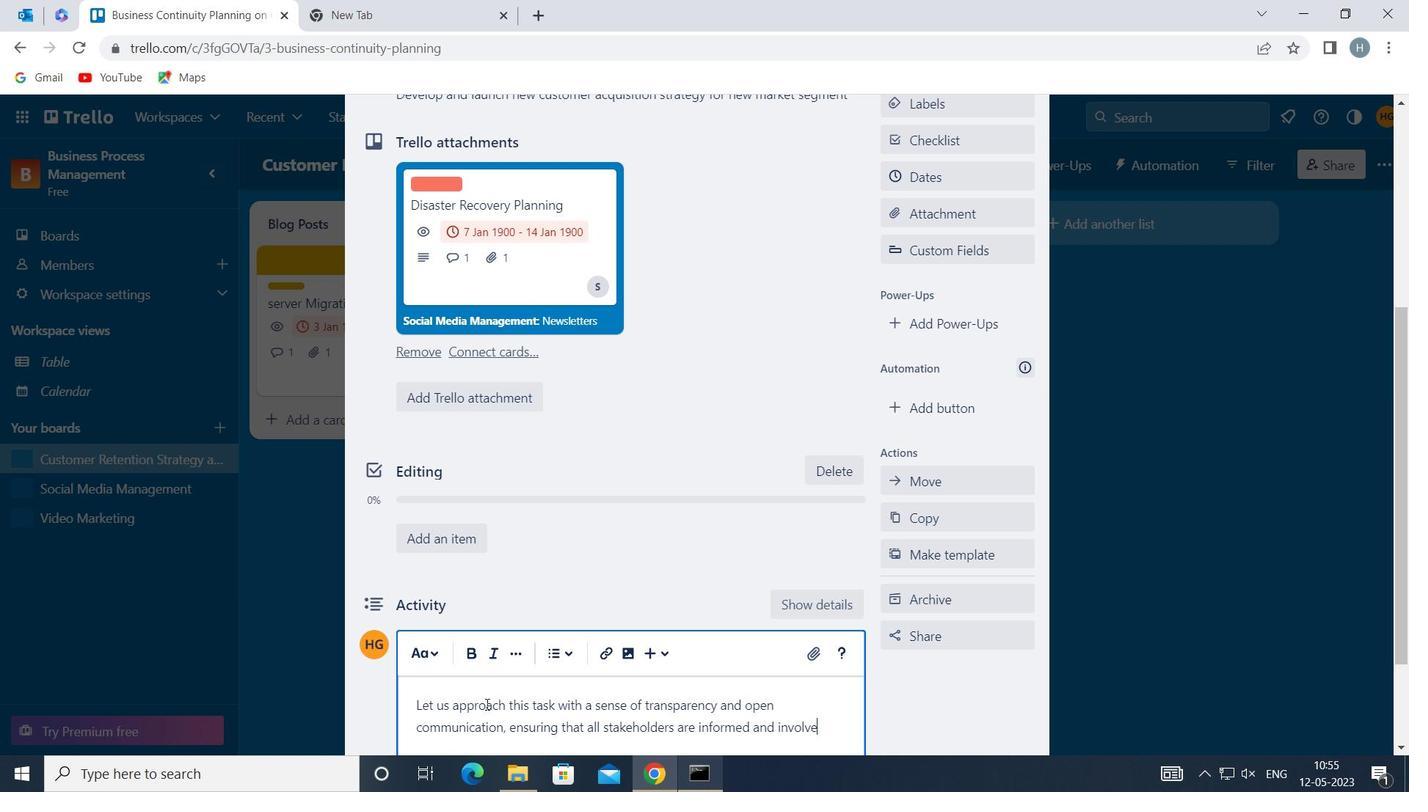 
Action: Mouse scrolled (486, 703) with delta (0, 0)
Screenshot: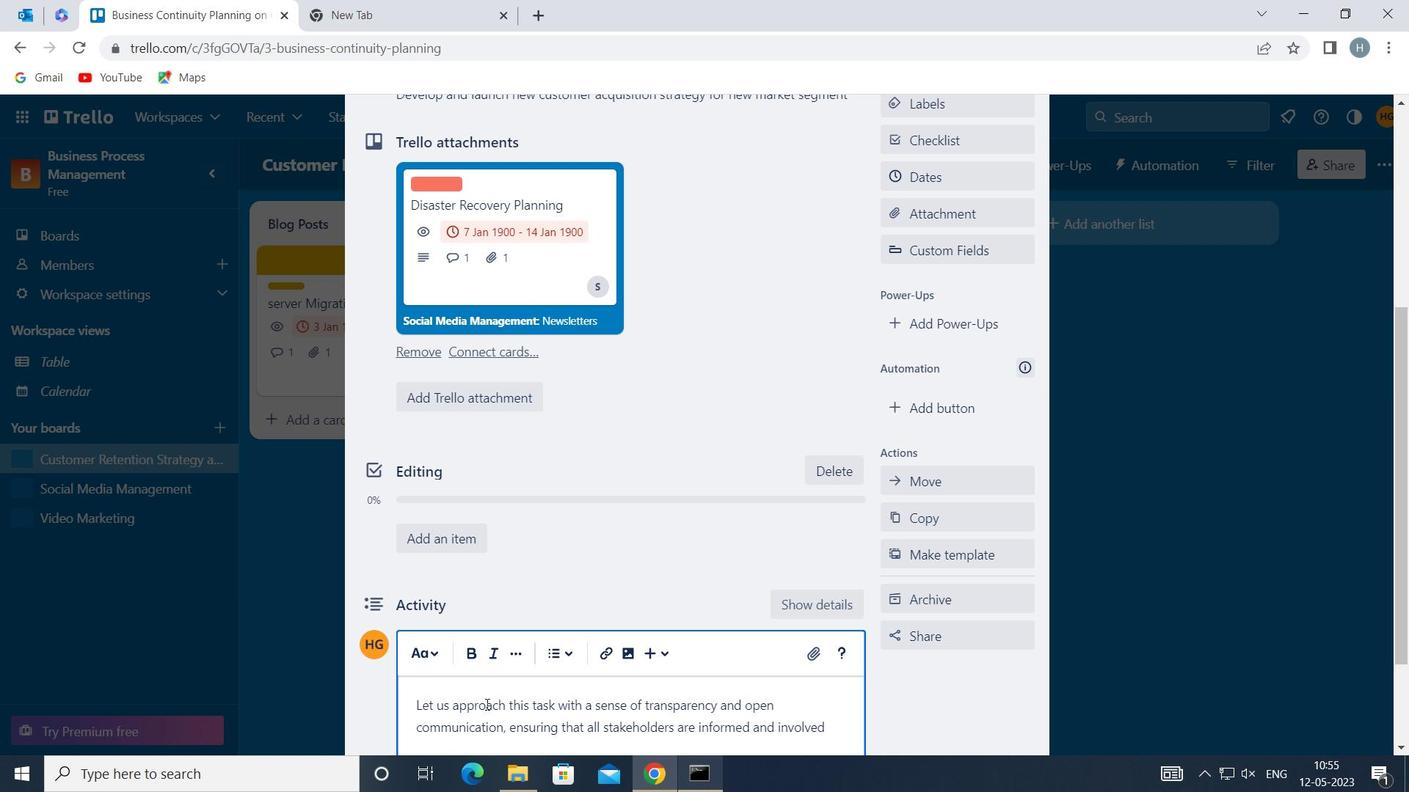 
Action: Mouse scrolled (486, 703) with delta (0, 0)
Screenshot: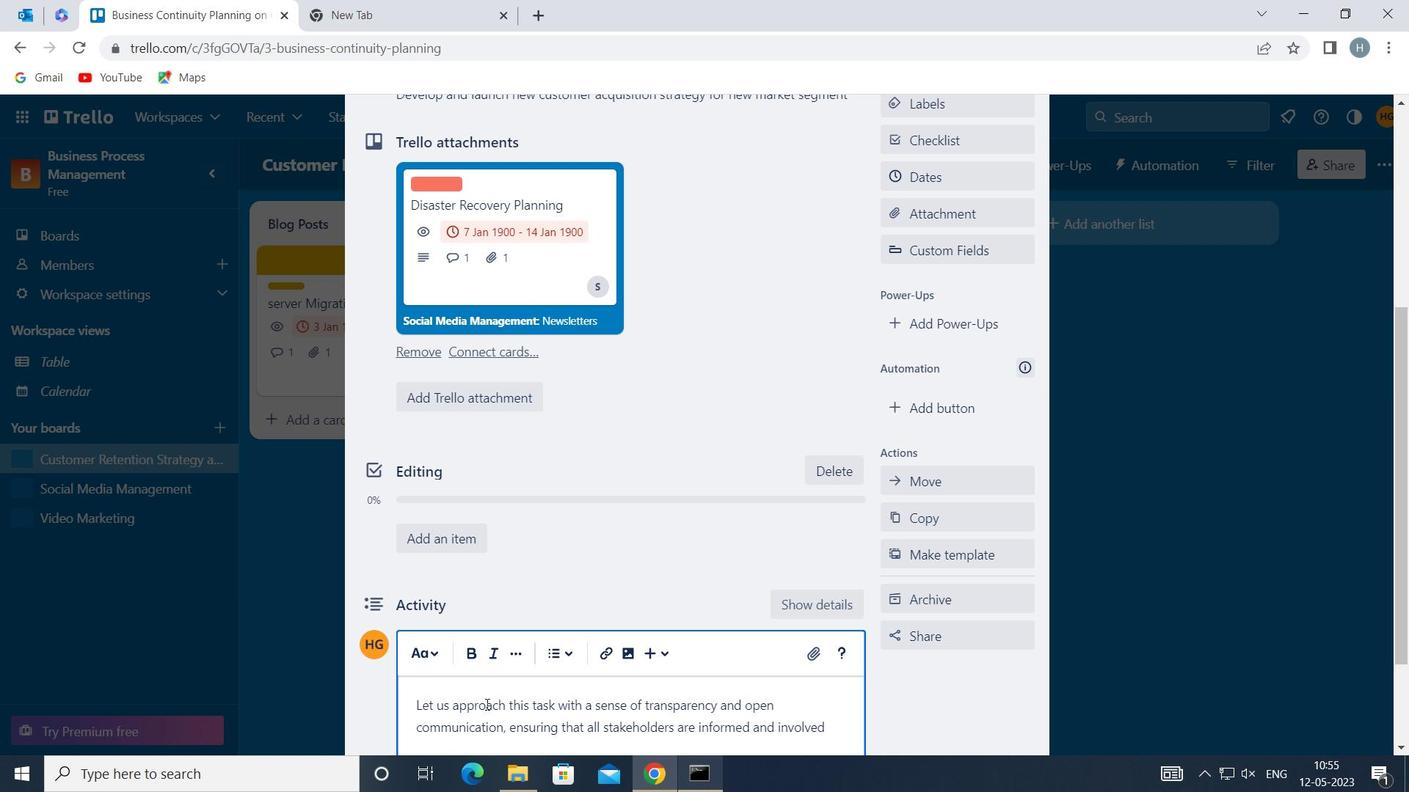 
Action: Mouse scrolled (486, 703) with delta (0, 0)
Screenshot: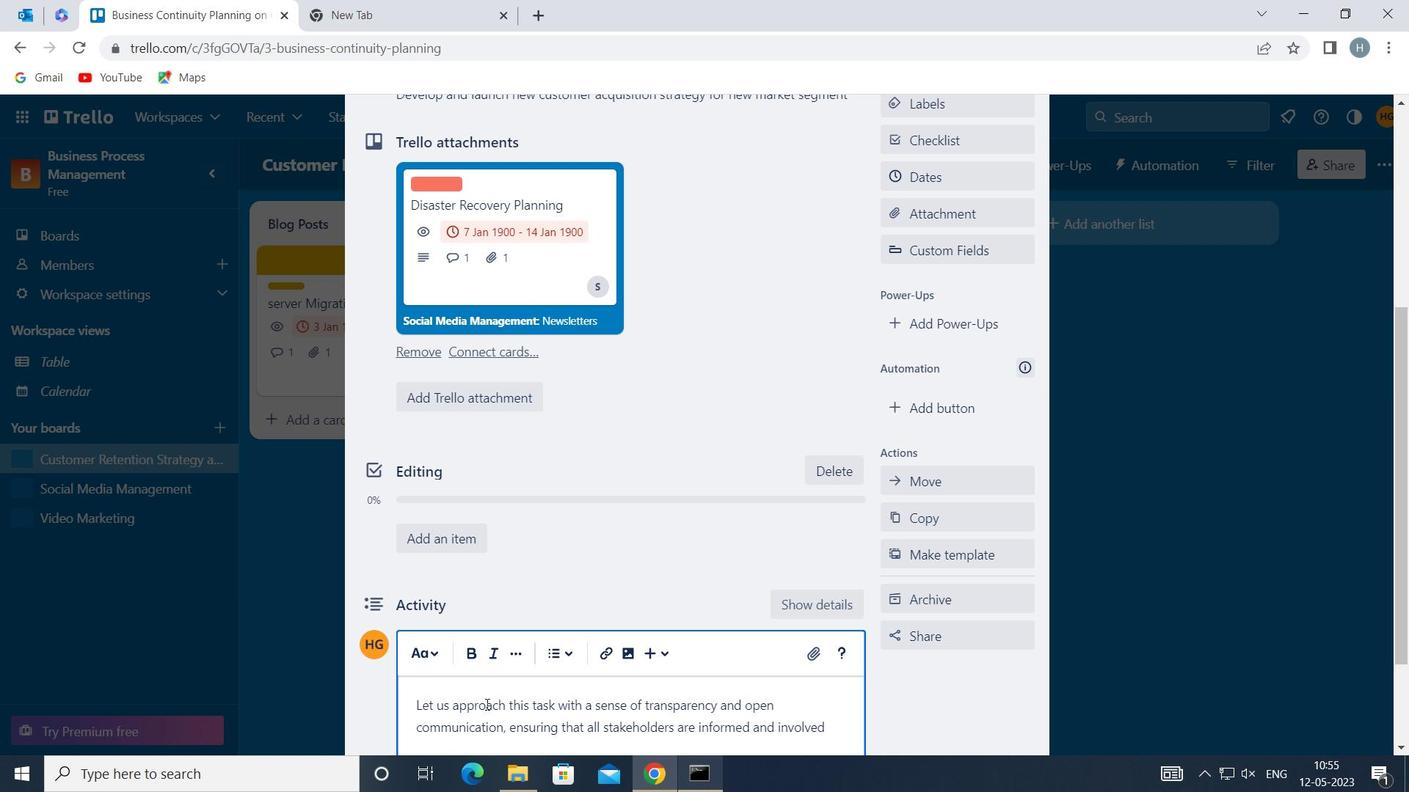 
Action: Mouse moved to (423, 639)
Screenshot: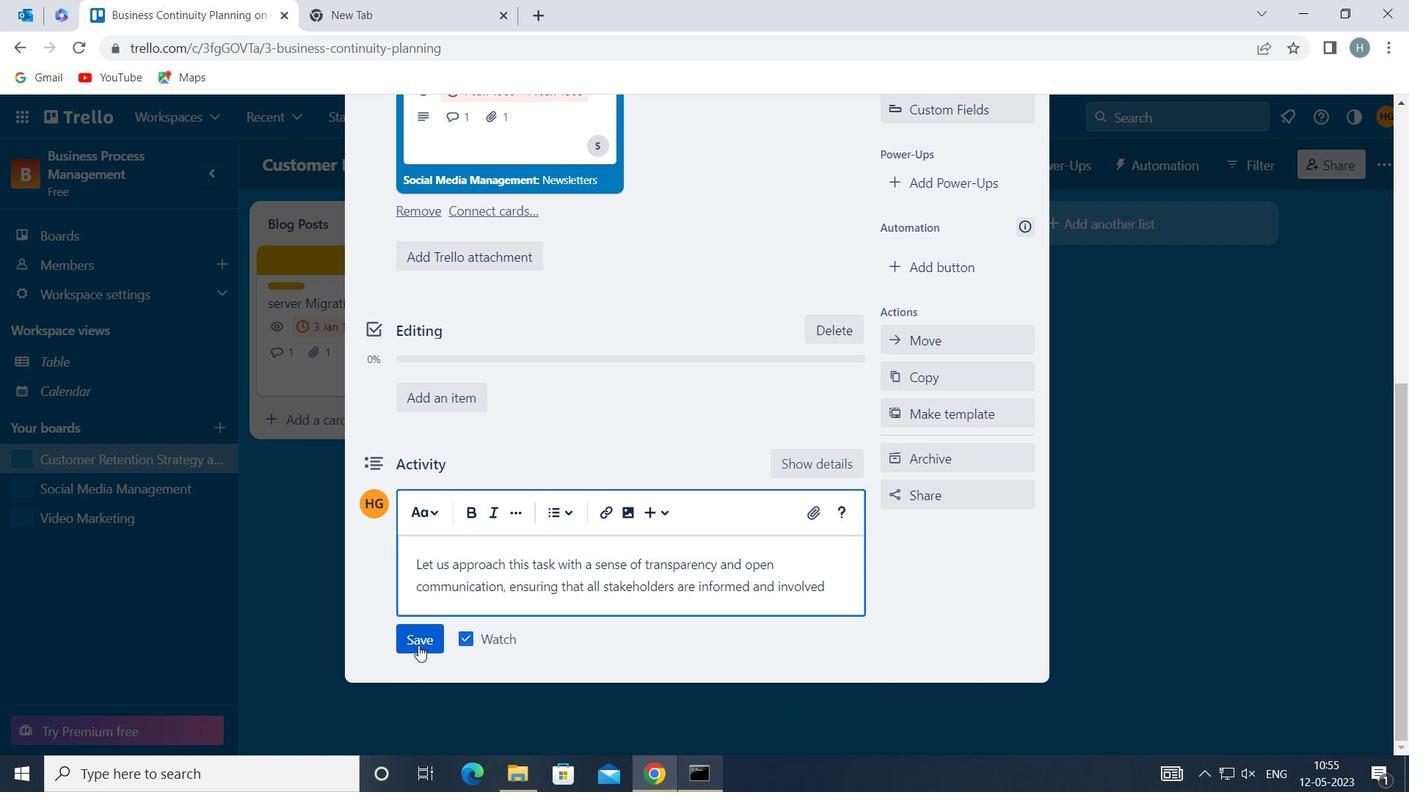 
Action: Mouse pressed left at (423, 639)
Screenshot: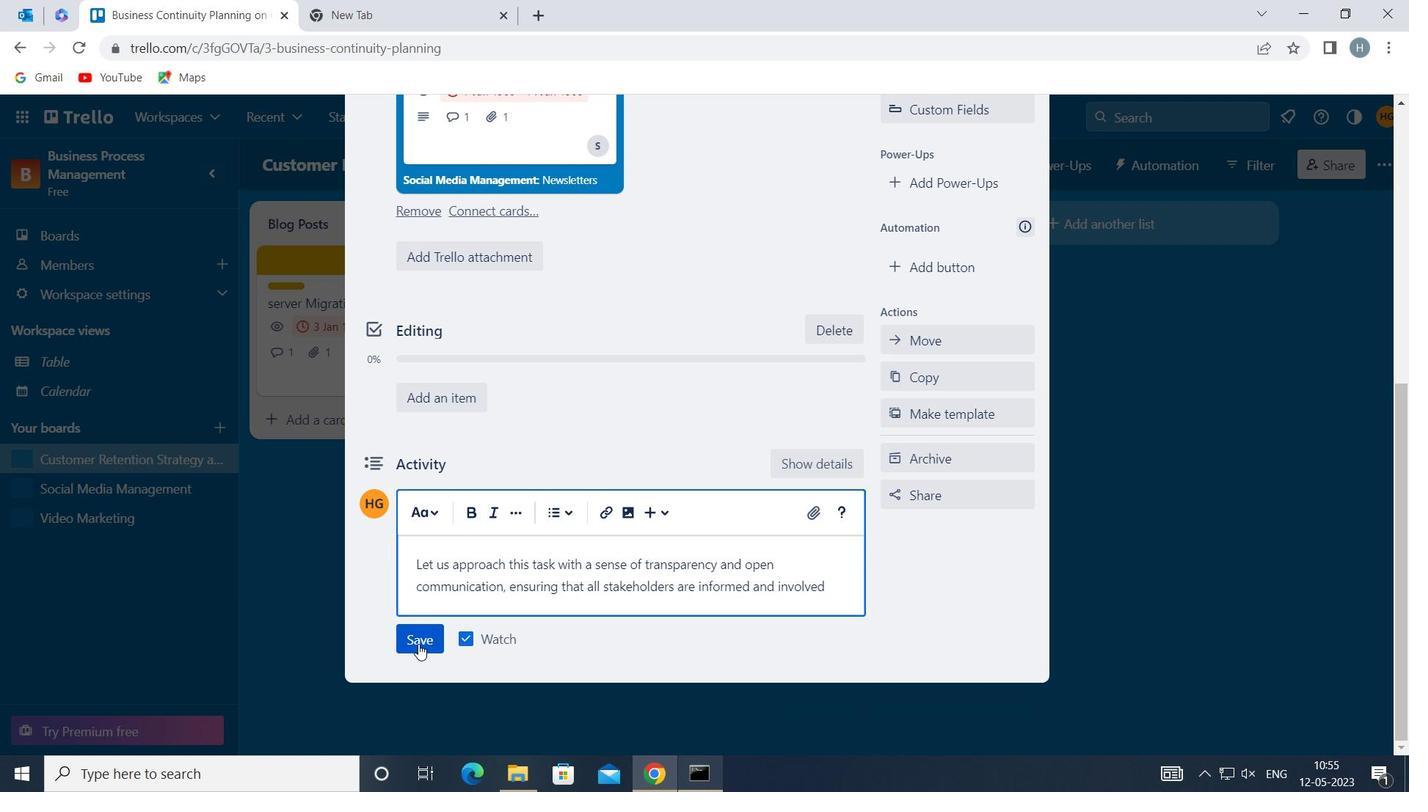 
Action: Mouse moved to (980, 278)
Screenshot: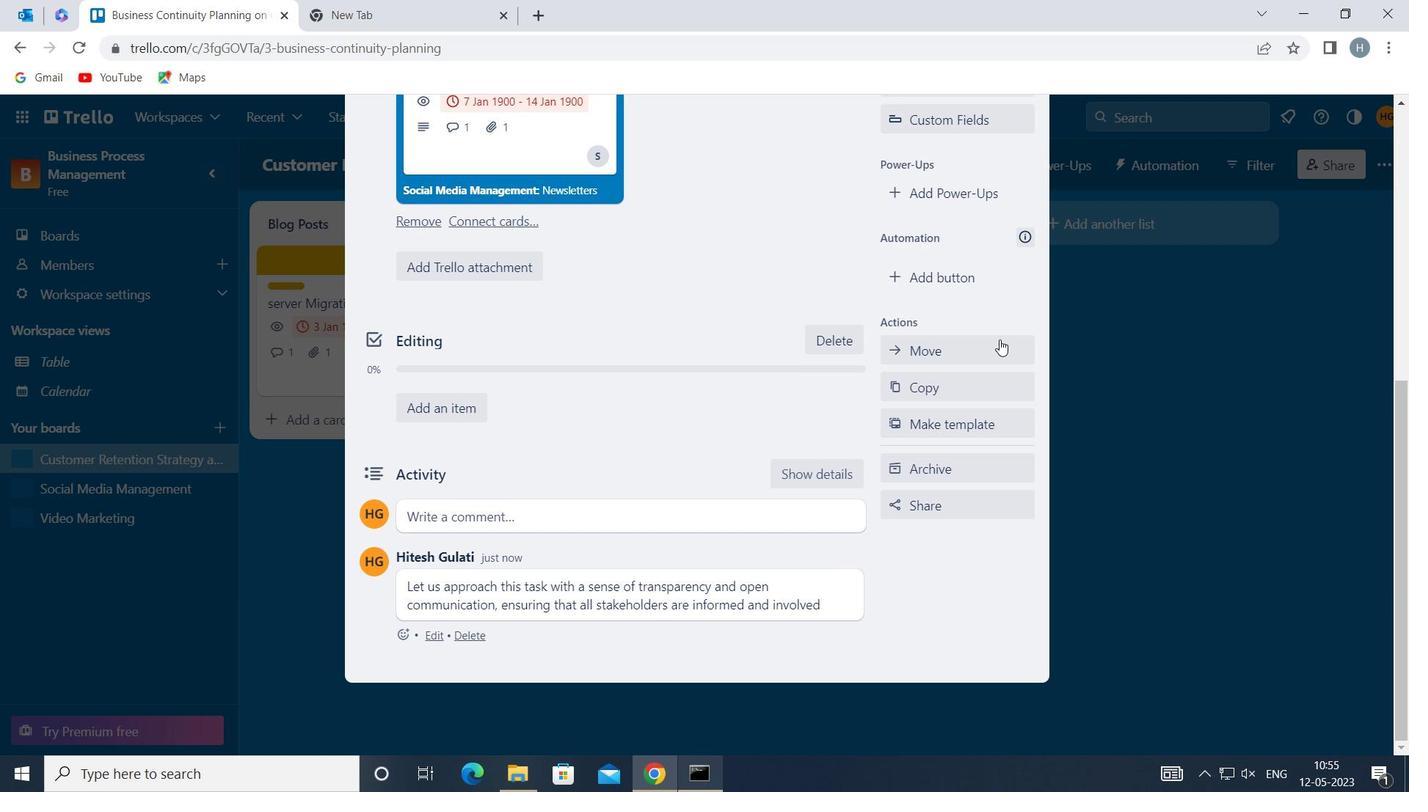 
Action: Mouse scrolled (980, 279) with delta (0, 0)
Screenshot: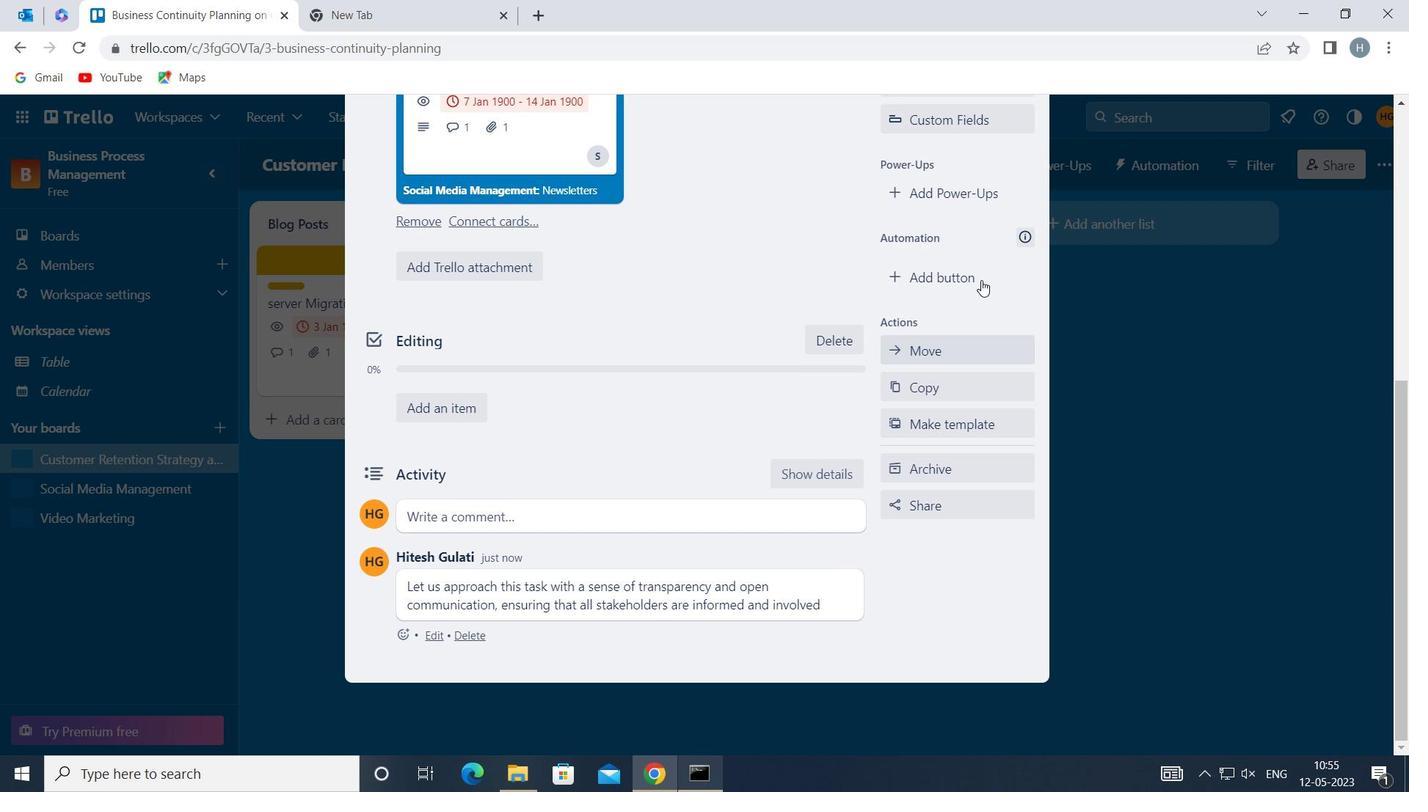 
Action: Mouse scrolled (980, 279) with delta (0, 0)
Screenshot: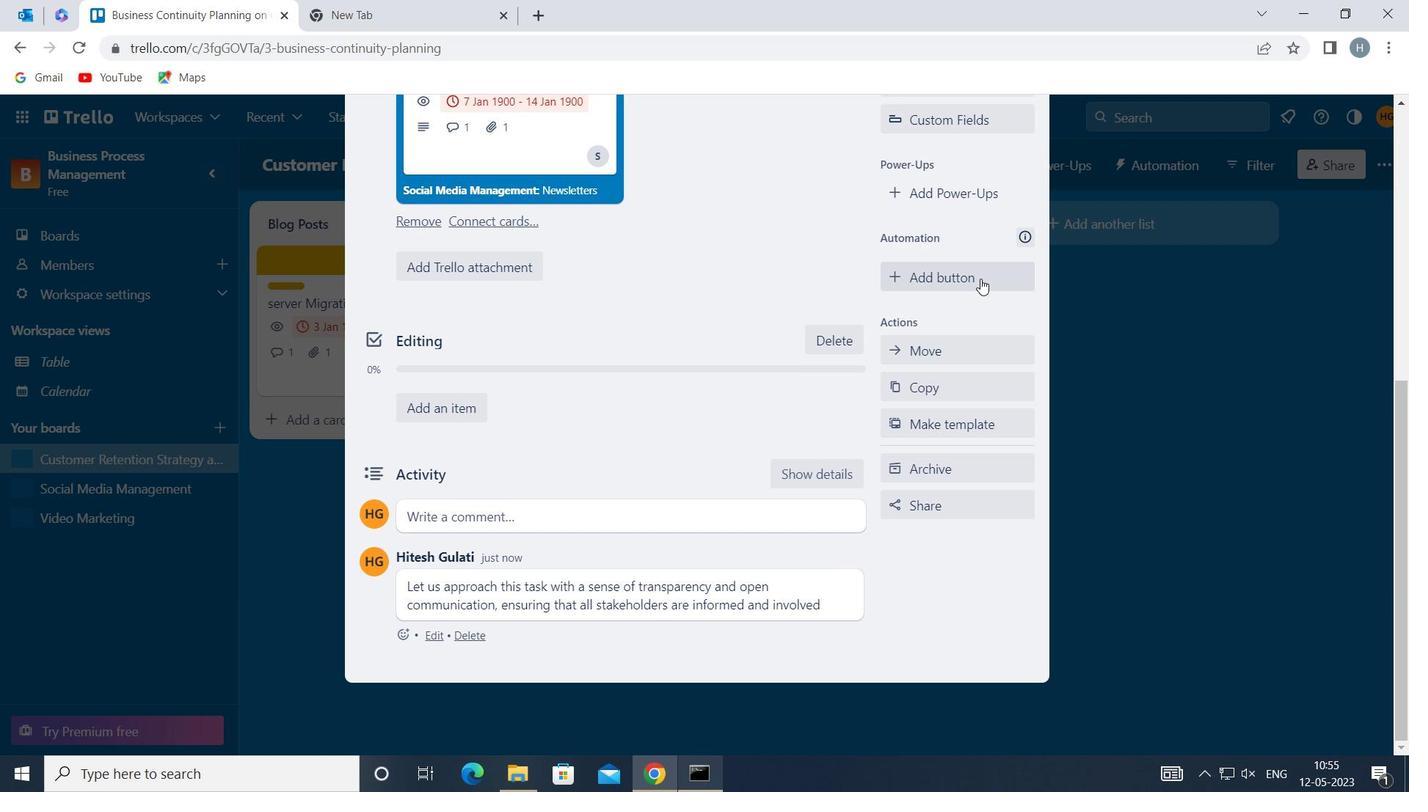 
Action: Mouse moved to (987, 230)
Screenshot: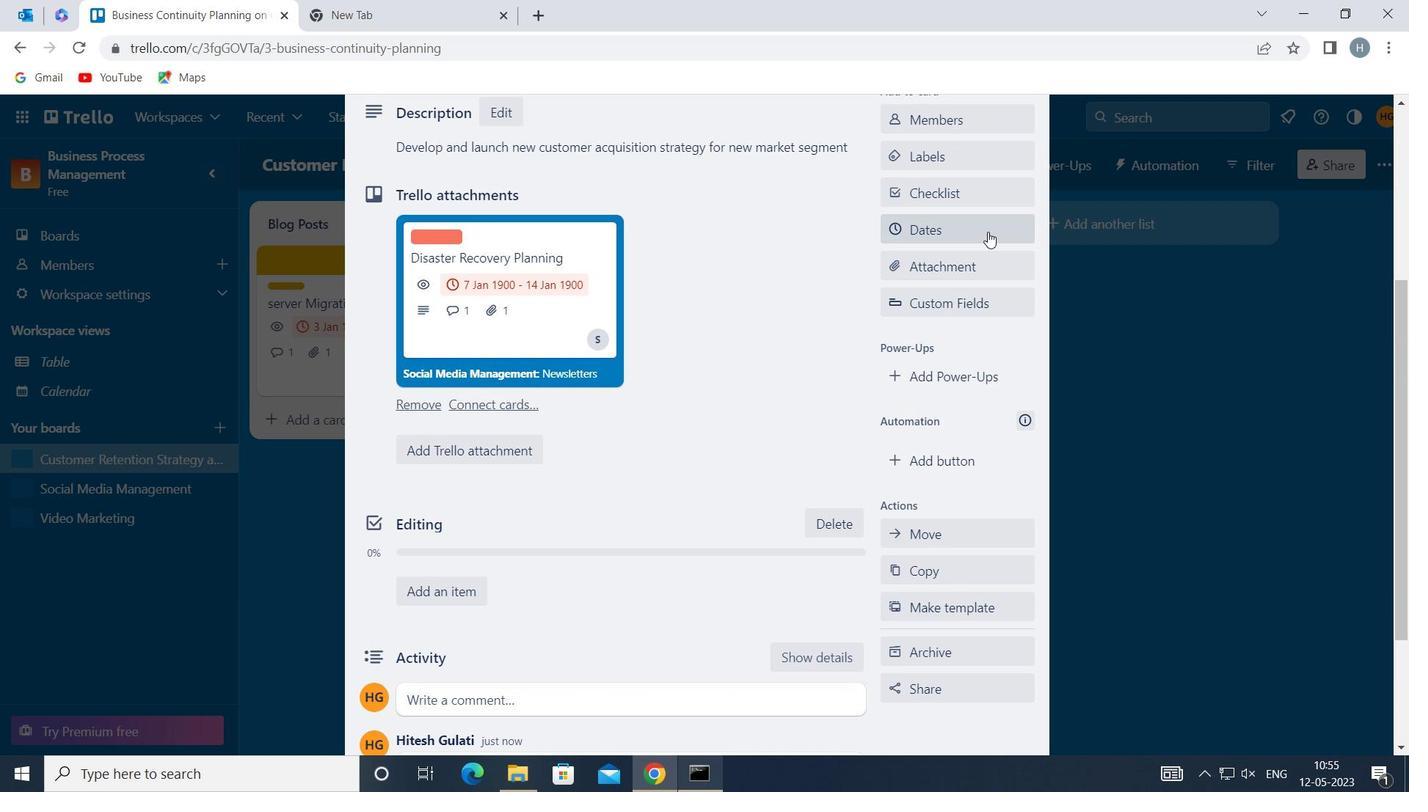 
Action: Mouse pressed left at (987, 230)
Screenshot: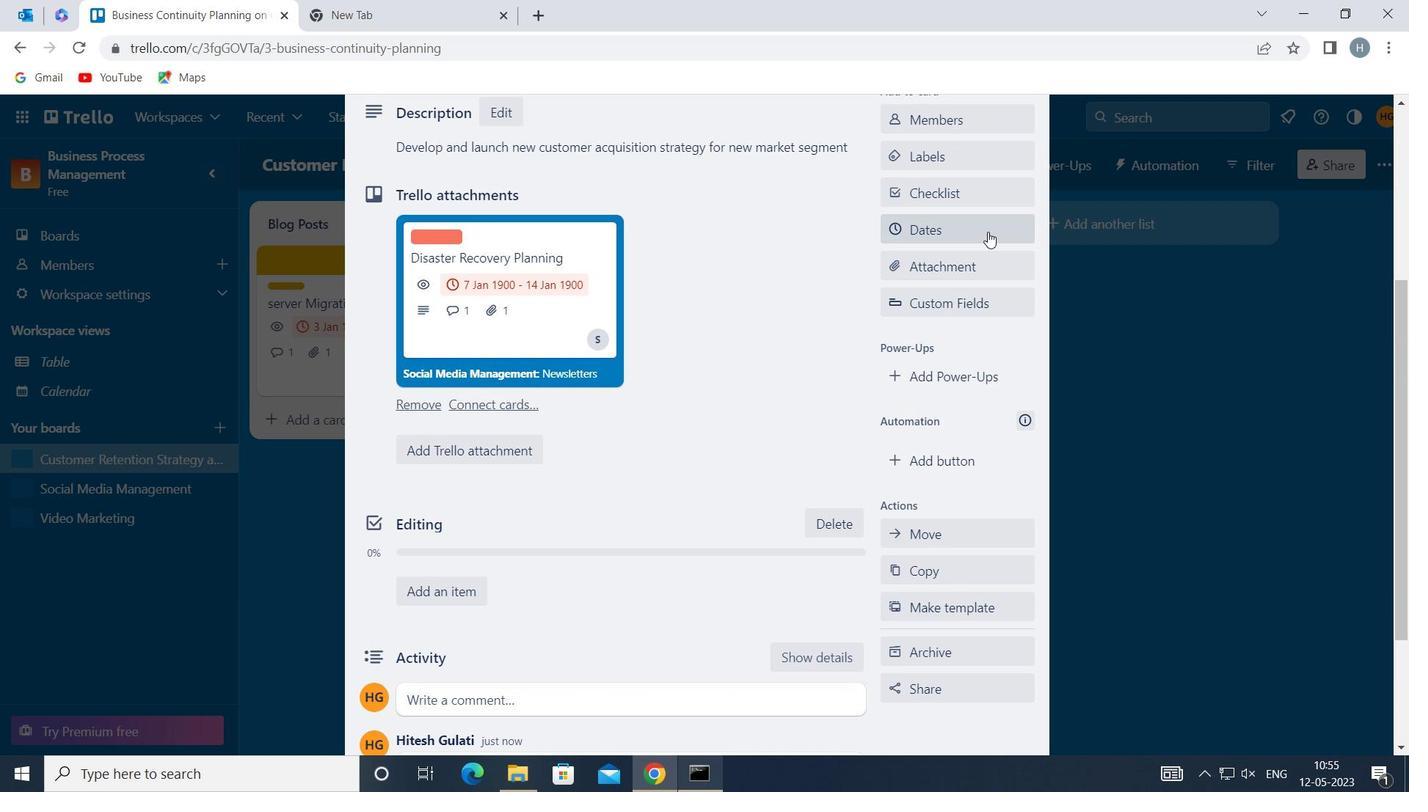 
Action: Mouse moved to (907, 492)
Screenshot: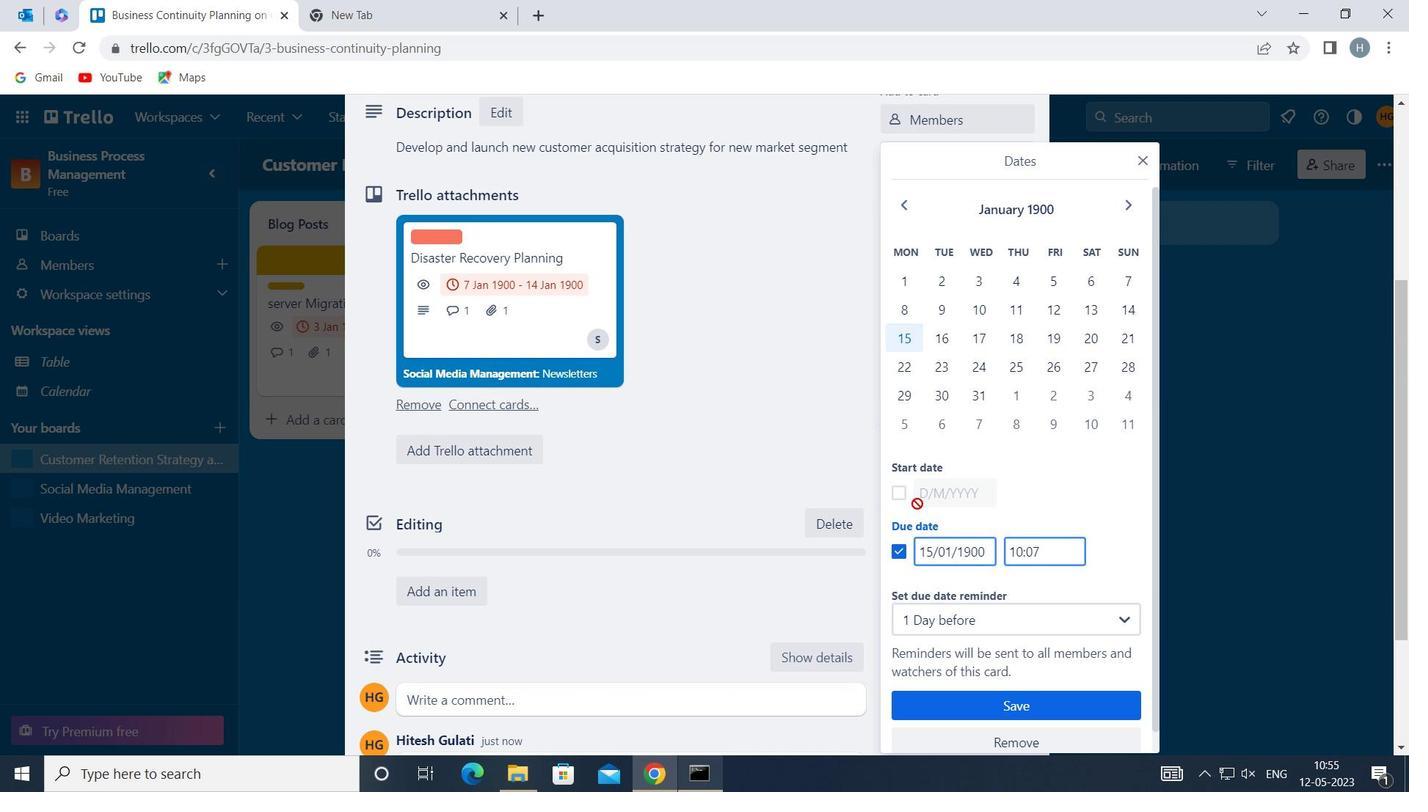 
Action: Mouse pressed left at (907, 492)
Screenshot: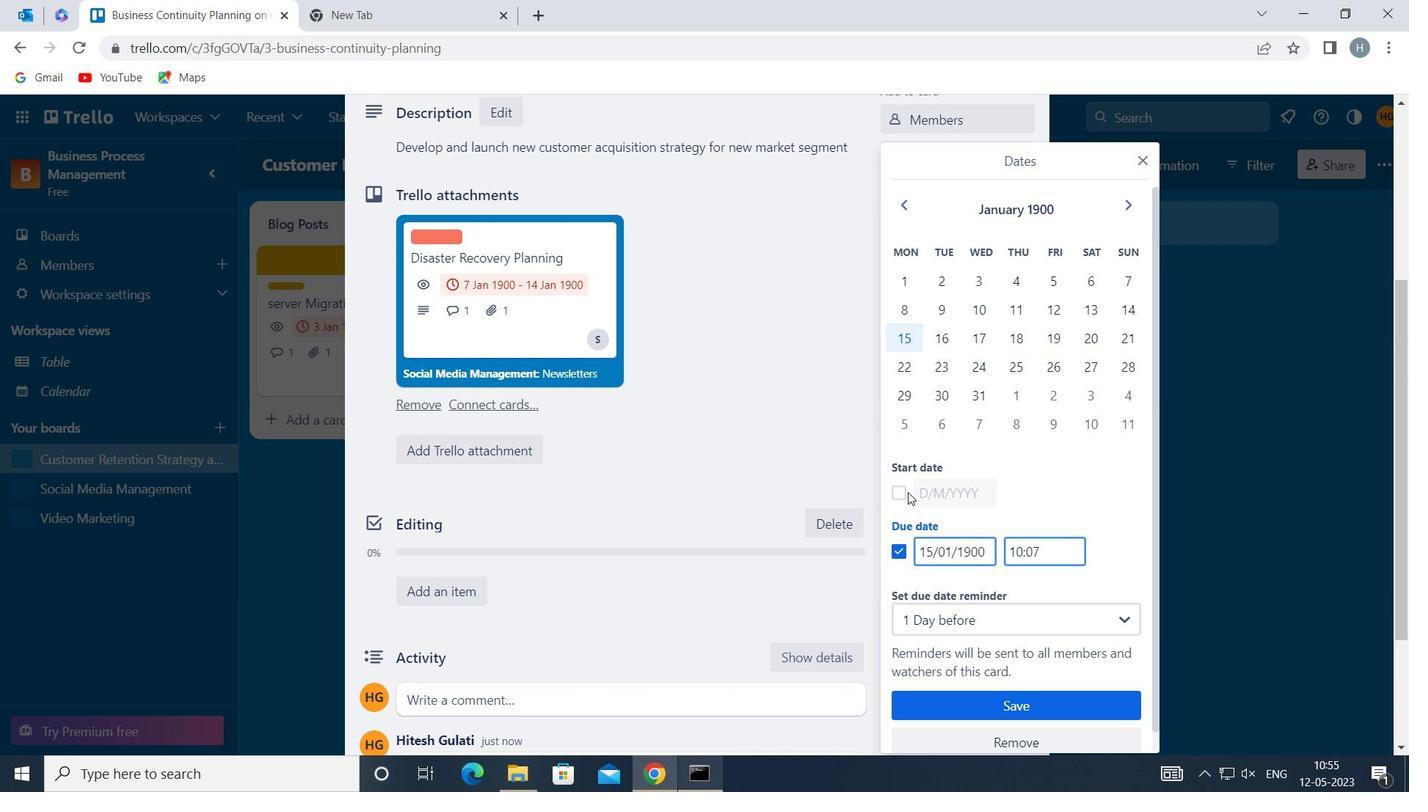 
Action: Mouse moved to (920, 489)
Screenshot: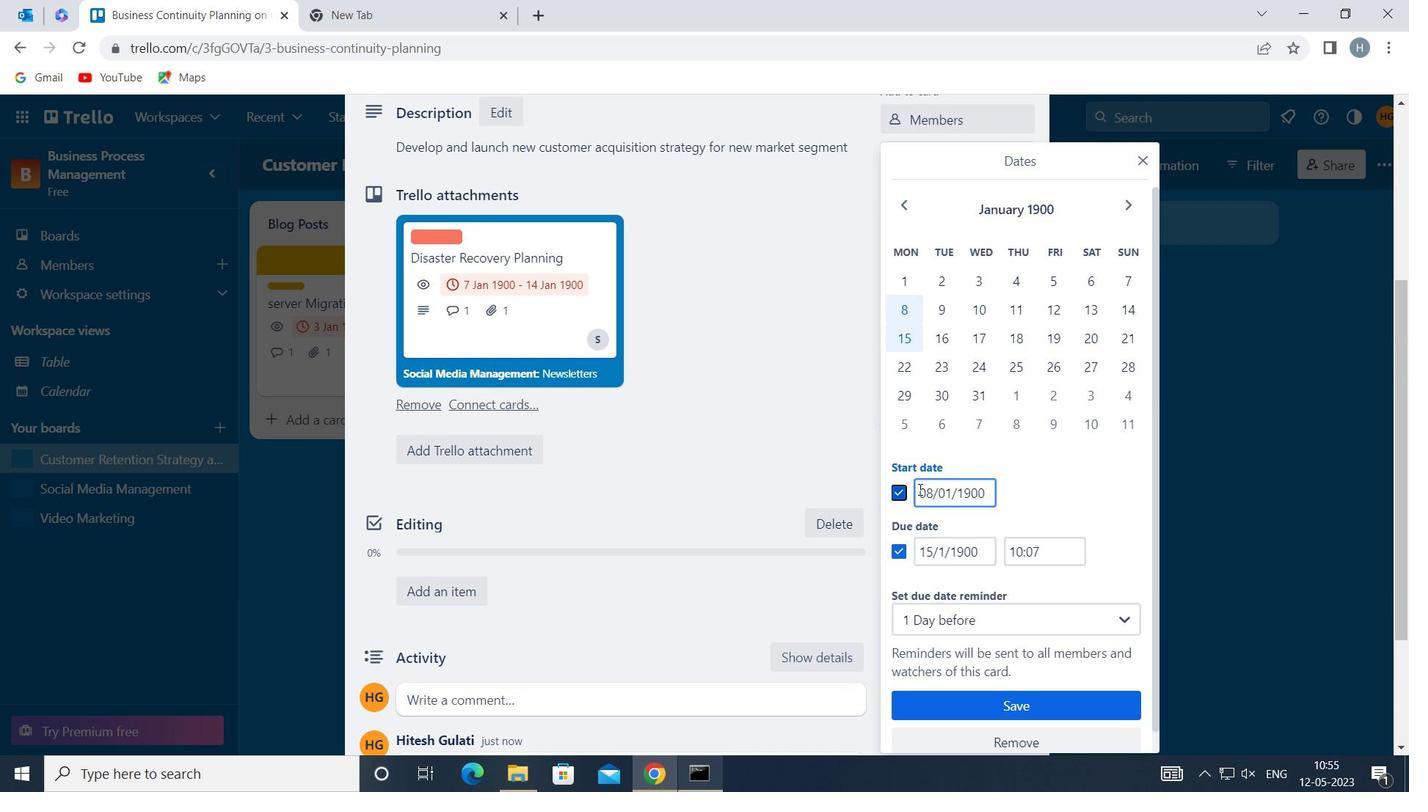
Action: Mouse pressed left at (920, 489)
Screenshot: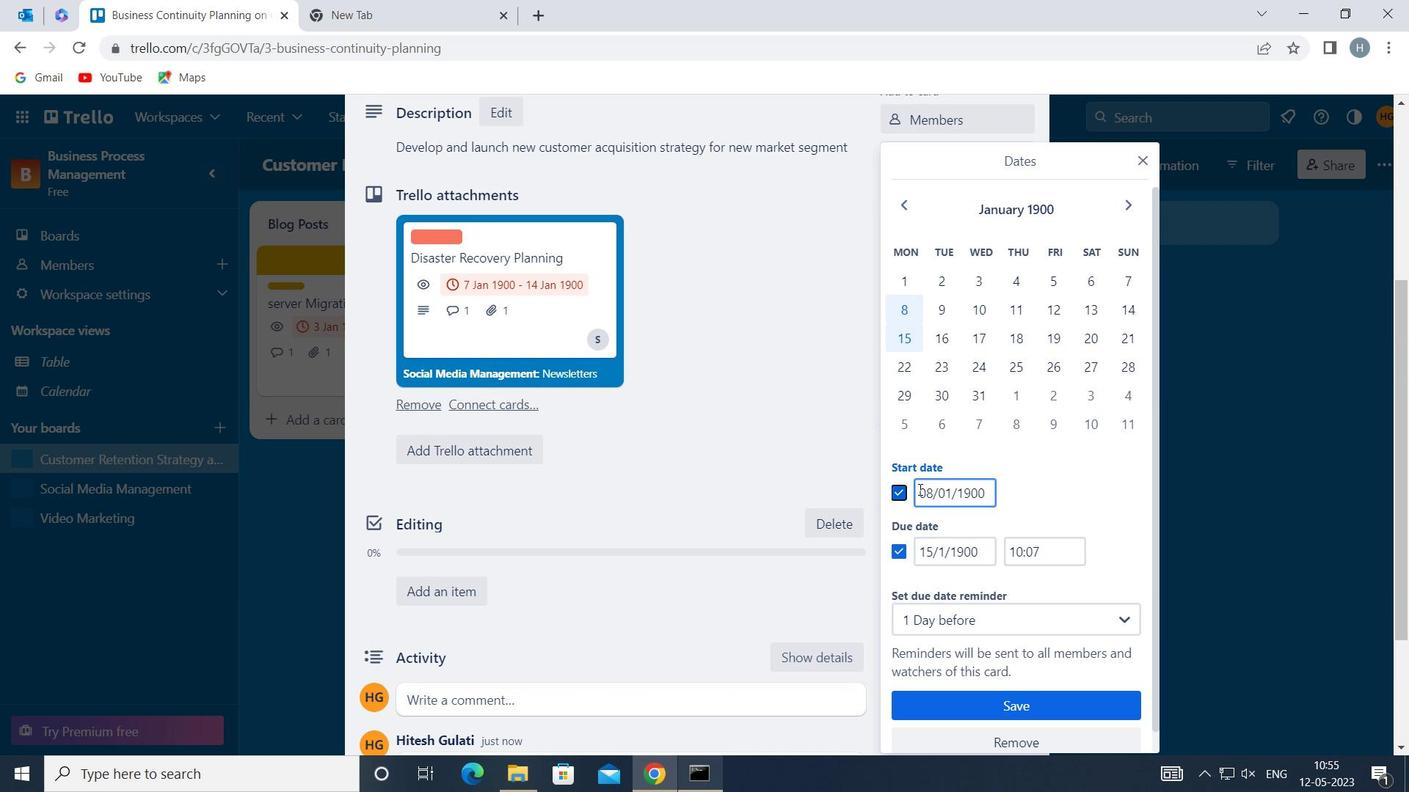
Action: Mouse moved to (925, 483)
Screenshot: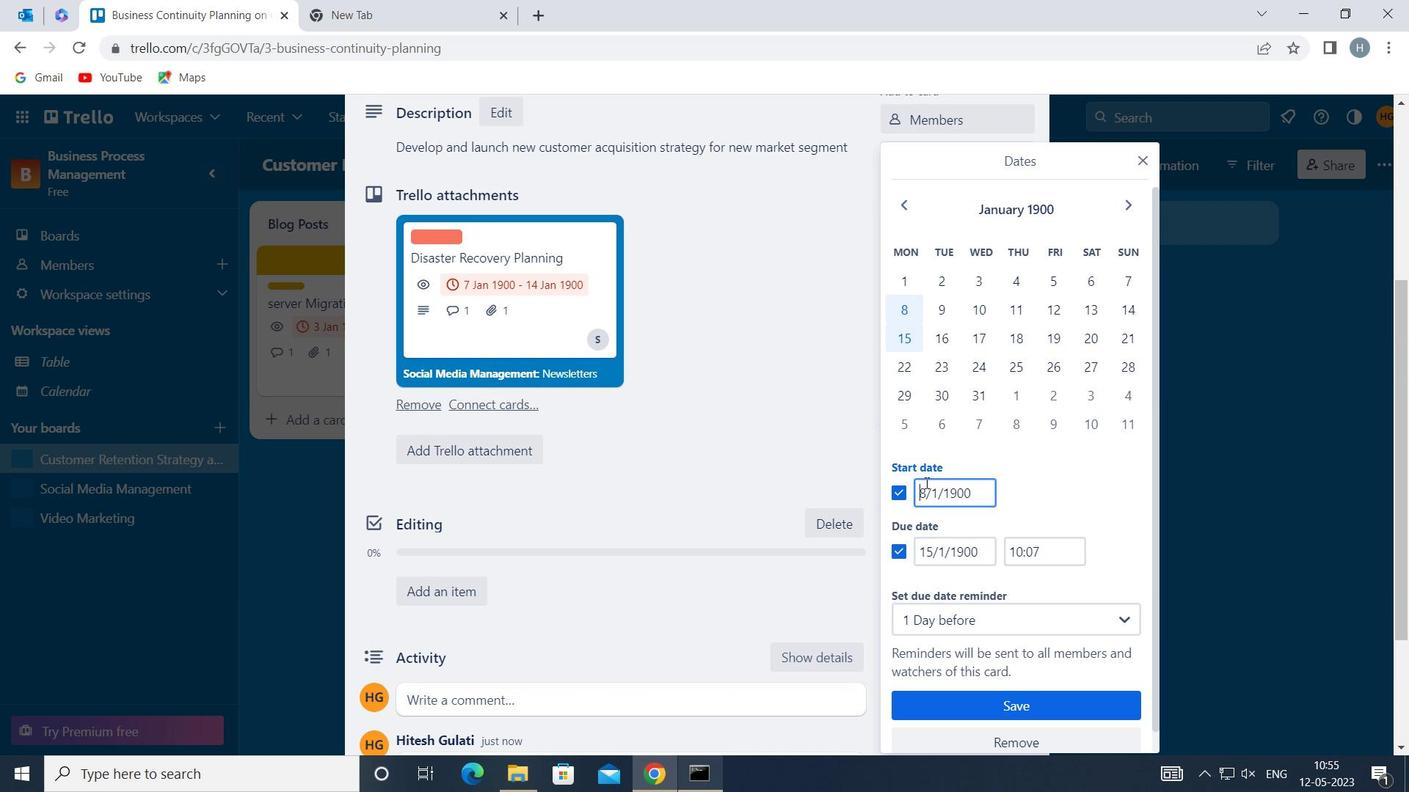 
Action: Key pressed <Key.right><Key.backspace>9
Screenshot: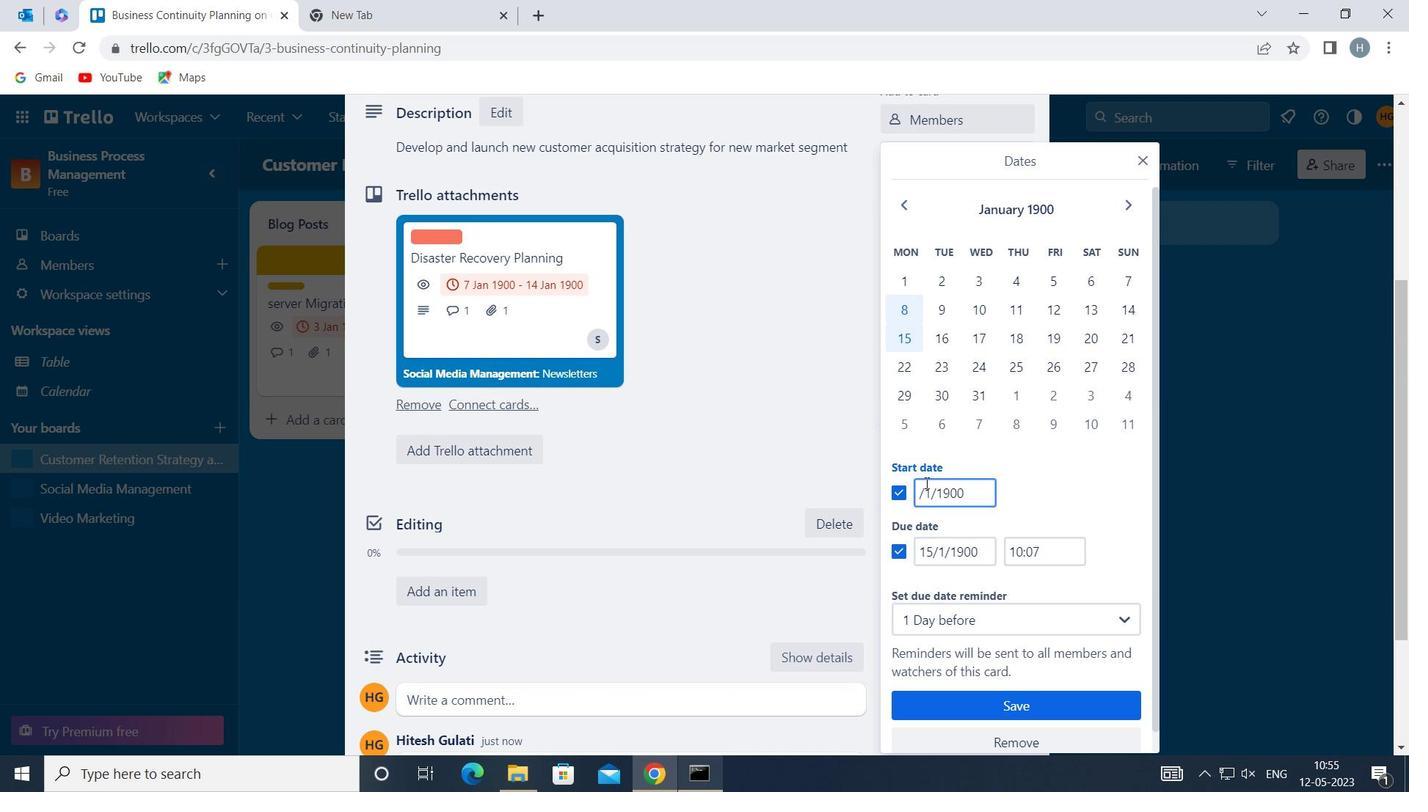 
Action: Mouse moved to (915, 555)
Screenshot: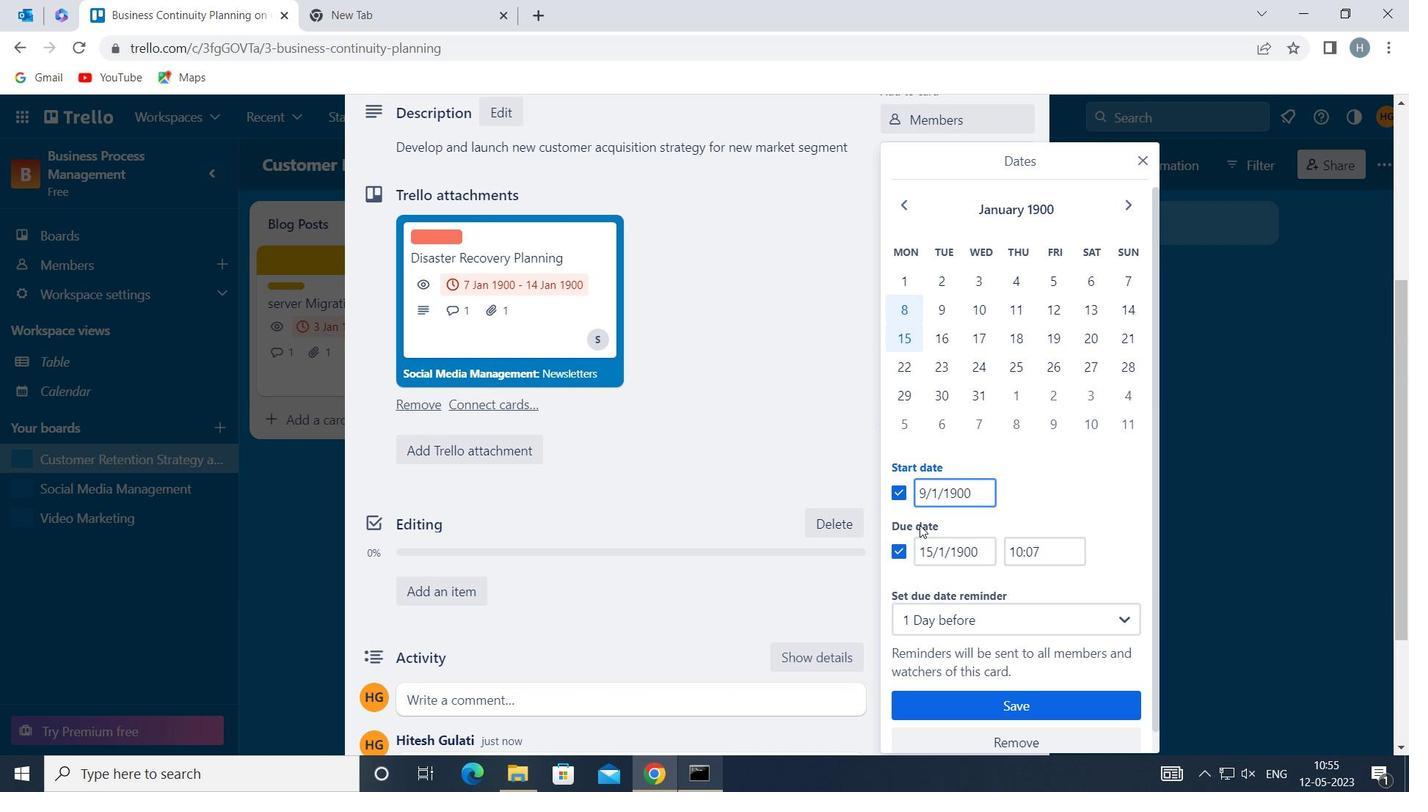 
Action: Mouse pressed left at (915, 555)
Screenshot: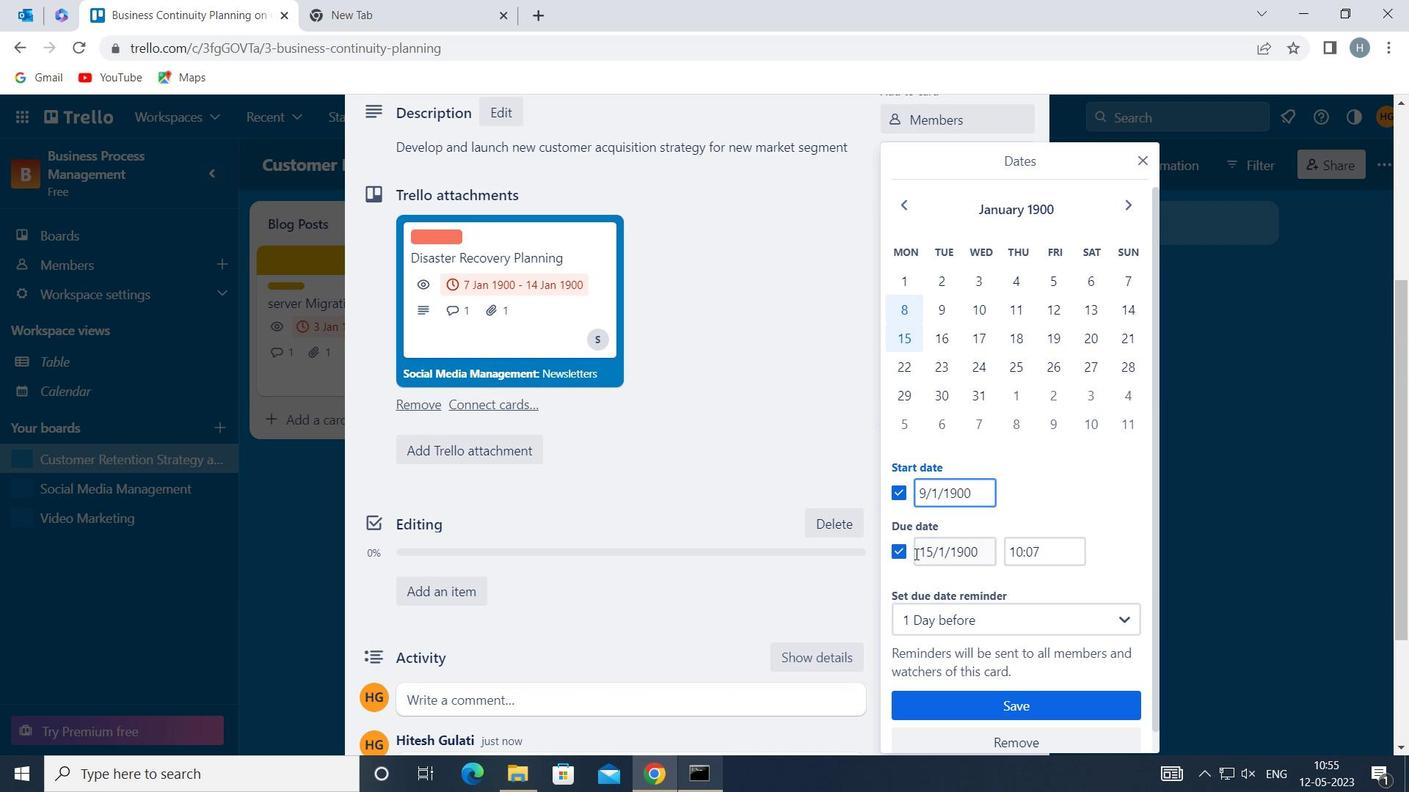 
Action: Mouse moved to (926, 549)
Screenshot: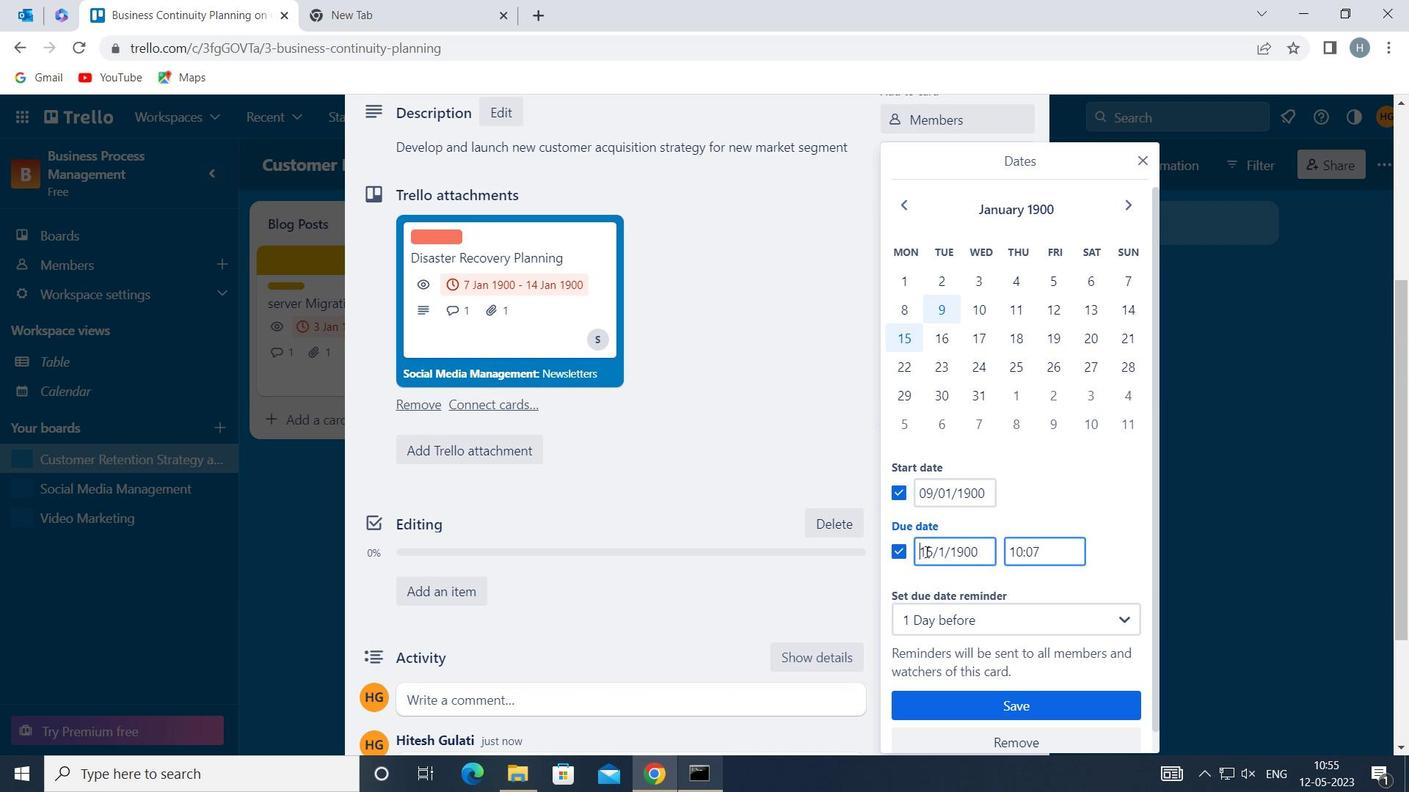 
Action: Key pressed <Key.right><Key.right><Key.backspace>6
Screenshot: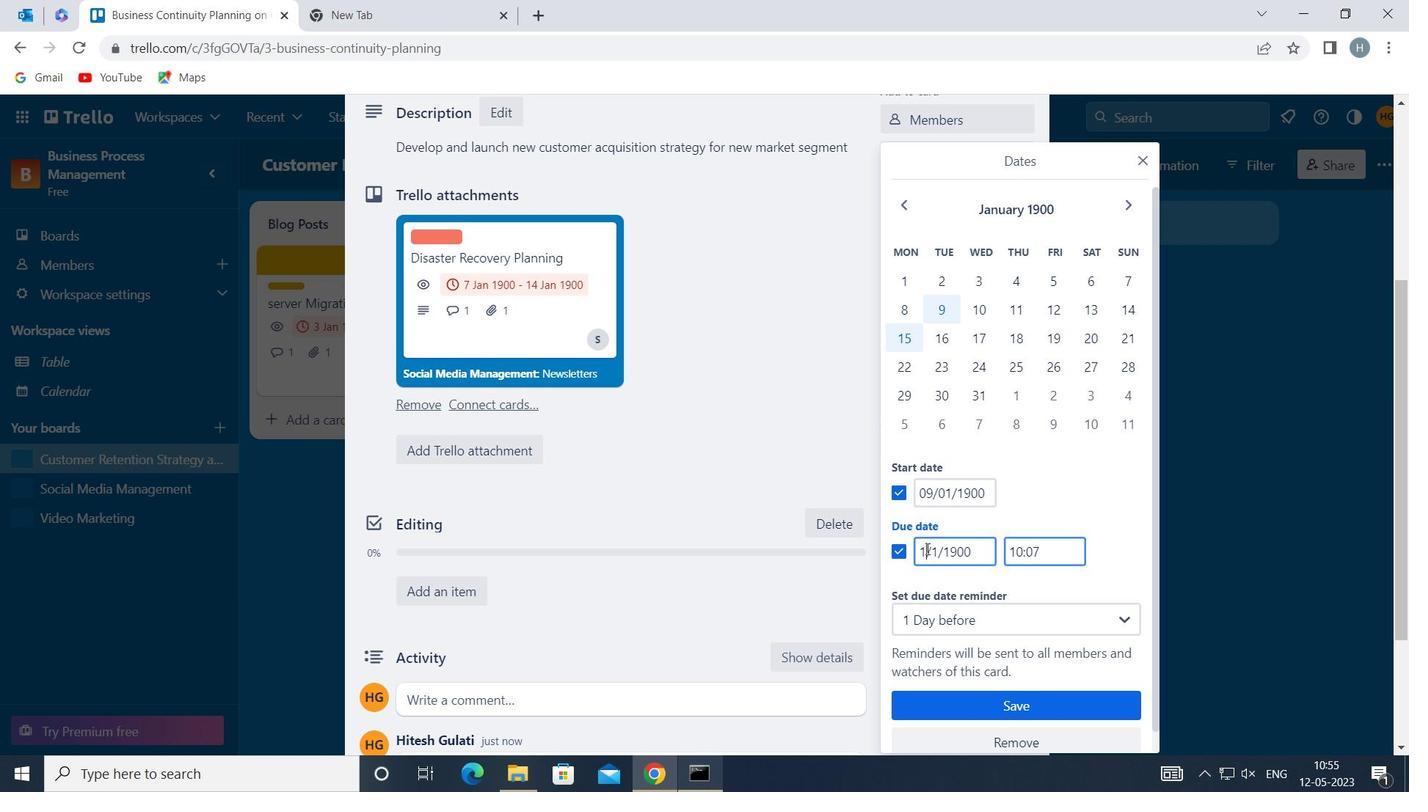 
Action: Mouse moved to (995, 700)
Screenshot: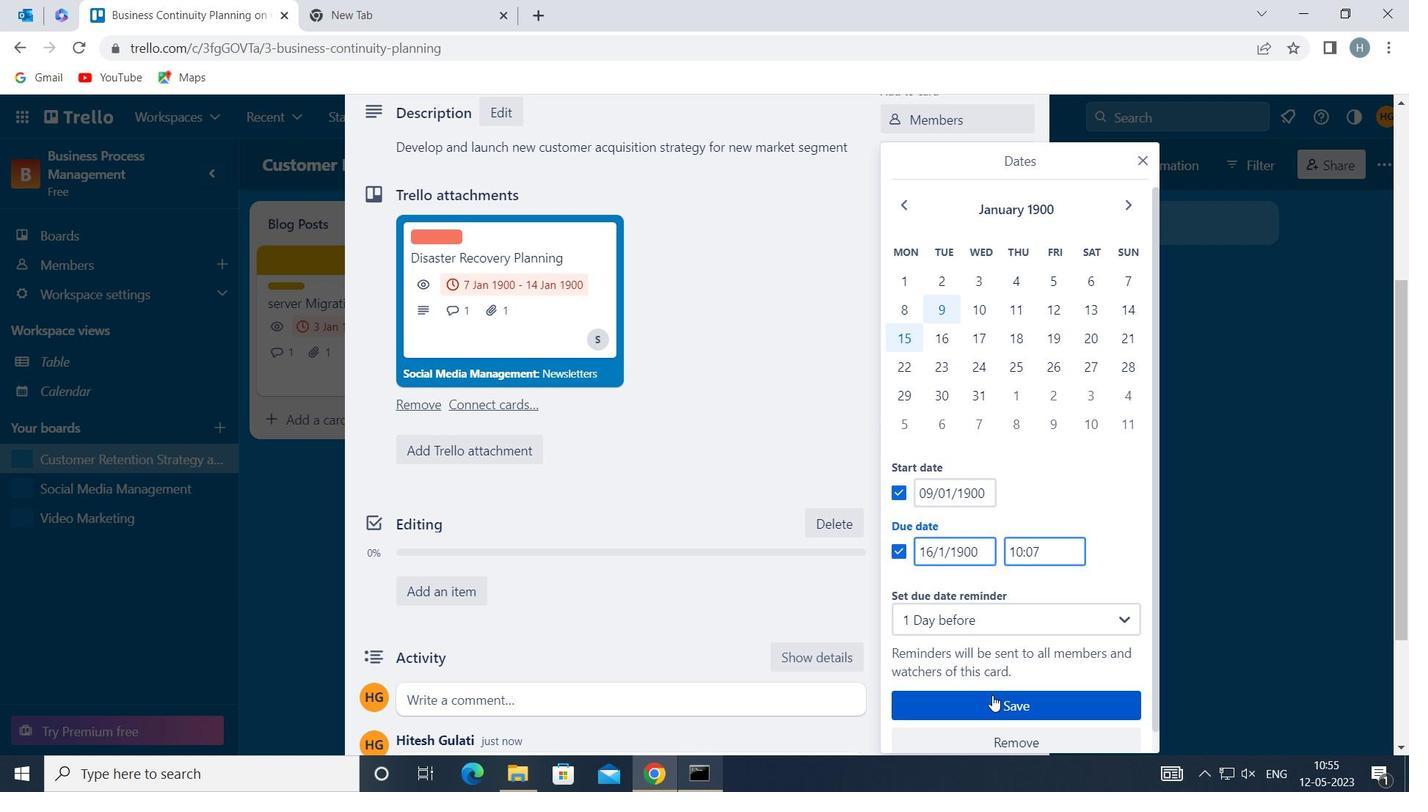 
Action: Mouse pressed left at (995, 700)
Screenshot: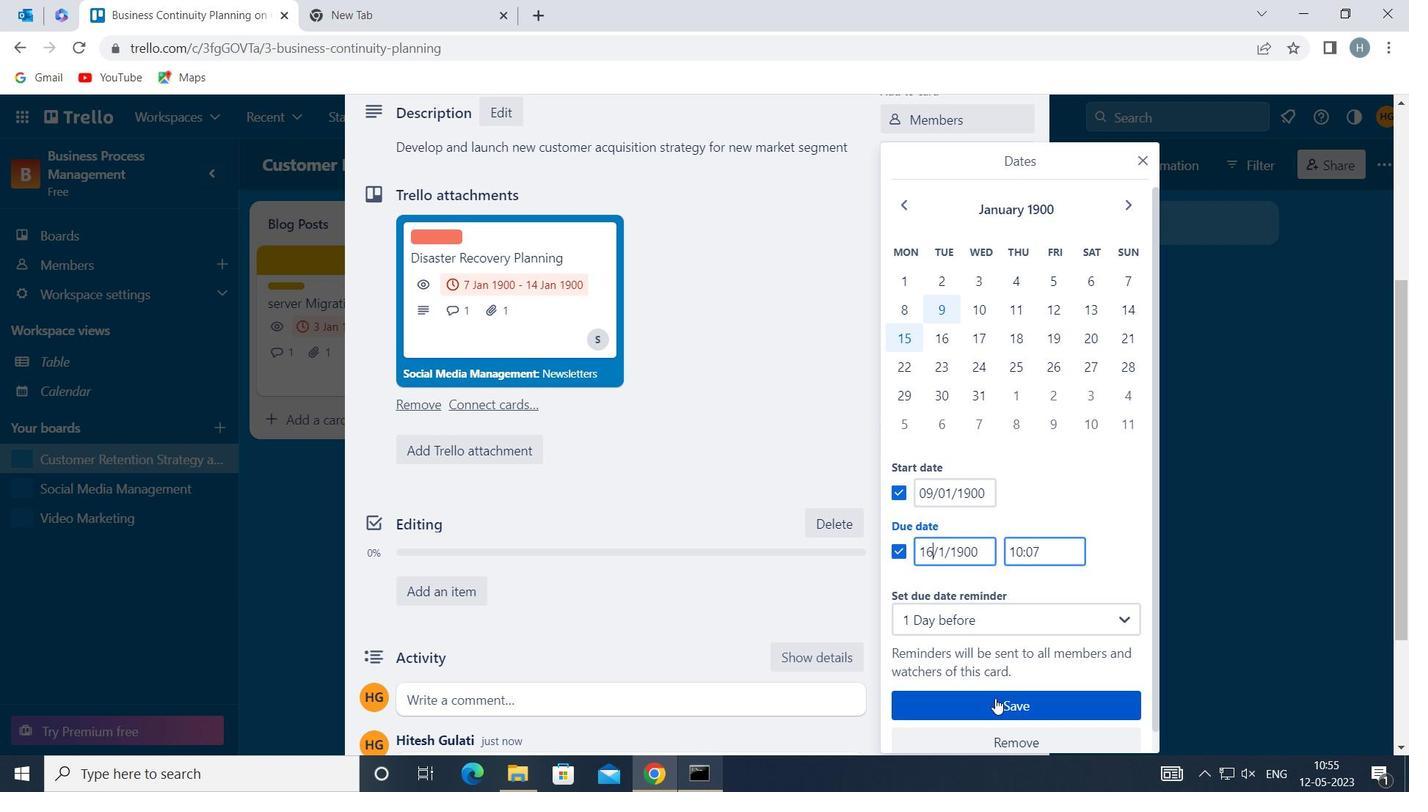 
Action: Mouse moved to (850, 399)
Screenshot: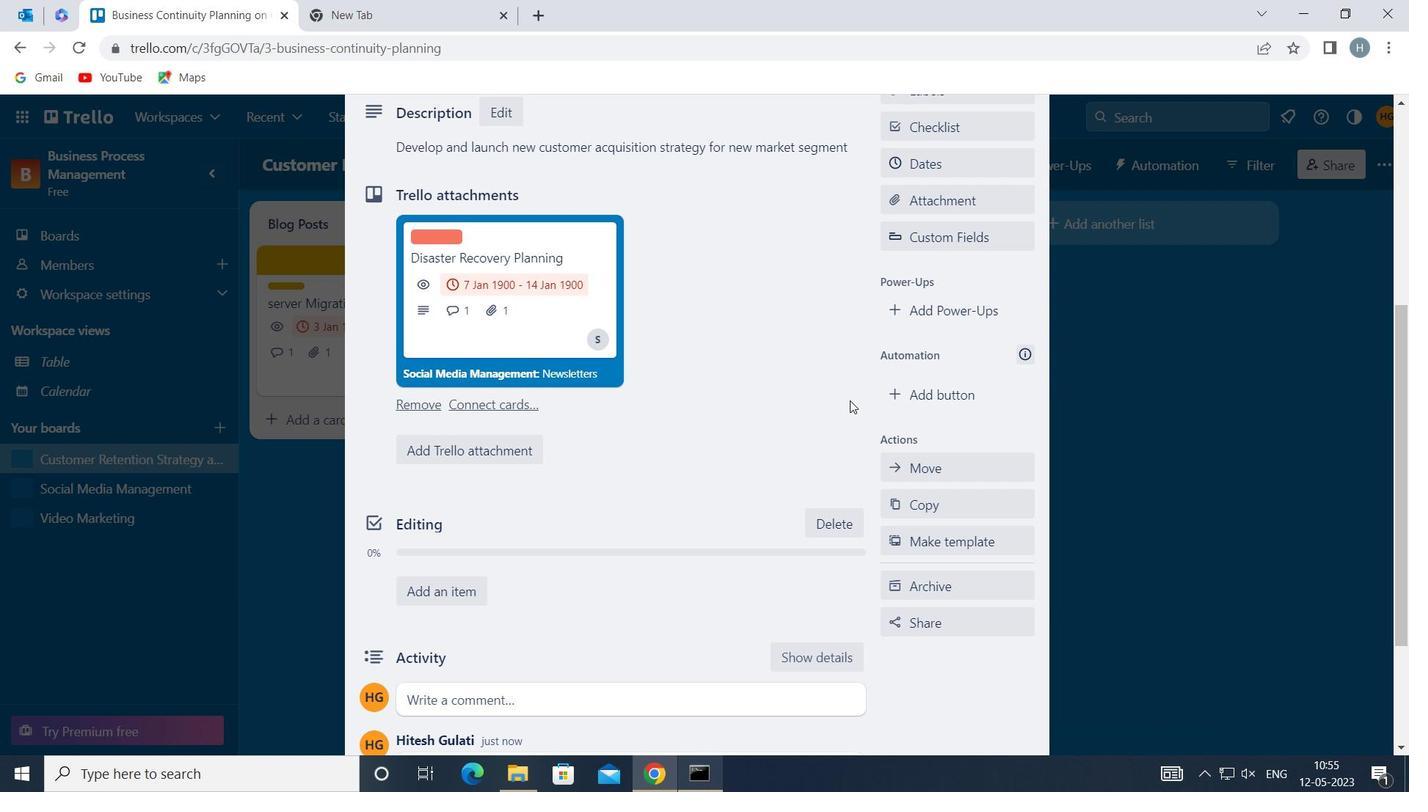 
